 Task: Search one way flight ticket for 5 adults, 2 children, 1 infant in seat and 1 infant on lap in economy from New York: Laguardia Airport (and Marine Air Terminal) to Rockford: Chicago Rockford International Airport(was Northwest Chicagoland Regional Airport At Rockford) on 5-1-2023. Number of bags: 10 checked bags. Price is upto 93000. Outbound departure time preference is 22:30.
Action: Mouse moved to (227, 443)
Screenshot: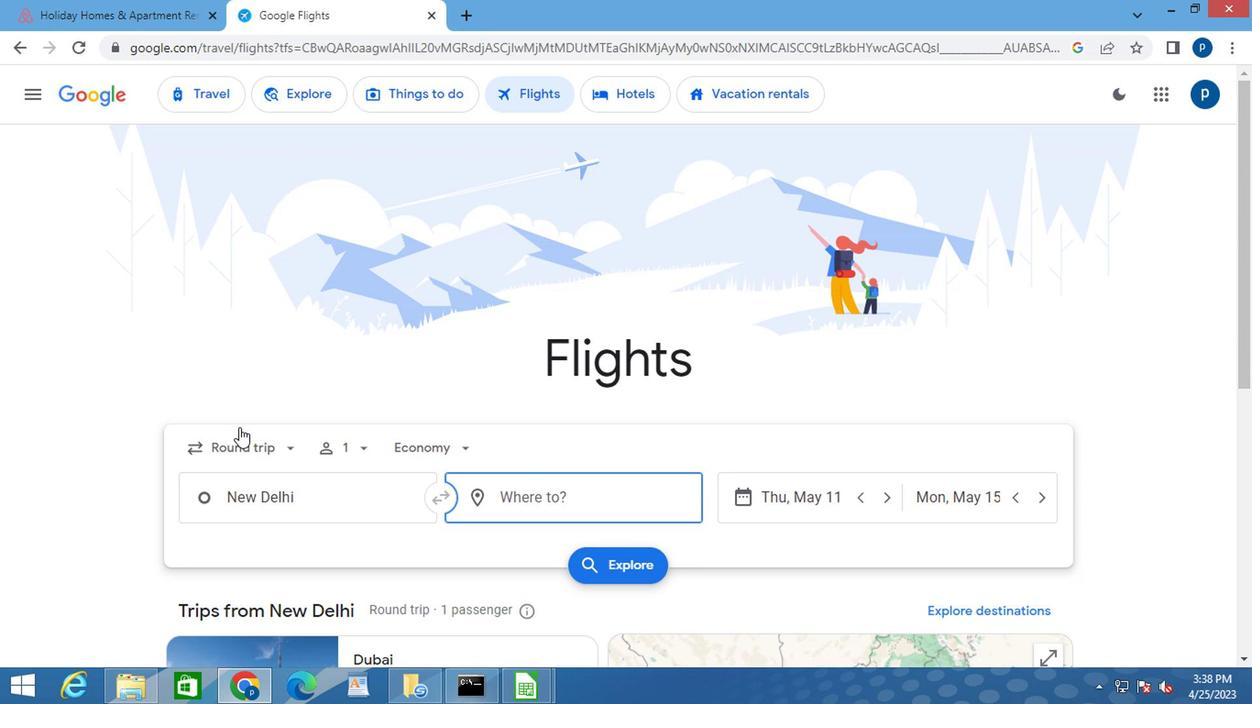 
Action: Mouse pressed left at (227, 443)
Screenshot: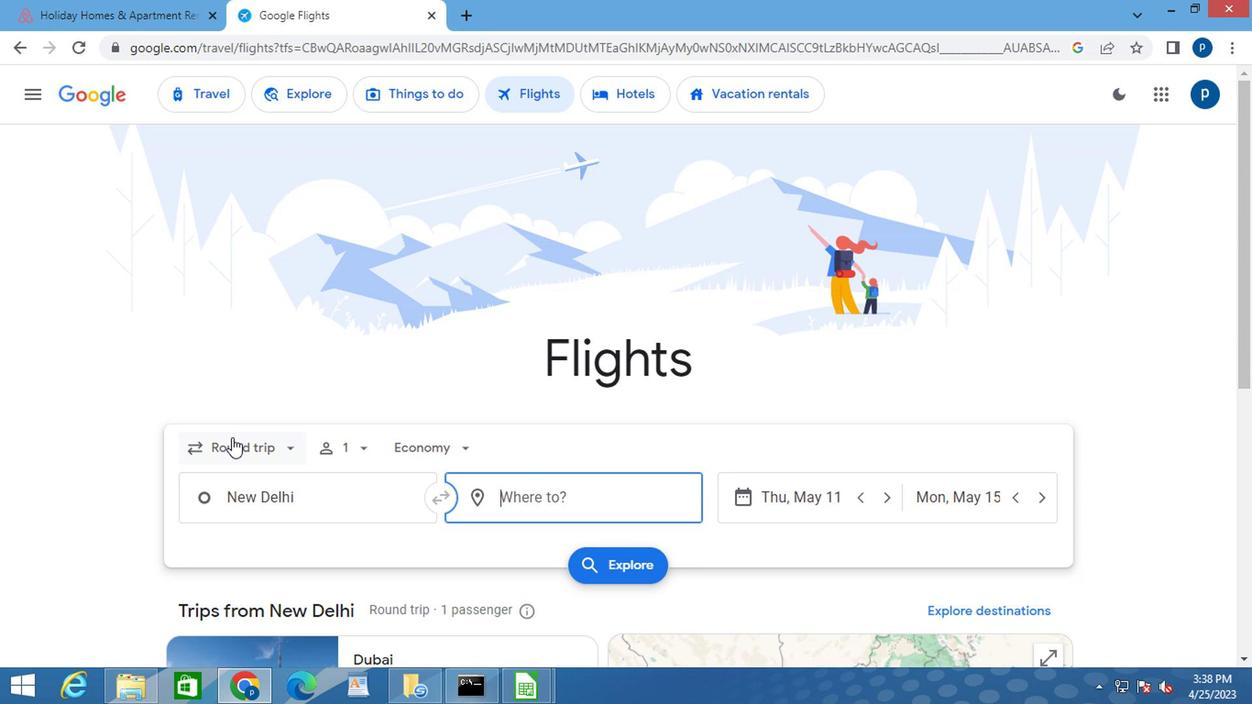 
Action: Mouse moved to (246, 529)
Screenshot: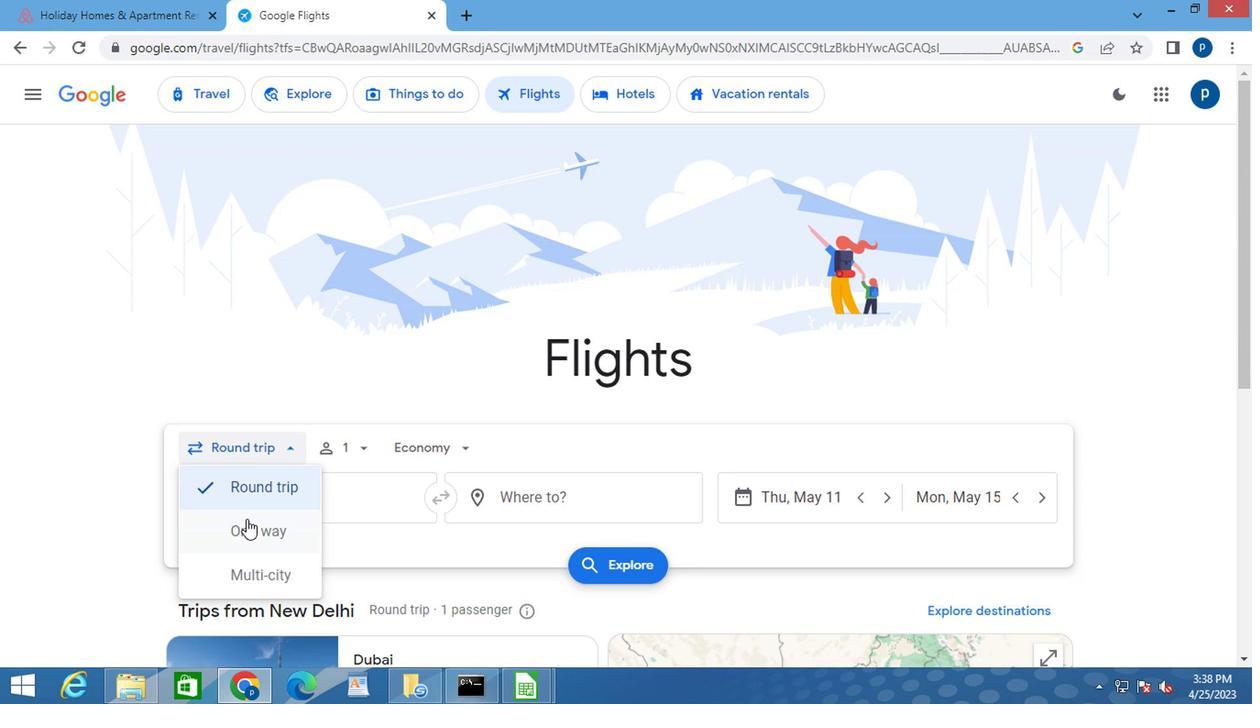 
Action: Mouse pressed left at (246, 529)
Screenshot: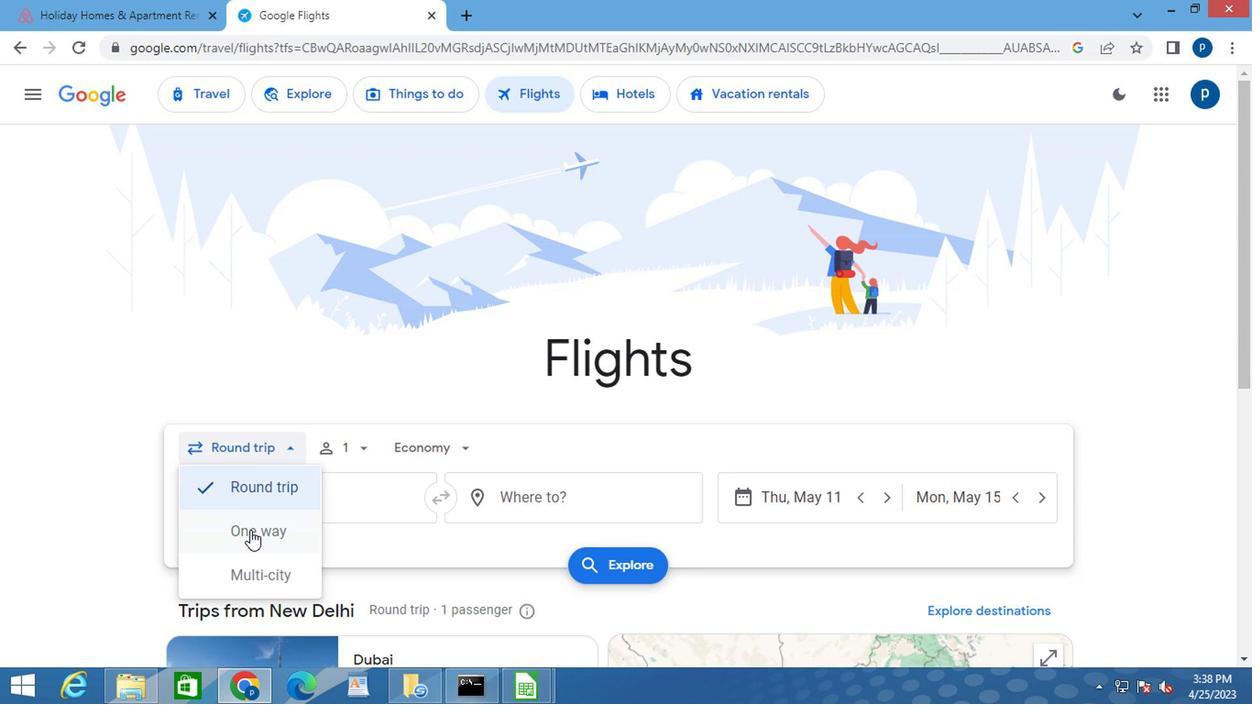 
Action: Mouse moved to (343, 437)
Screenshot: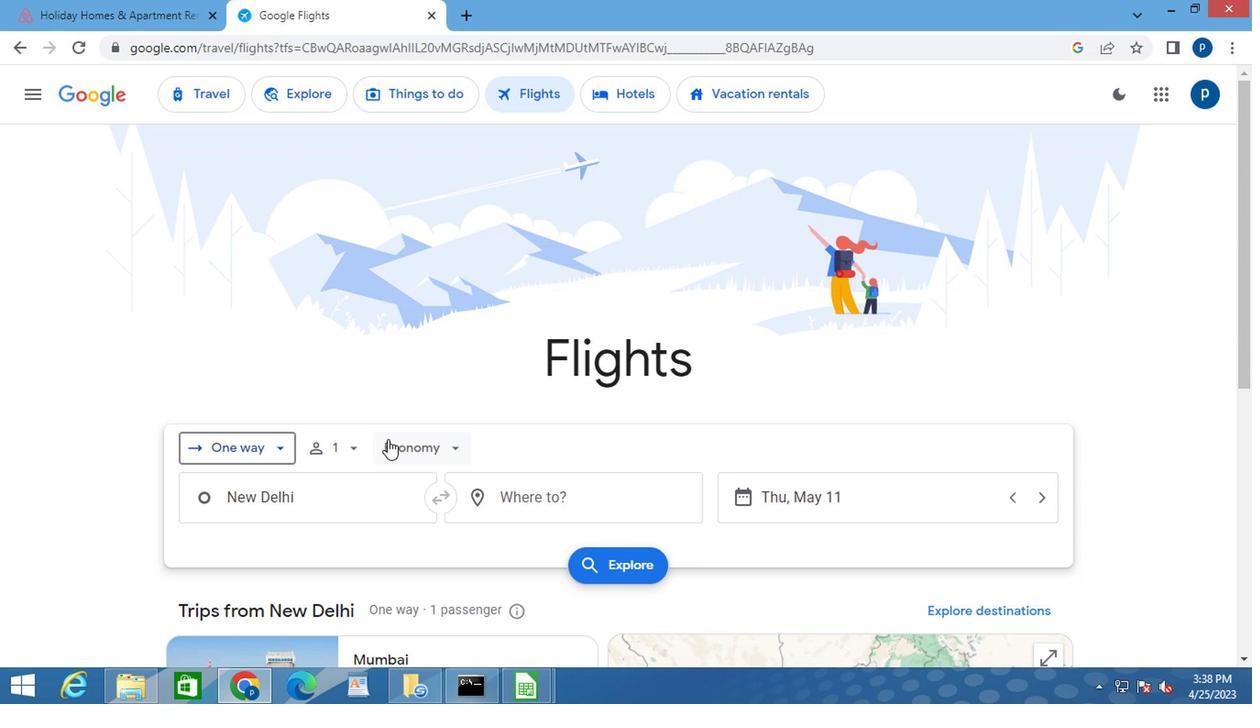 
Action: Mouse pressed left at (343, 437)
Screenshot: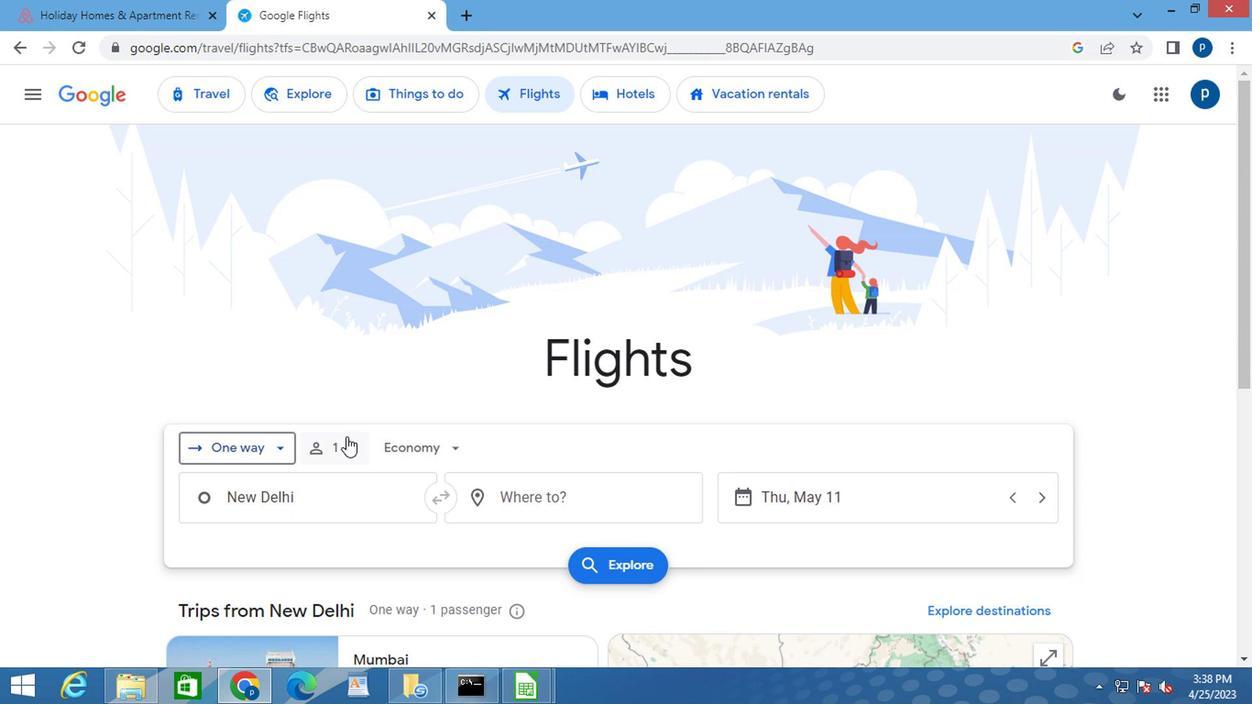 
Action: Mouse moved to (380, 422)
Screenshot: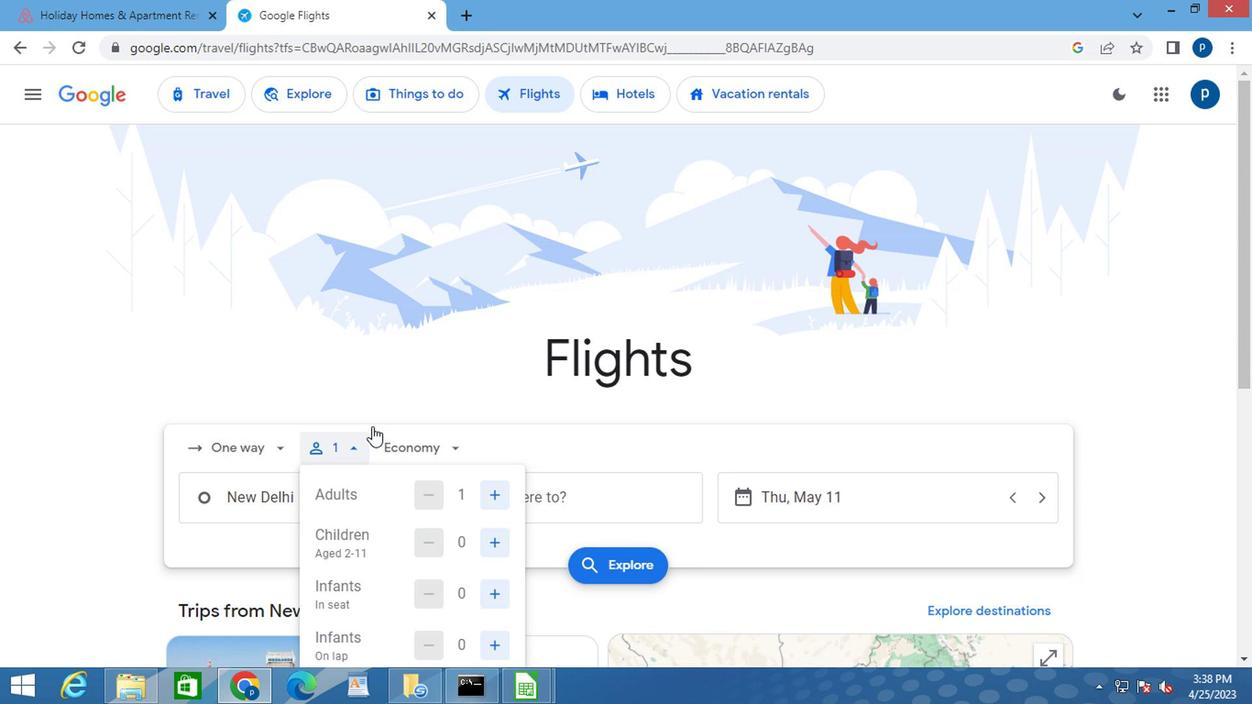 
Action: Mouse scrolled (380, 422) with delta (0, 0)
Screenshot: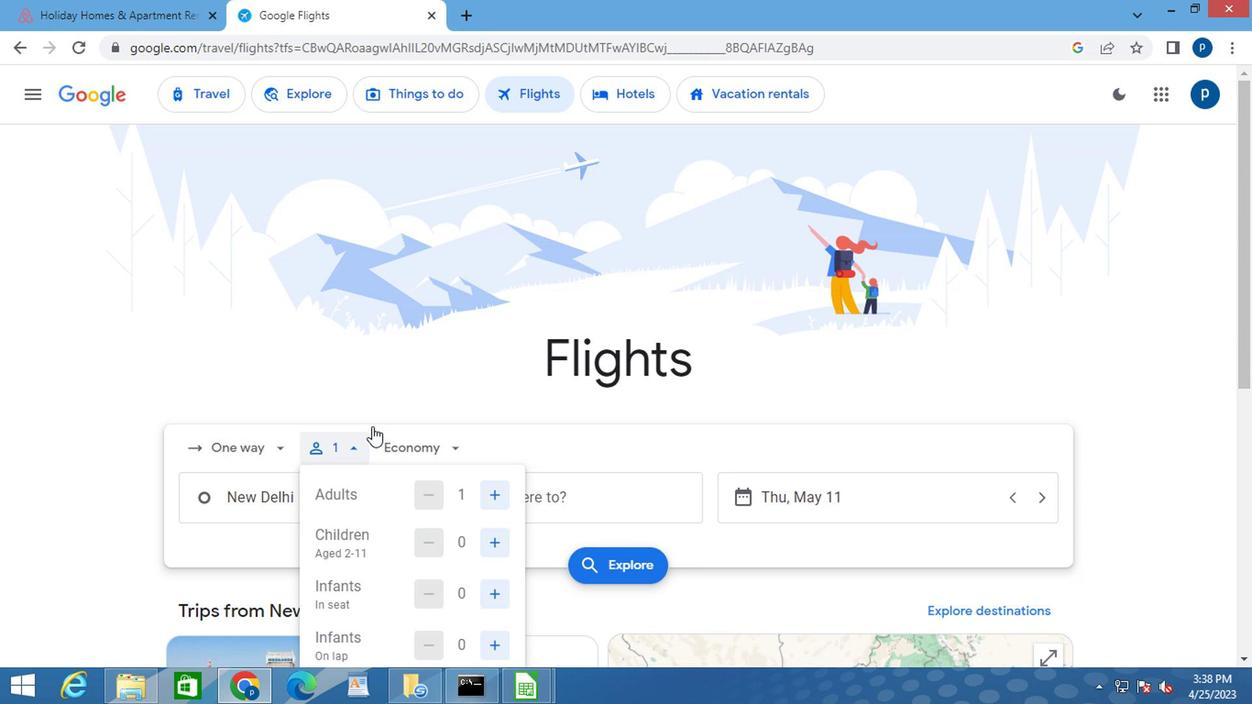 
Action: Mouse scrolled (380, 422) with delta (0, 0)
Screenshot: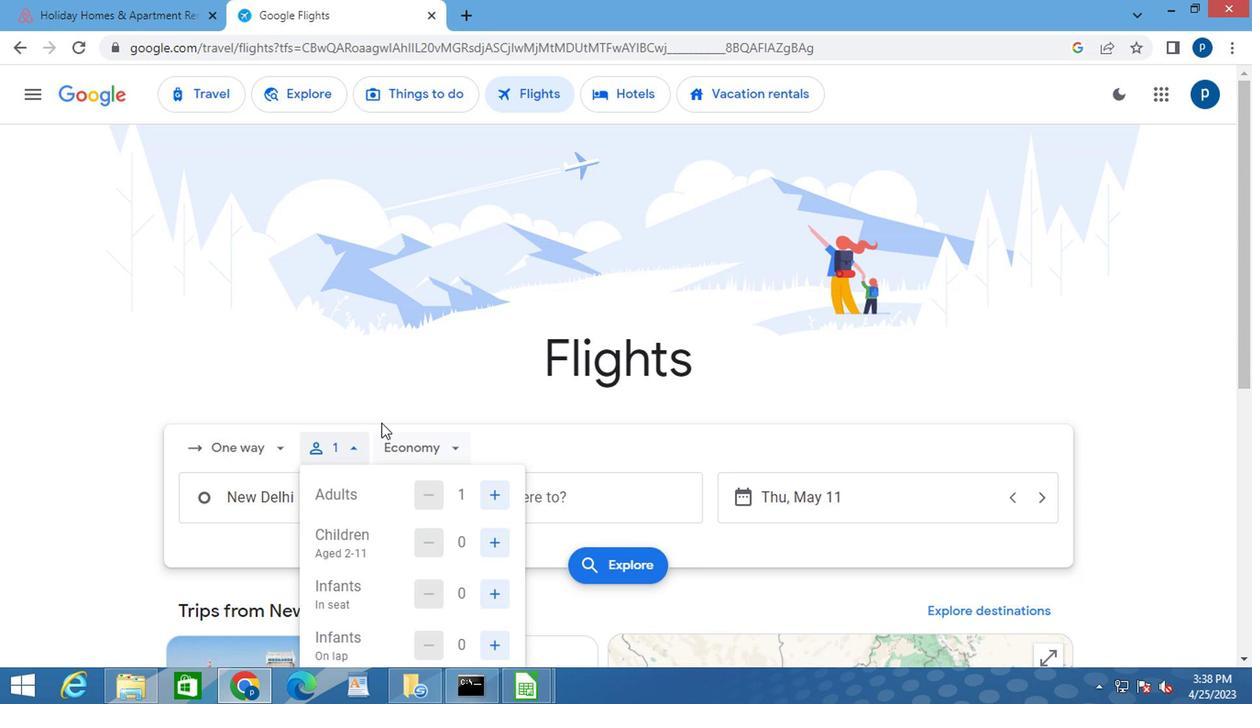 
Action: Mouse moved to (483, 308)
Screenshot: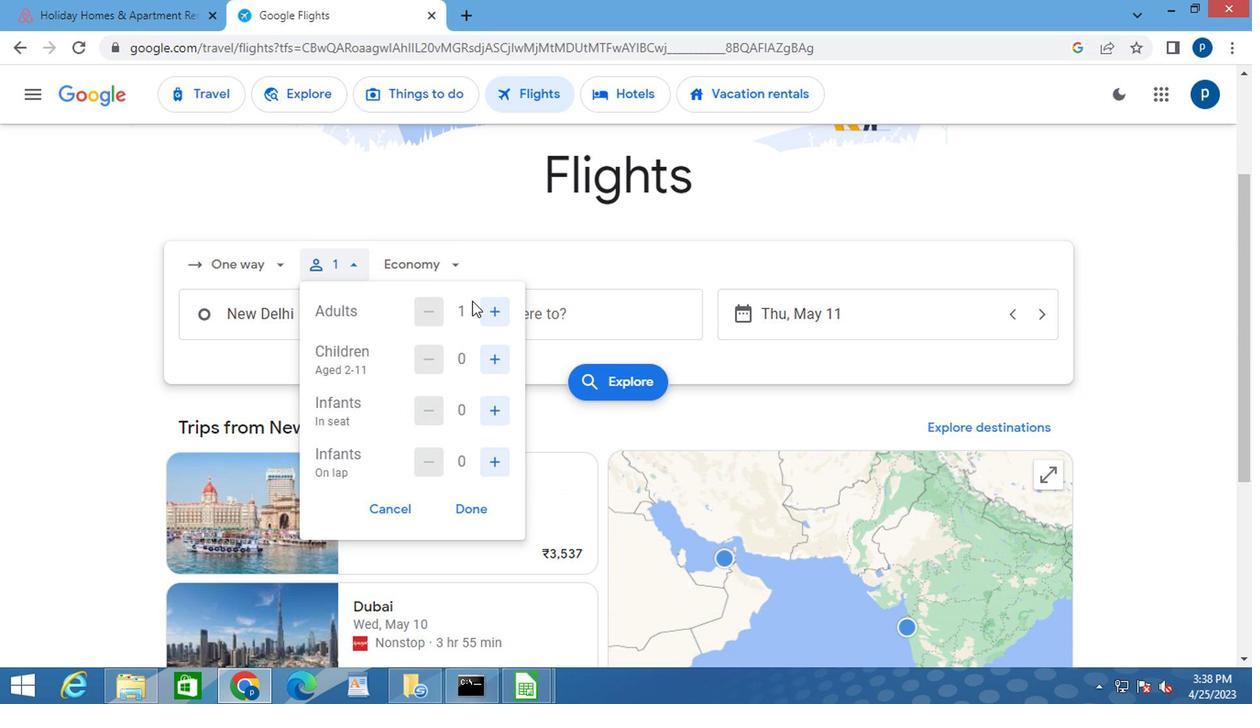 
Action: Mouse pressed left at (483, 308)
Screenshot: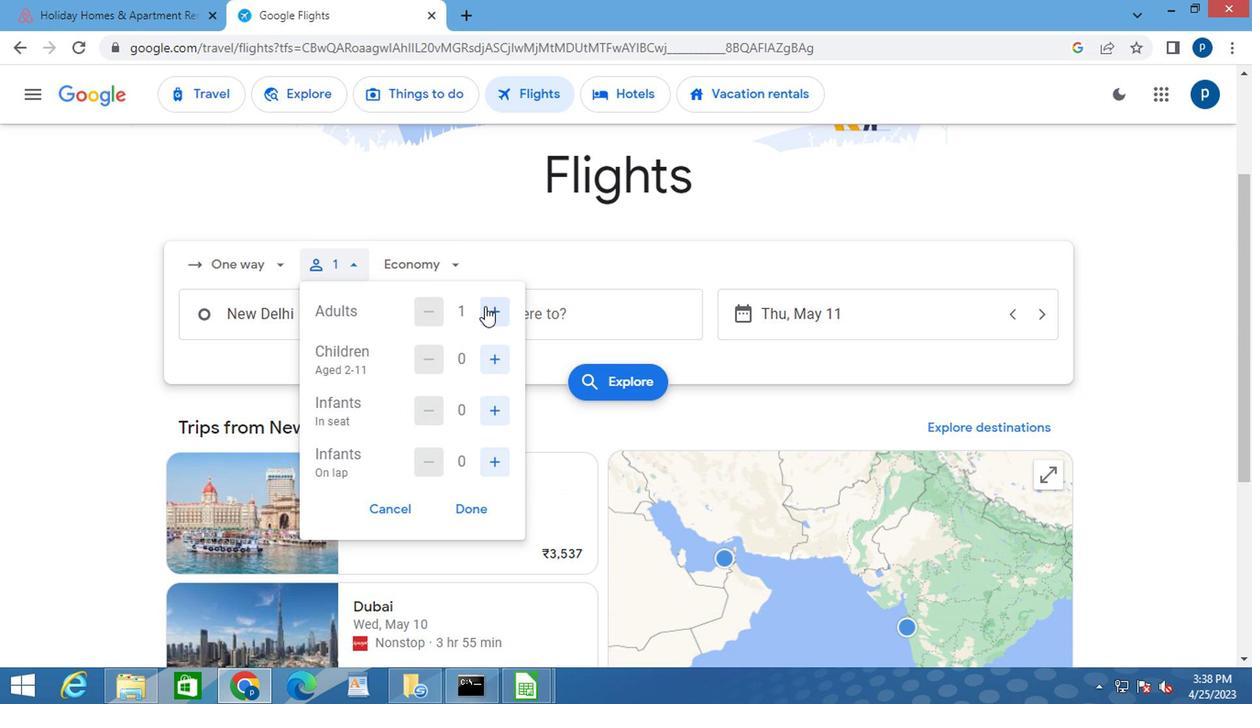 
Action: Mouse pressed left at (483, 308)
Screenshot: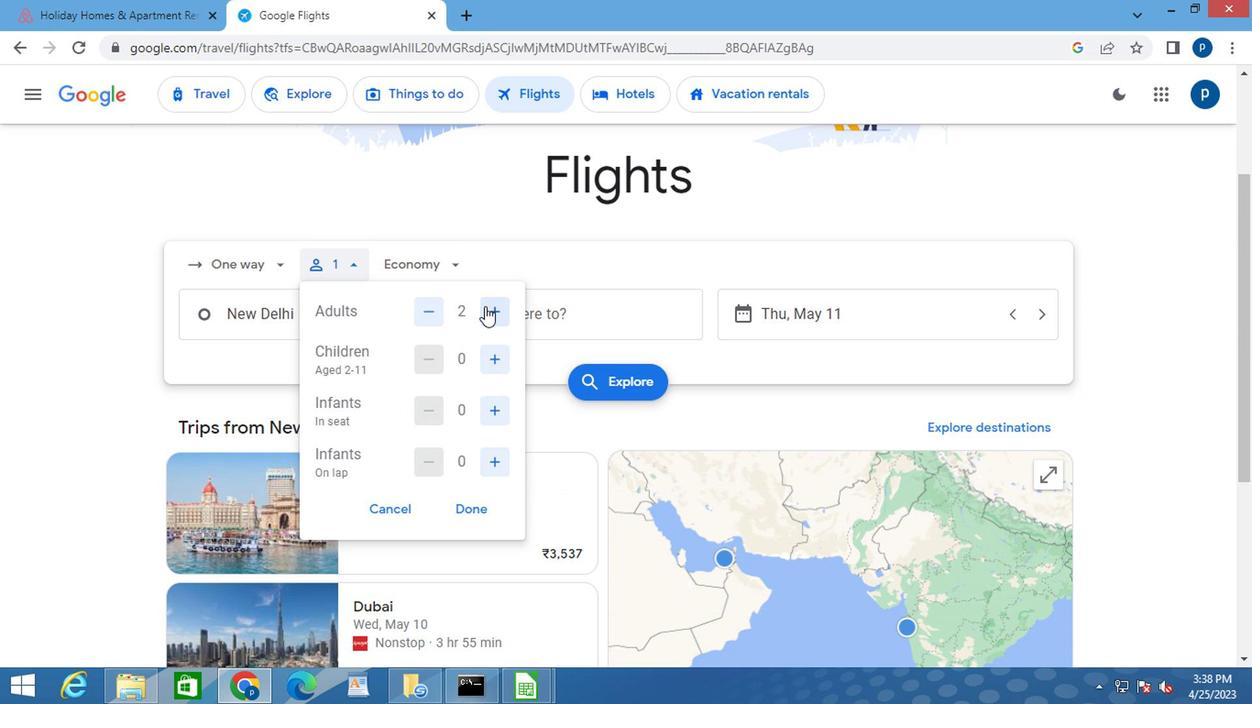 
Action: Mouse pressed left at (483, 308)
Screenshot: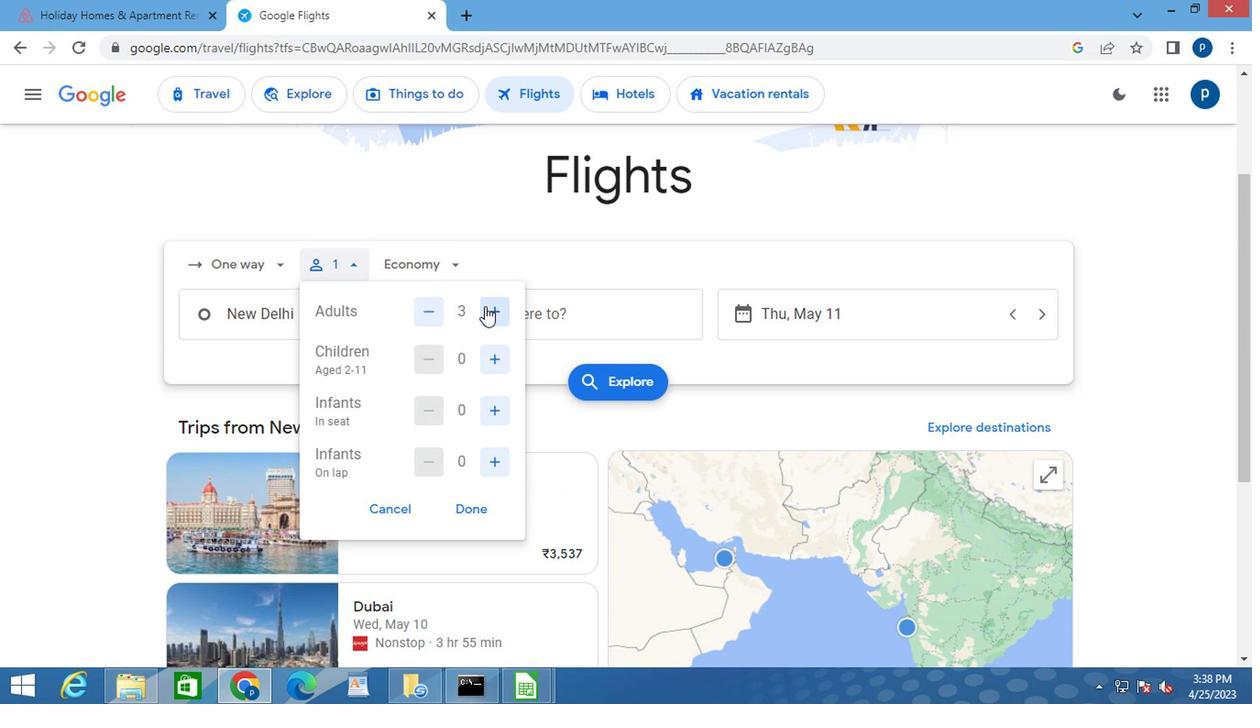 
Action: Mouse pressed left at (483, 308)
Screenshot: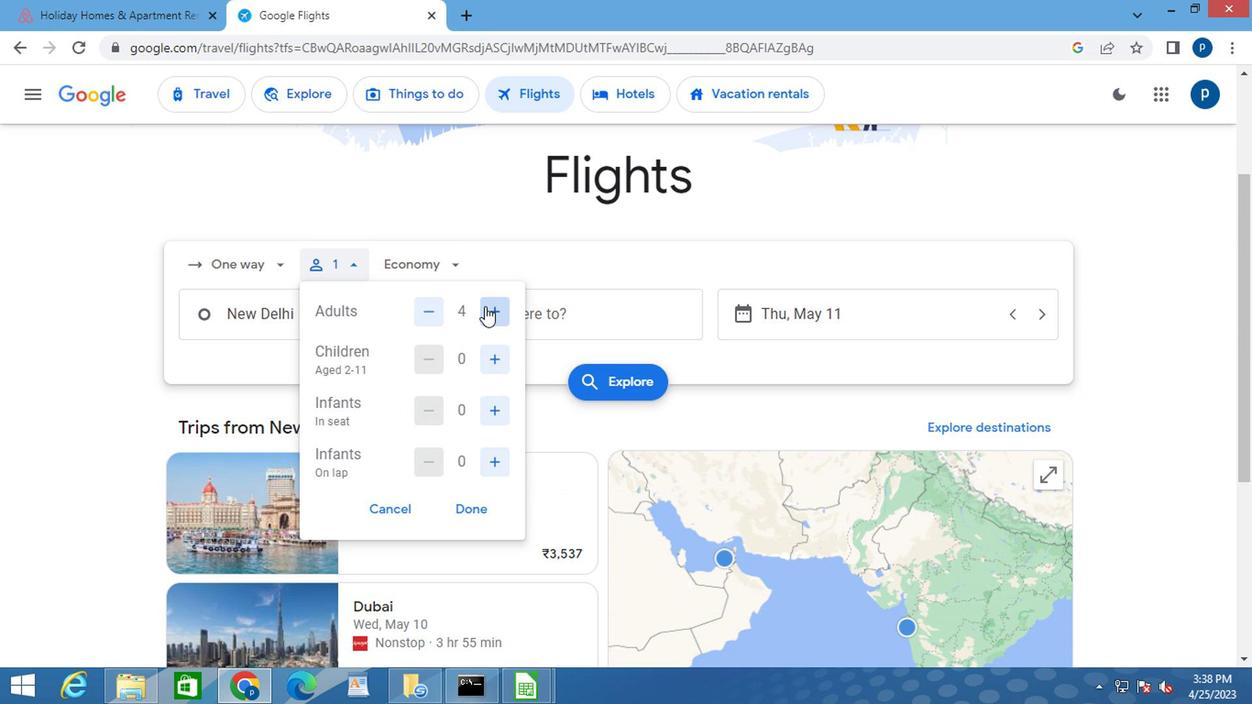 
Action: Mouse moved to (492, 359)
Screenshot: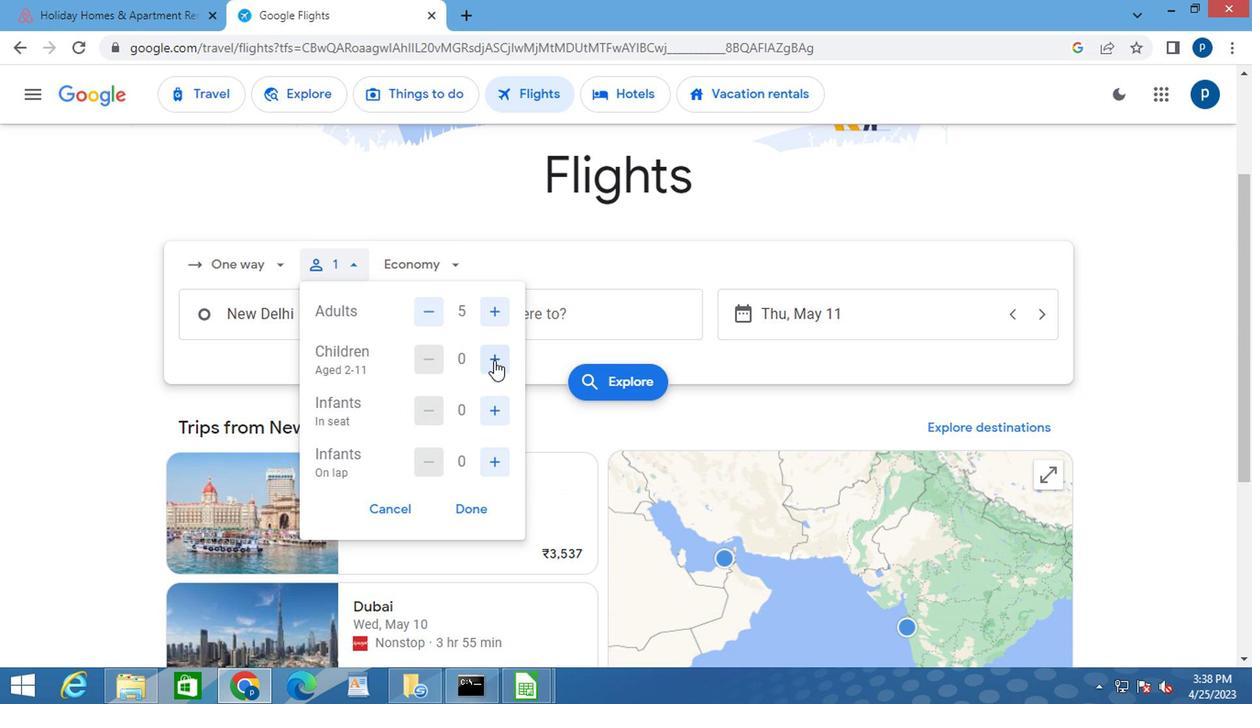
Action: Mouse pressed left at (492, 359)
Screenshot: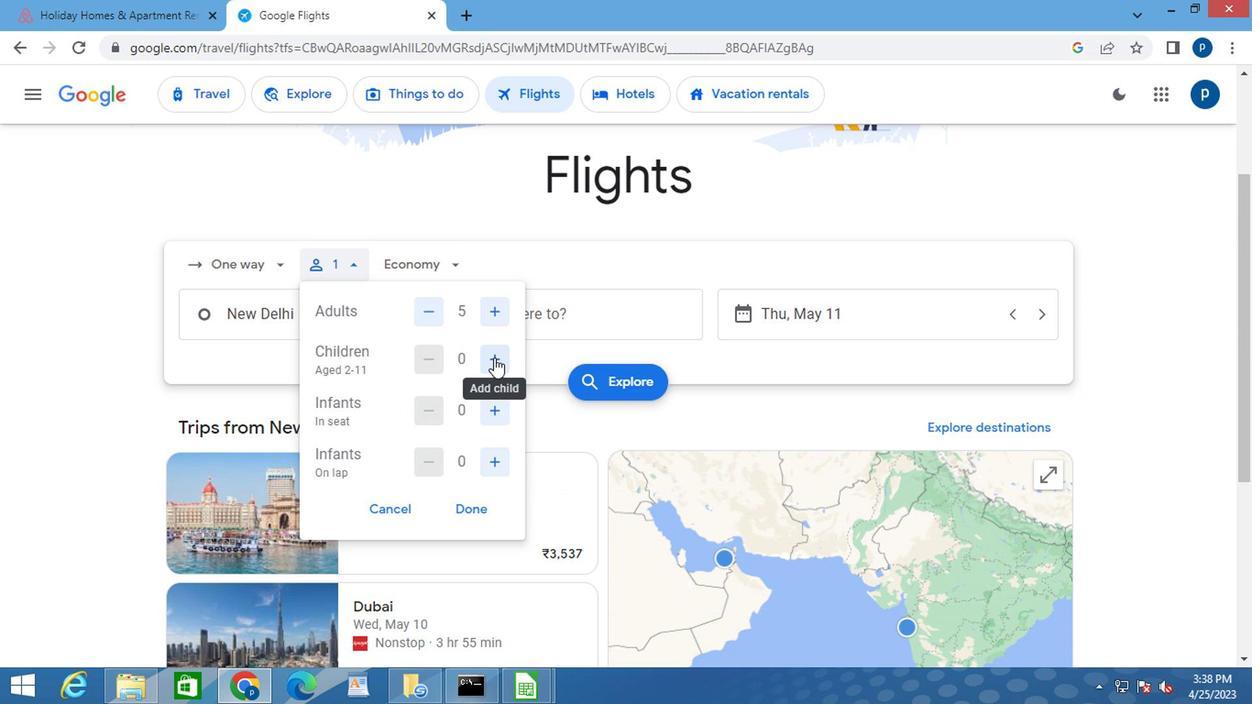 
Action: Mouse pressed left at (492, 359)
Screenshot: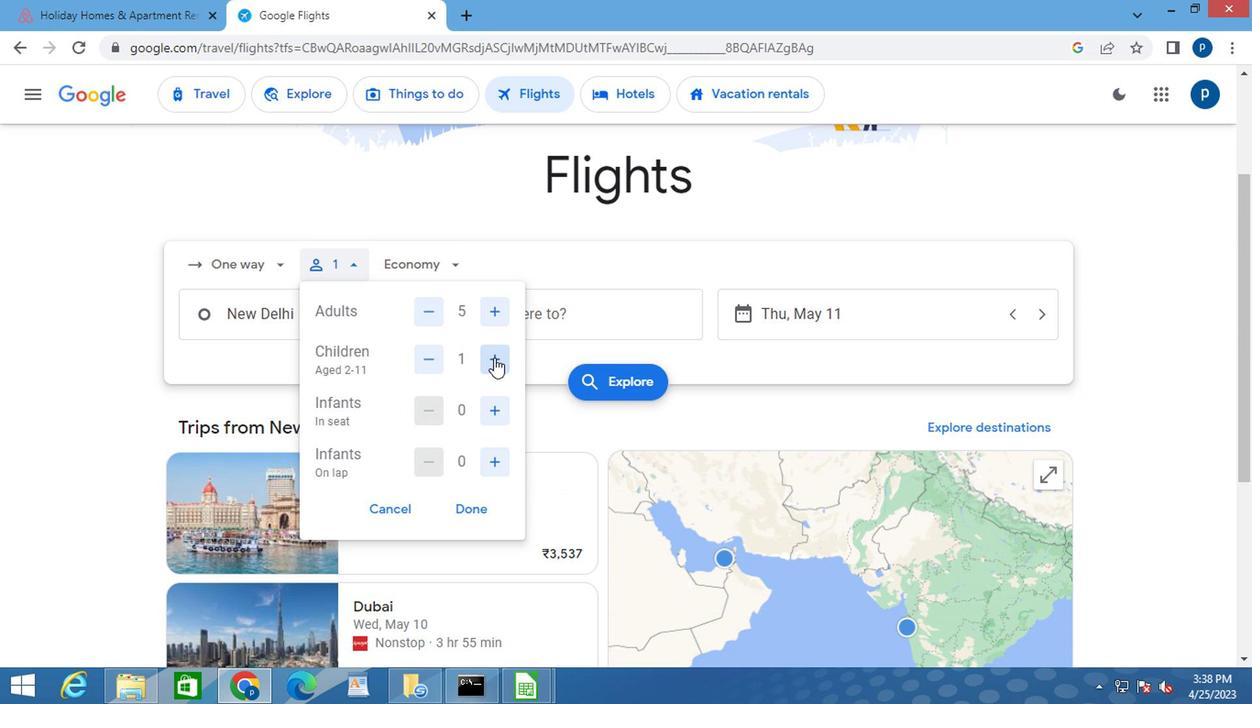 
Action: Mouse moved to (493, 406)
Screenshot: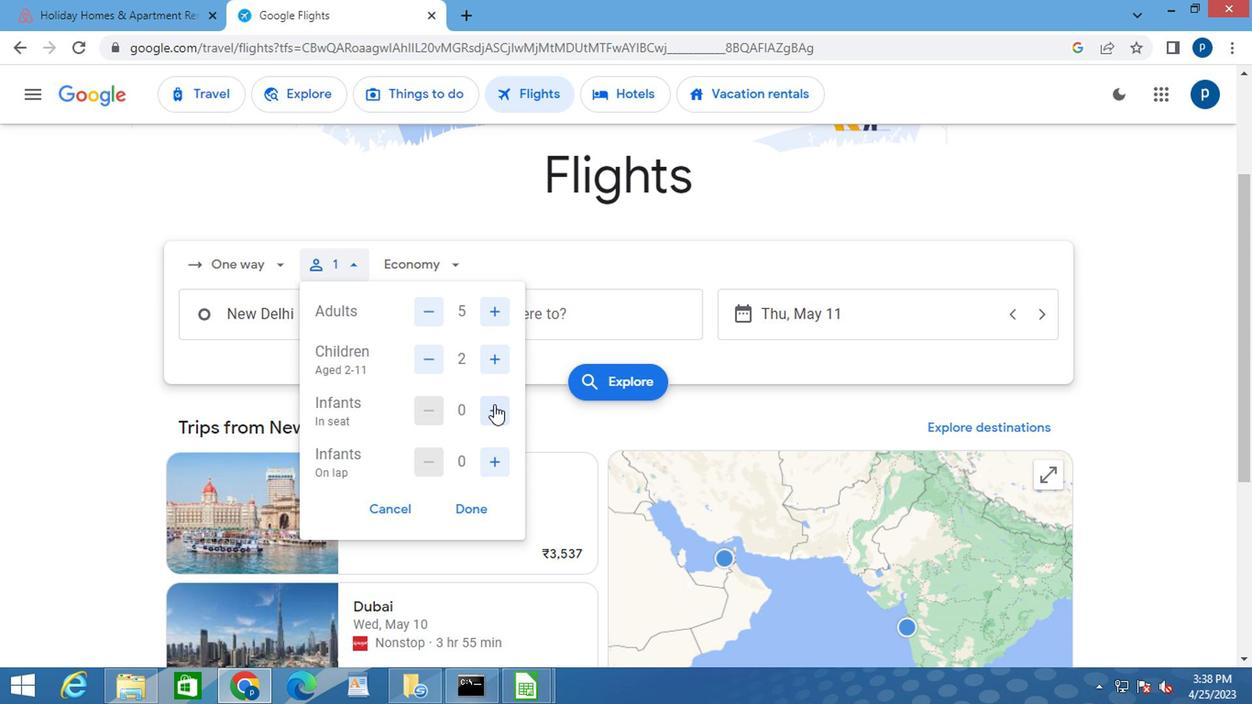 
Action: Mouse pressed left at (493, 406)
Screenshot: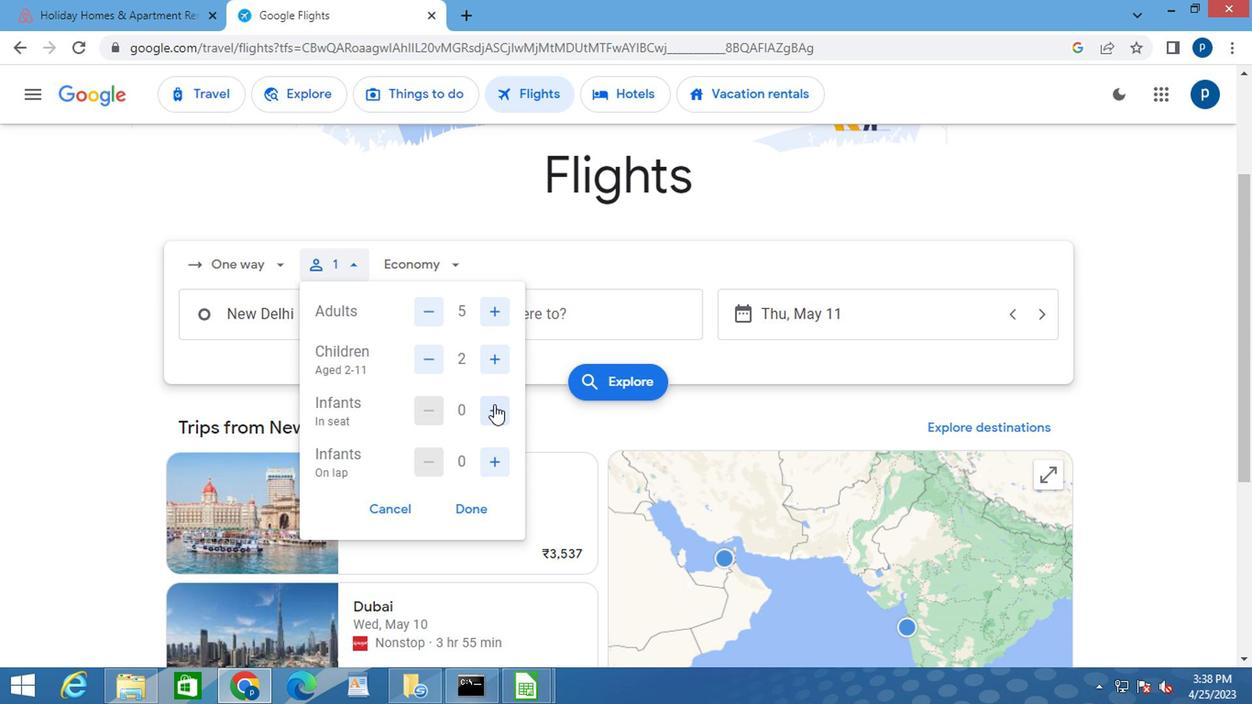 
Action: Mouse moved to (490, 462)
Screenshot: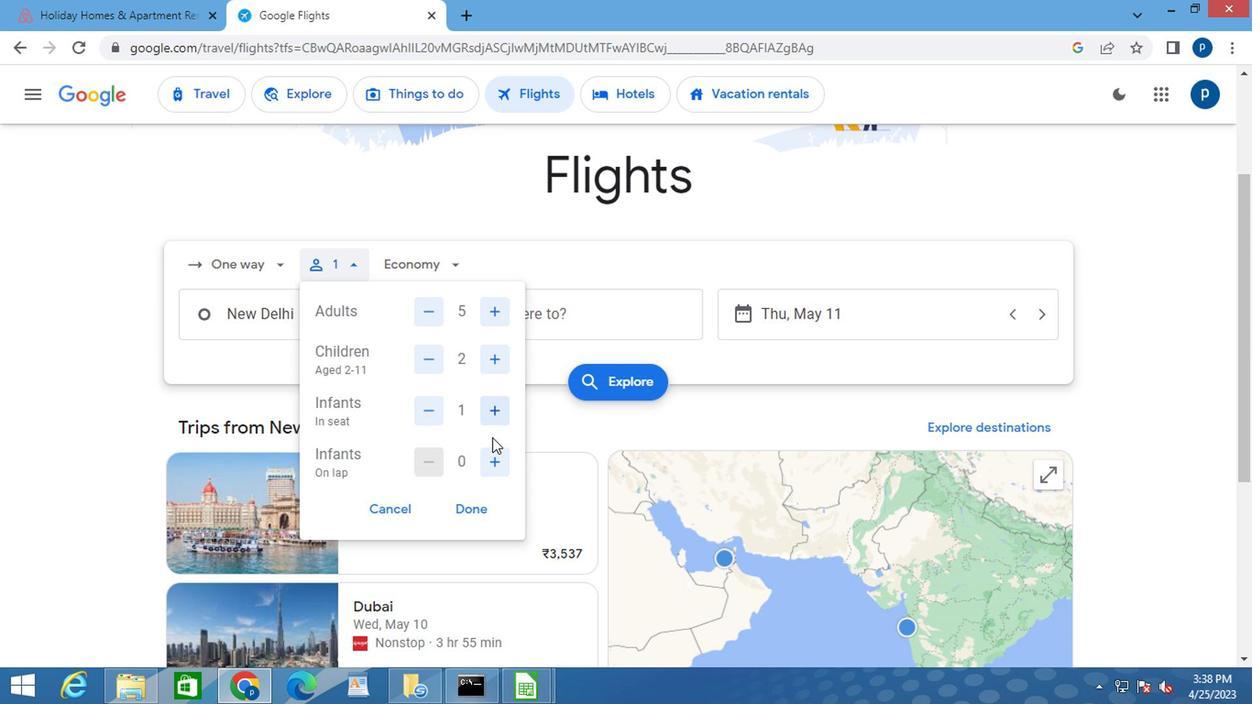 
Action: Mouse pressed left at (490, 462)
Screenshot: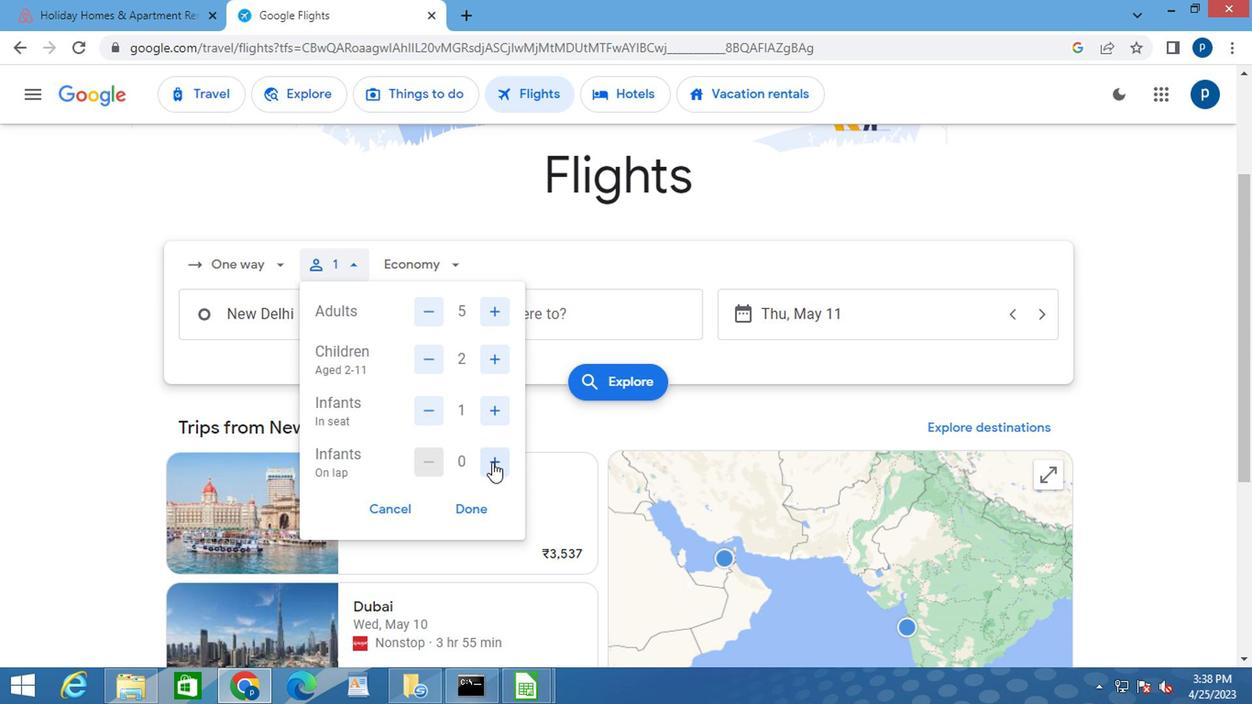 
Action: Mouse moved to (469, 502)
Screenshot: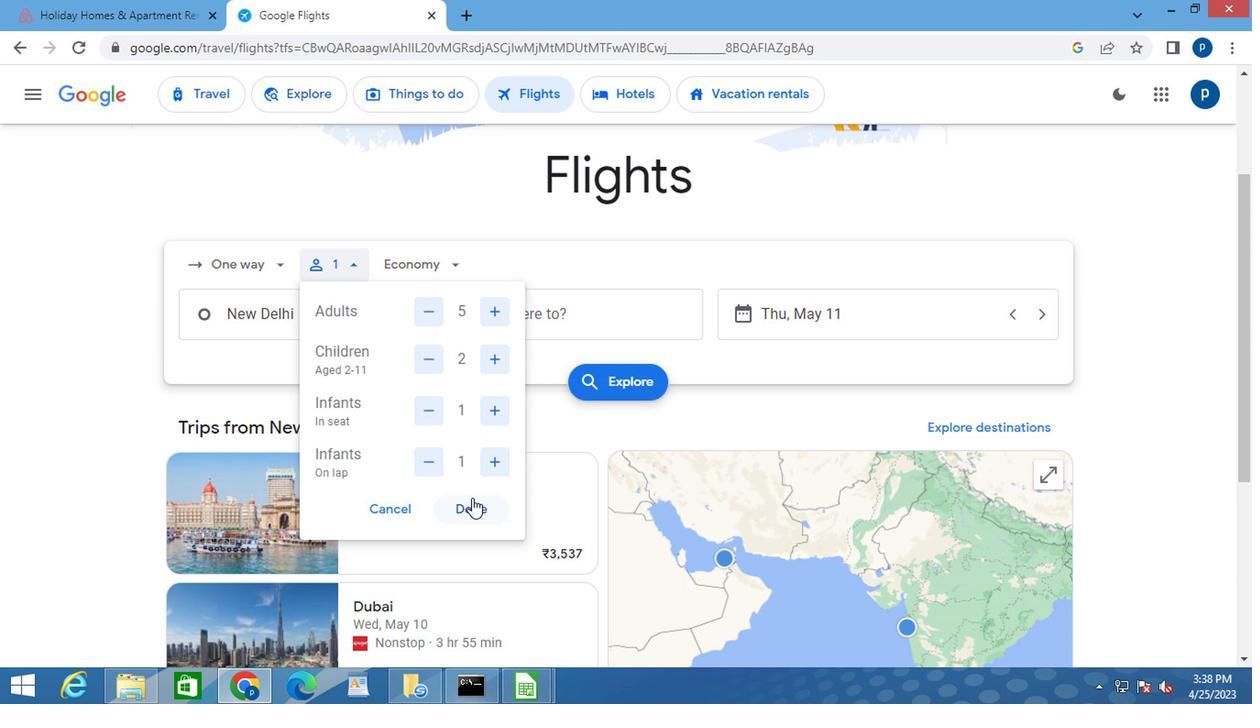 
Action: Mouse pressed left at (469, 502)
Screenshot: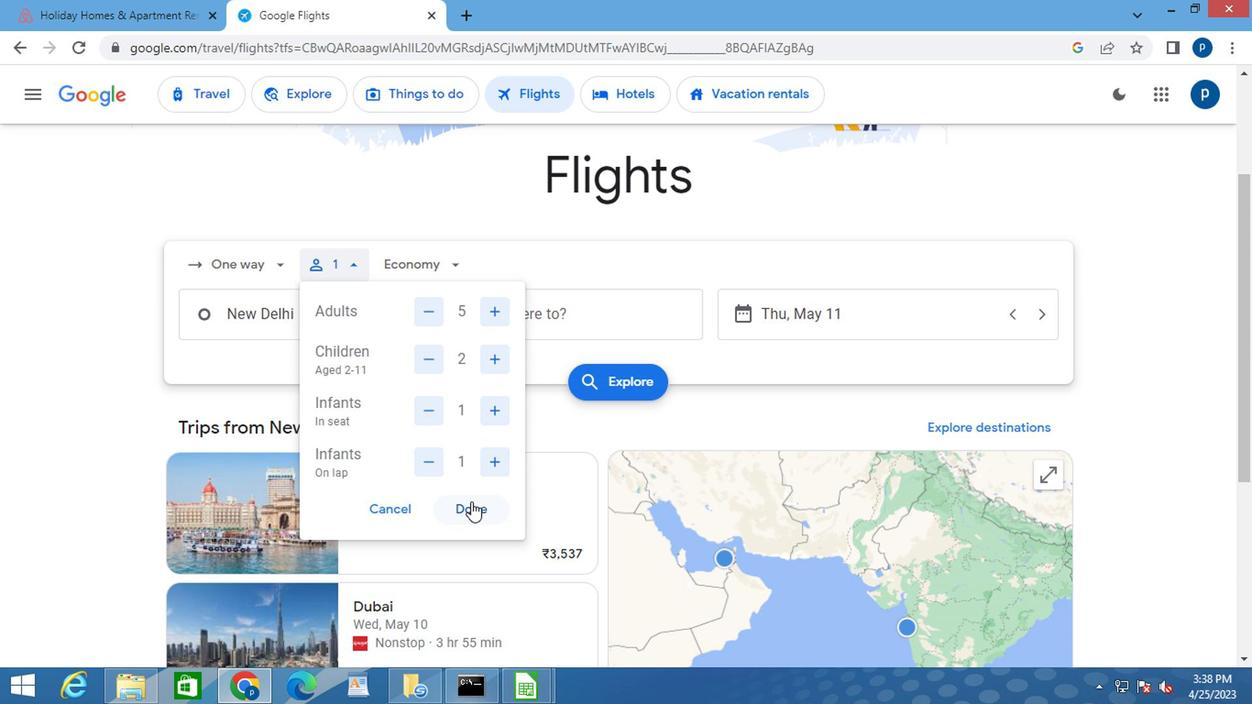 
Action: Mouse moved to (446, 266)
Screenshot: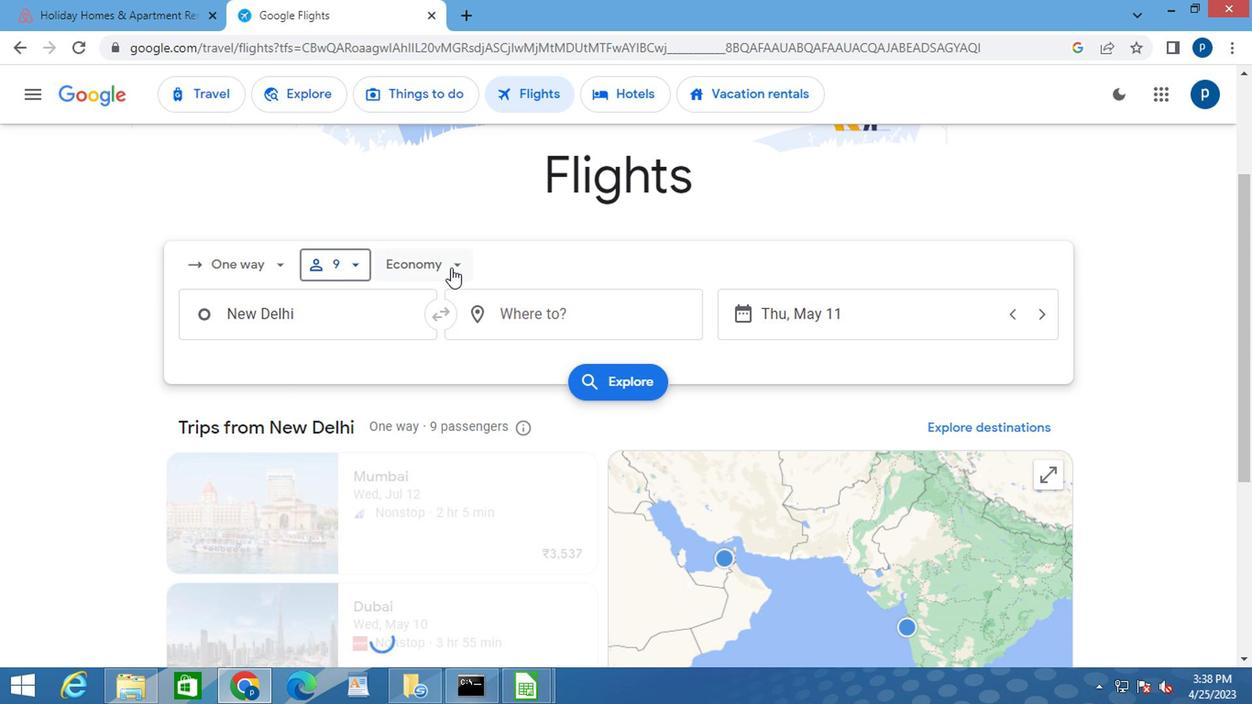 
Action: Mouse pressed left at (446, 266)
Screenshot: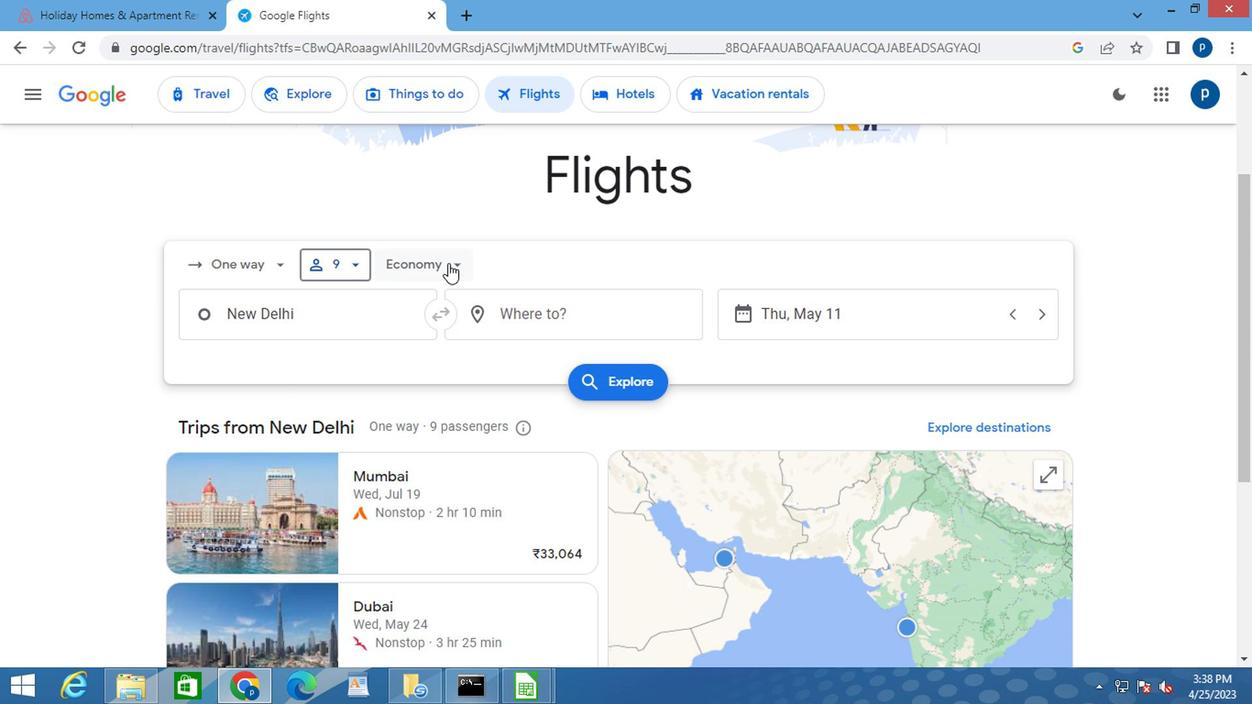 
Action: Mouse moved to (448, 305)
Screenshot: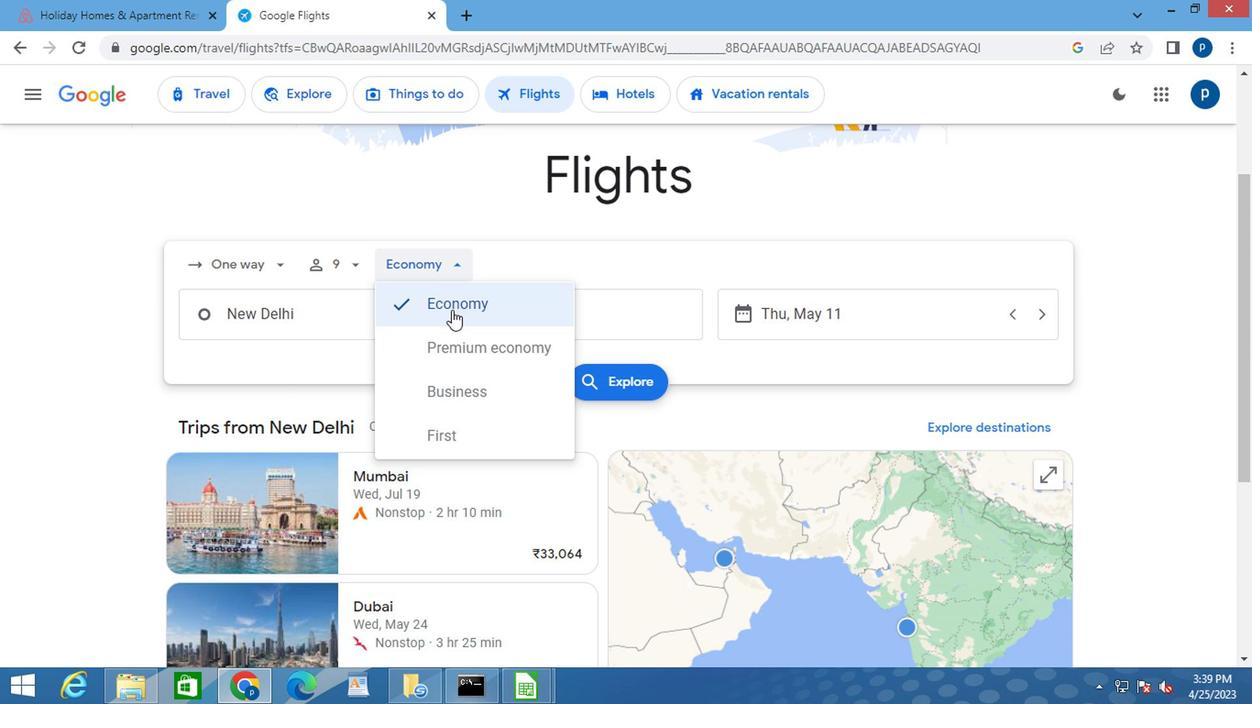 
Action: Mouse pressed left at (448, 305)
Screenshot: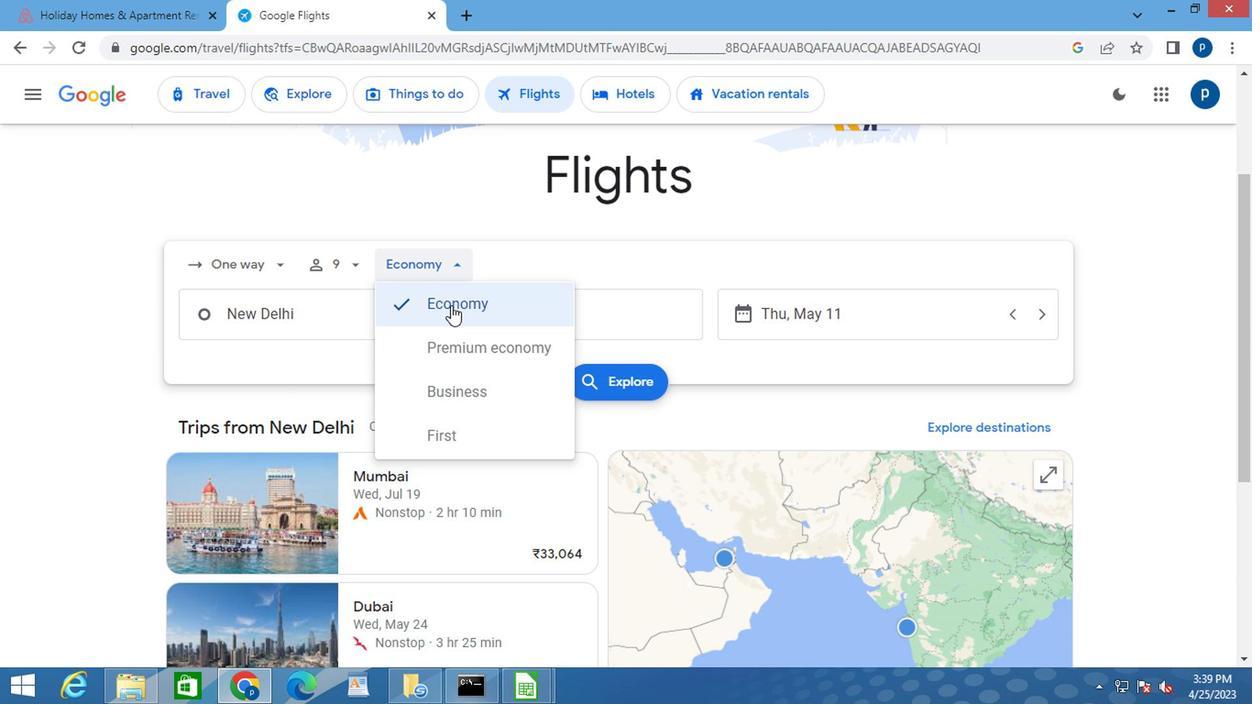 
Action: Mouse moved to (284, 326)
Screenshot: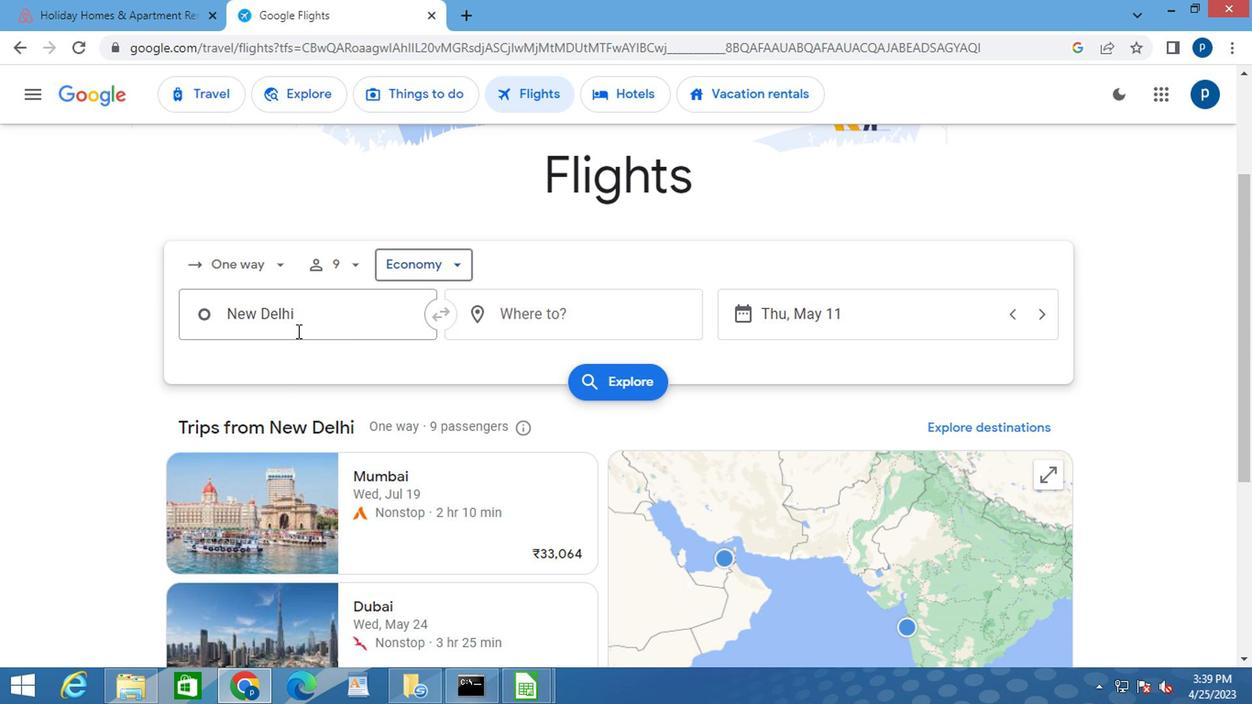 
Action: Mouse pressed left at (284, 326)
Screenshot: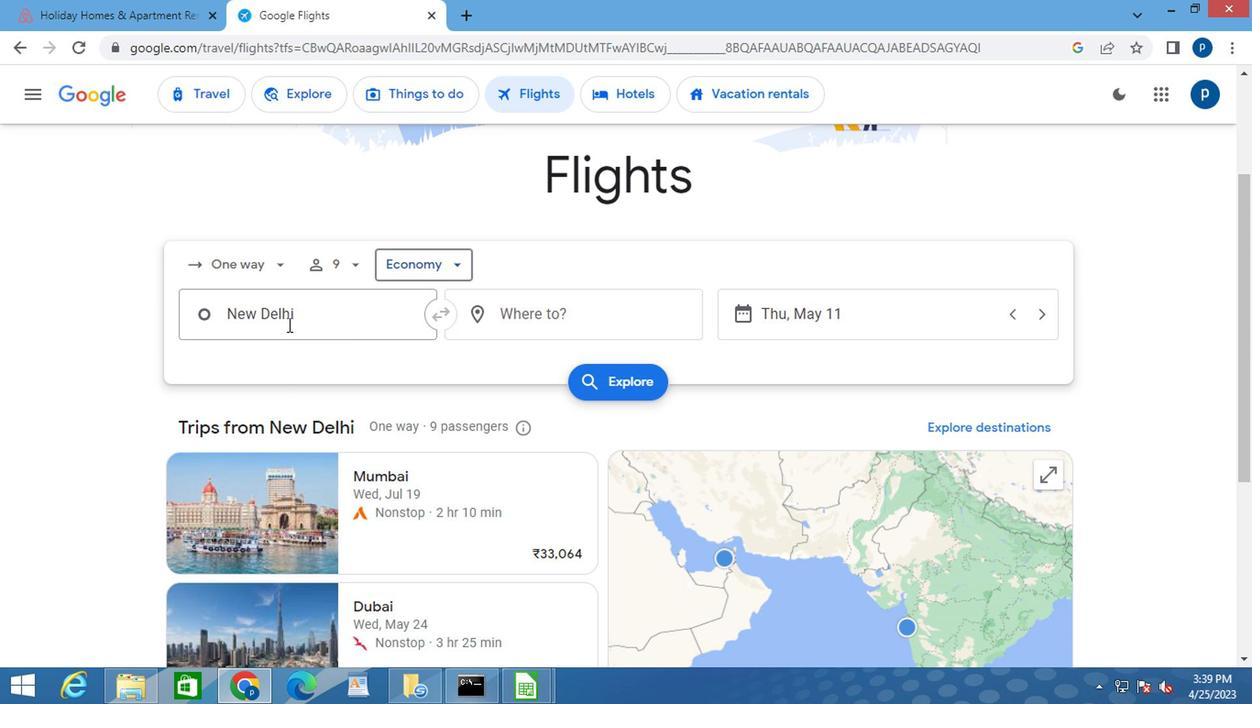 
Action: Mouse pressed left at (284, 326)
Screenshot: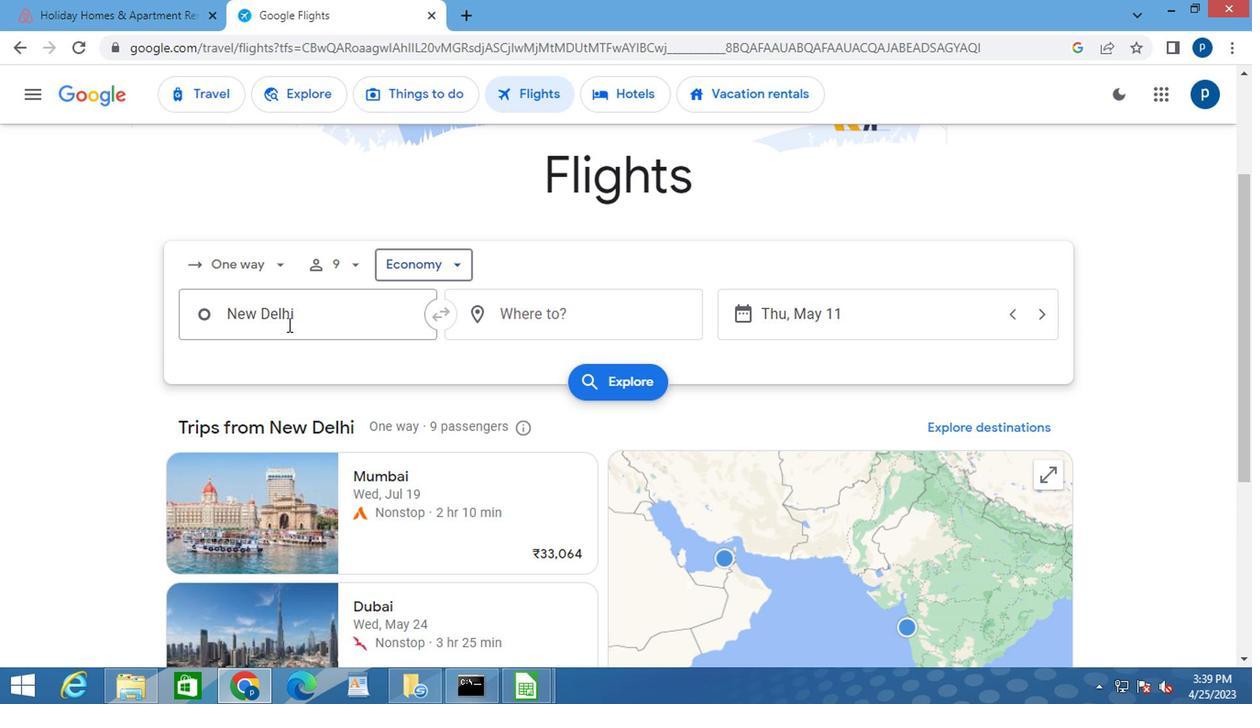 
Action: Key pressed l<Key.caps_lock>aguardi
Screenshot: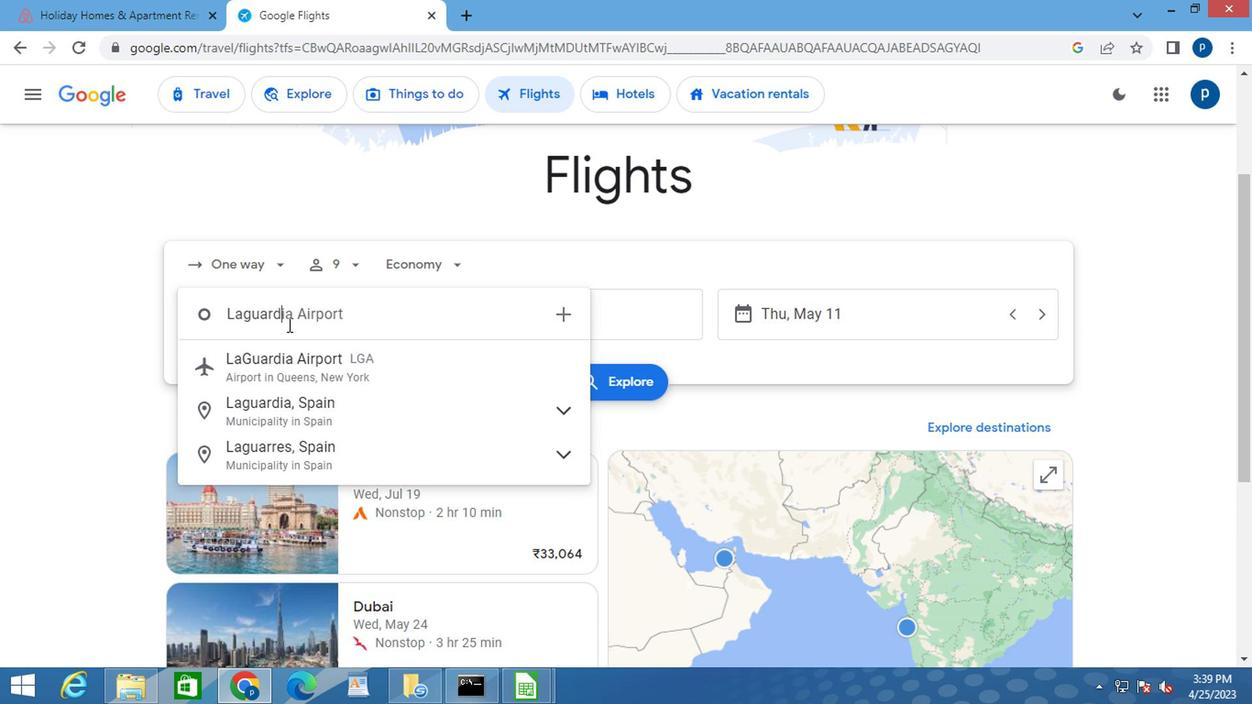 
Action: Mouse moved to (293, 367)
Screenshot: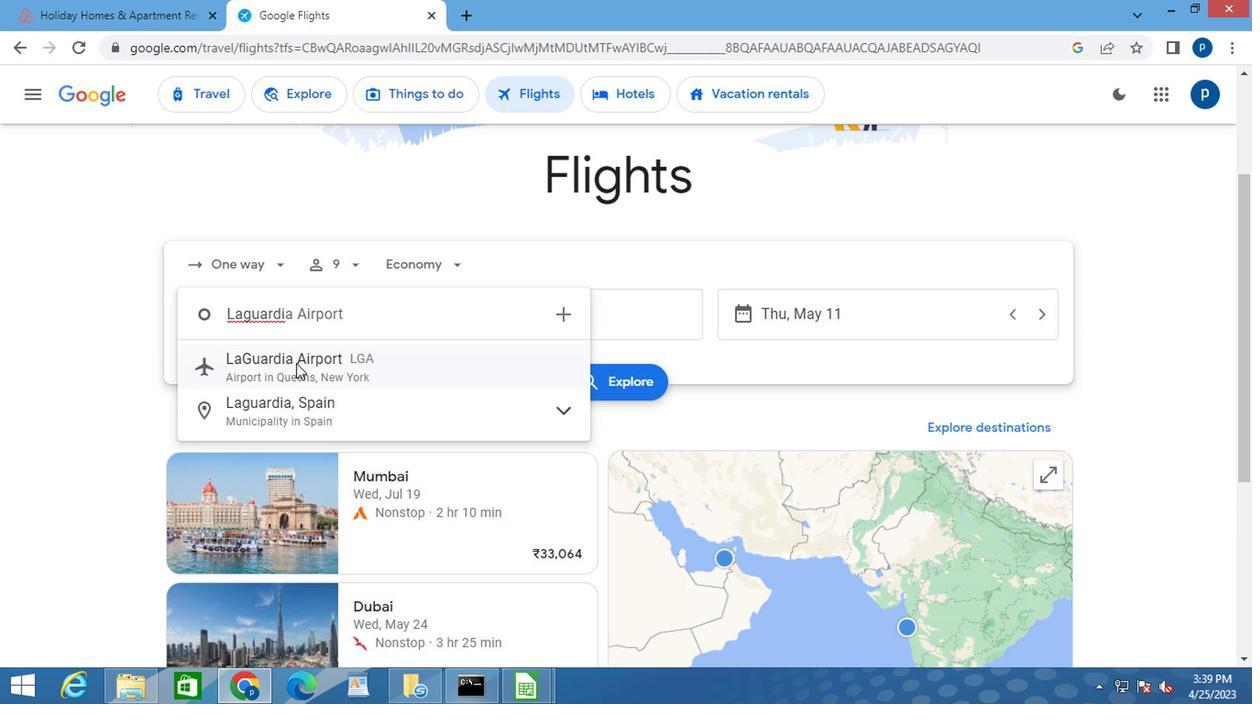 
Action: Mouse pressed left at (293, 367)
Screenshot: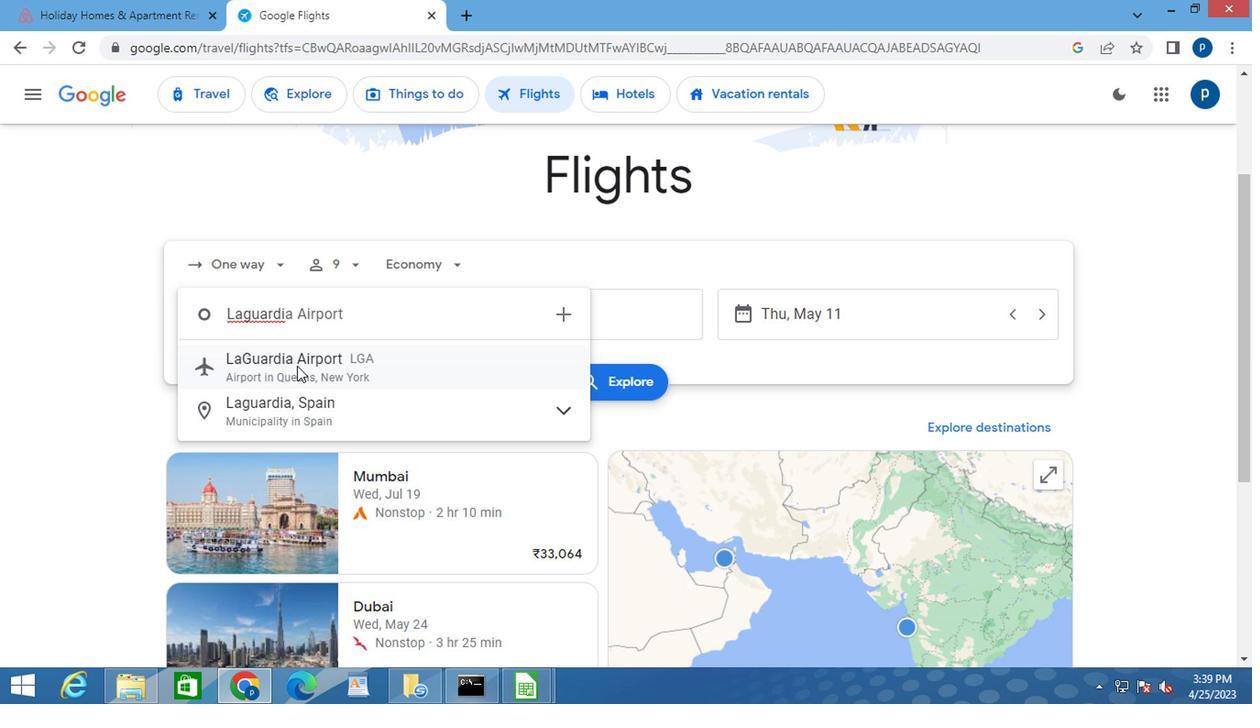 
Action: Mouse moved to (562, 319)
Screenshot: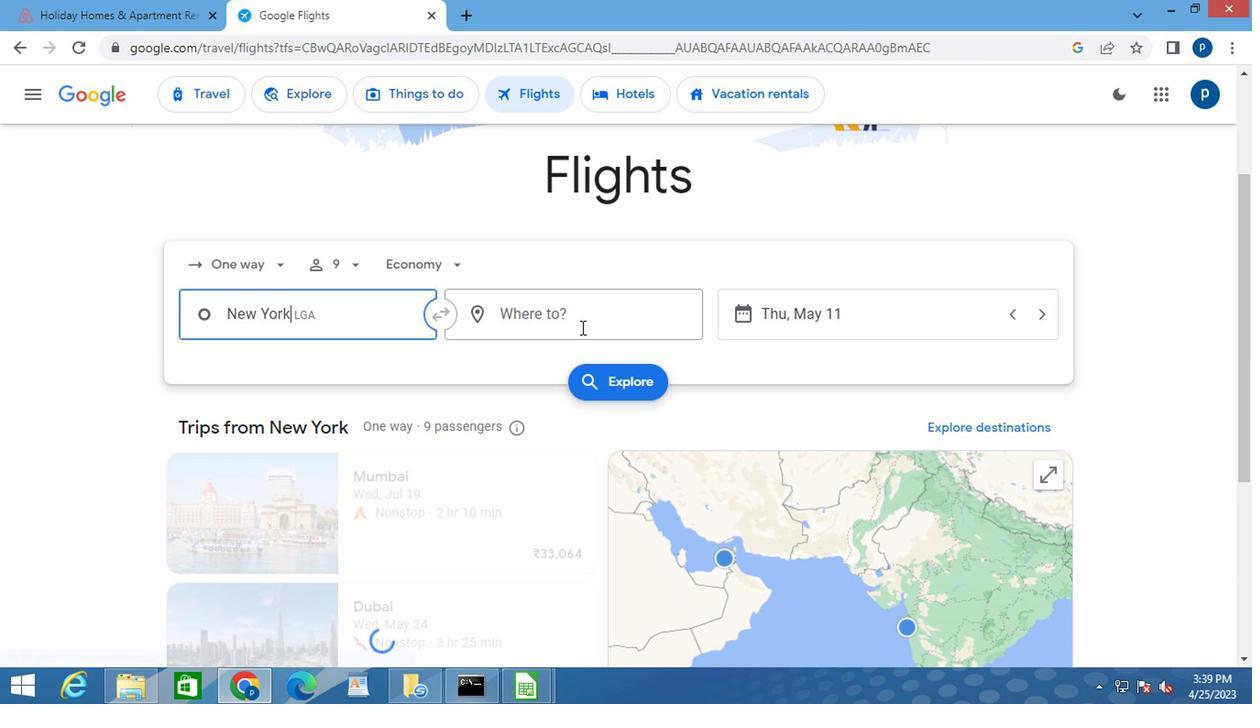 
Action: Mouse pressed left at (562, 319)
Screenshot: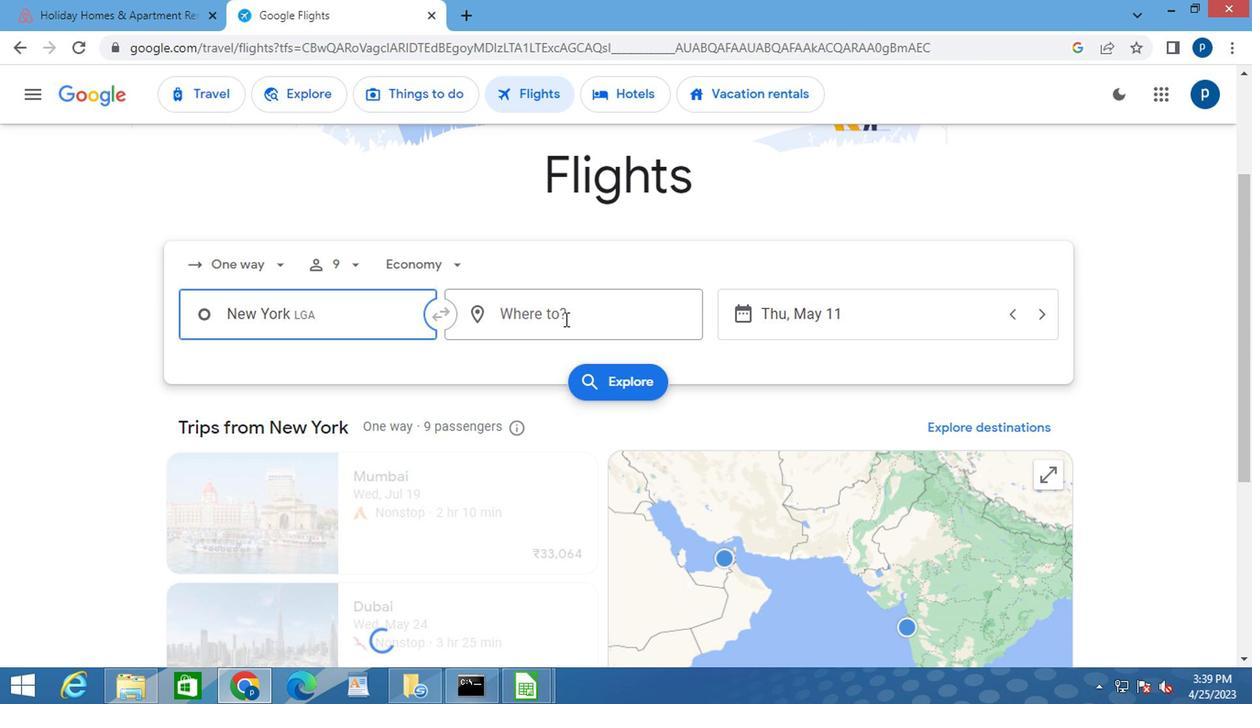 
Action: Mouse moved to (559, 319)
Screenshot: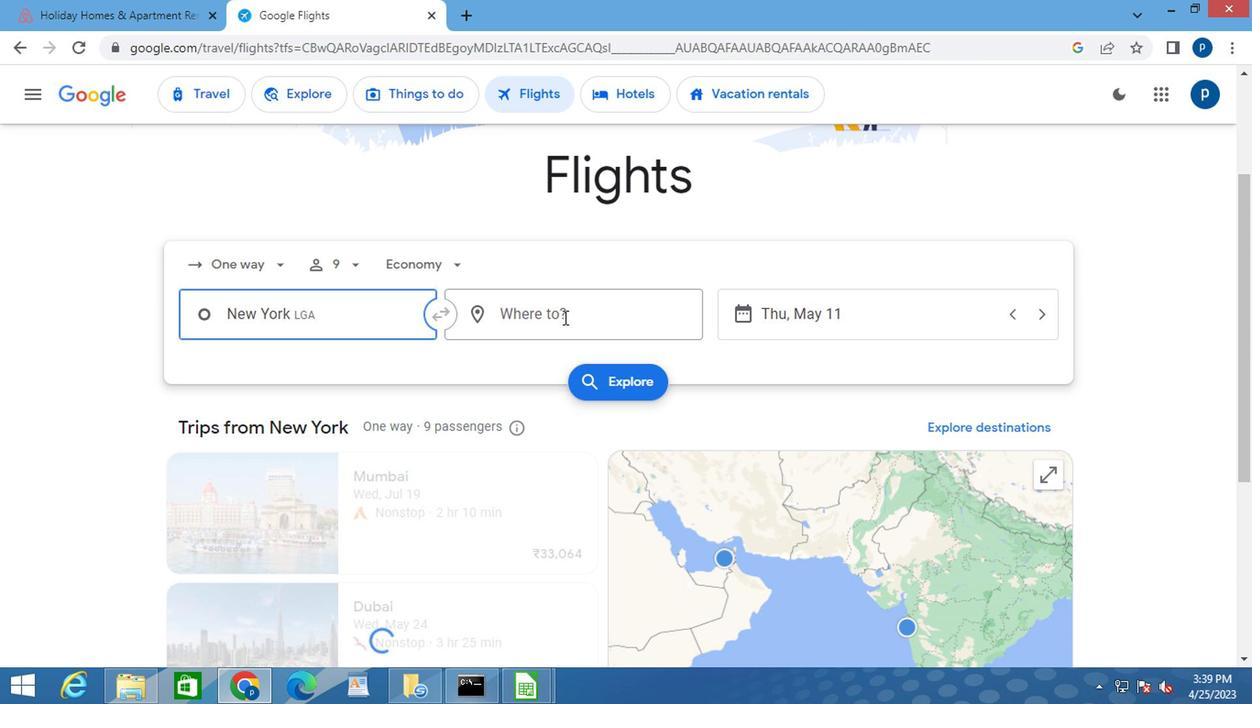 
Action: Key pressed <Key.caps_lock>c<Key.caps_lock>hicago
Screenshot: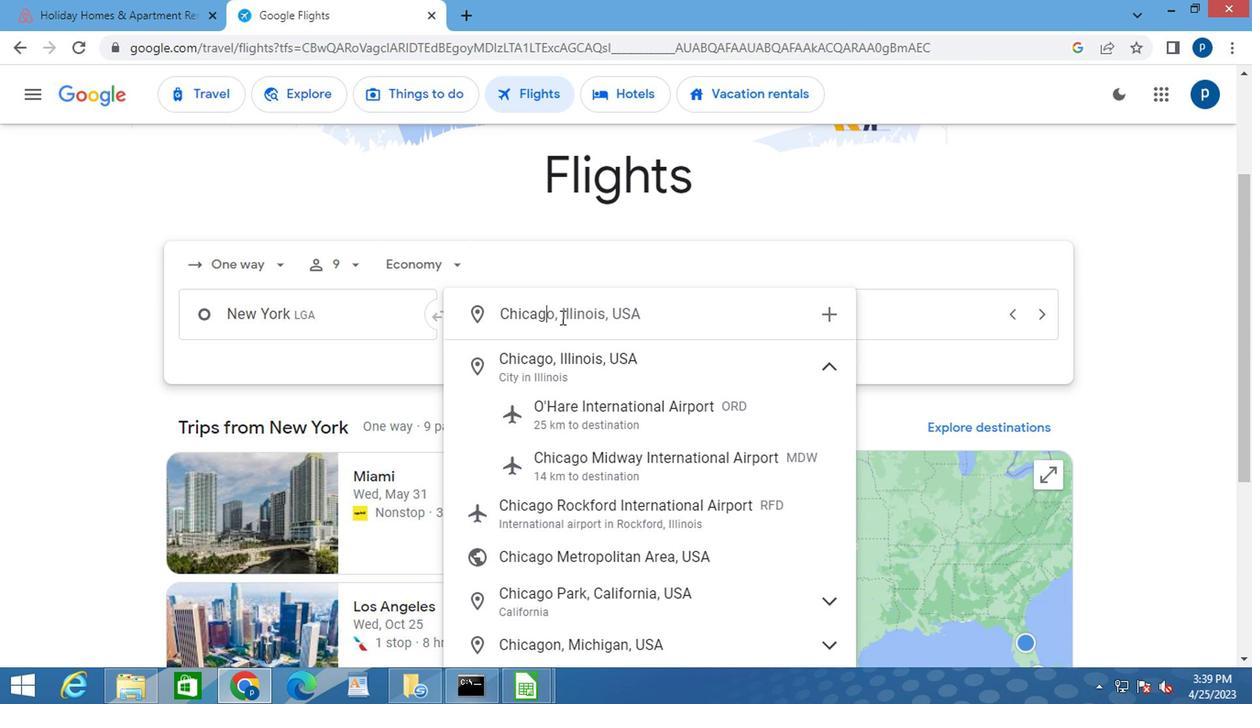 
Action: Mouse moved to (596, 515)
Screenshot: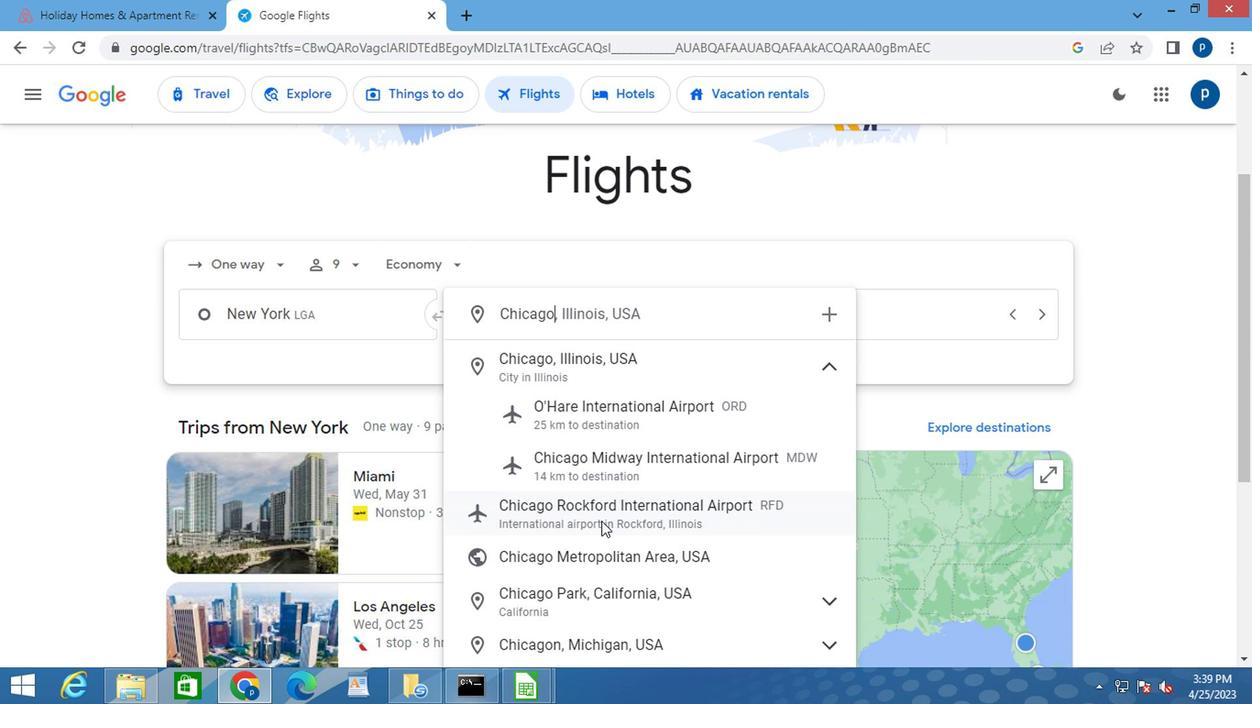 
Action: Mouse pressed left at (596, 515)
Screenshot: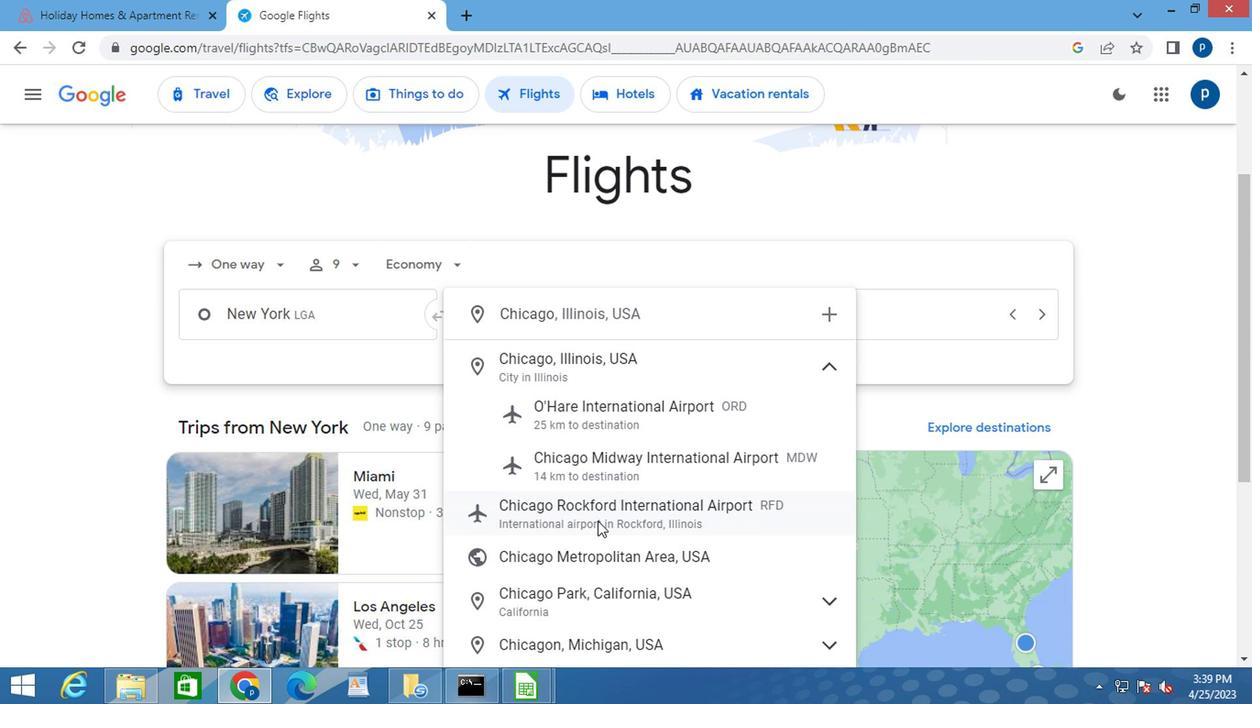 
Action: Mouse moved to (744, 319)
Screenshot: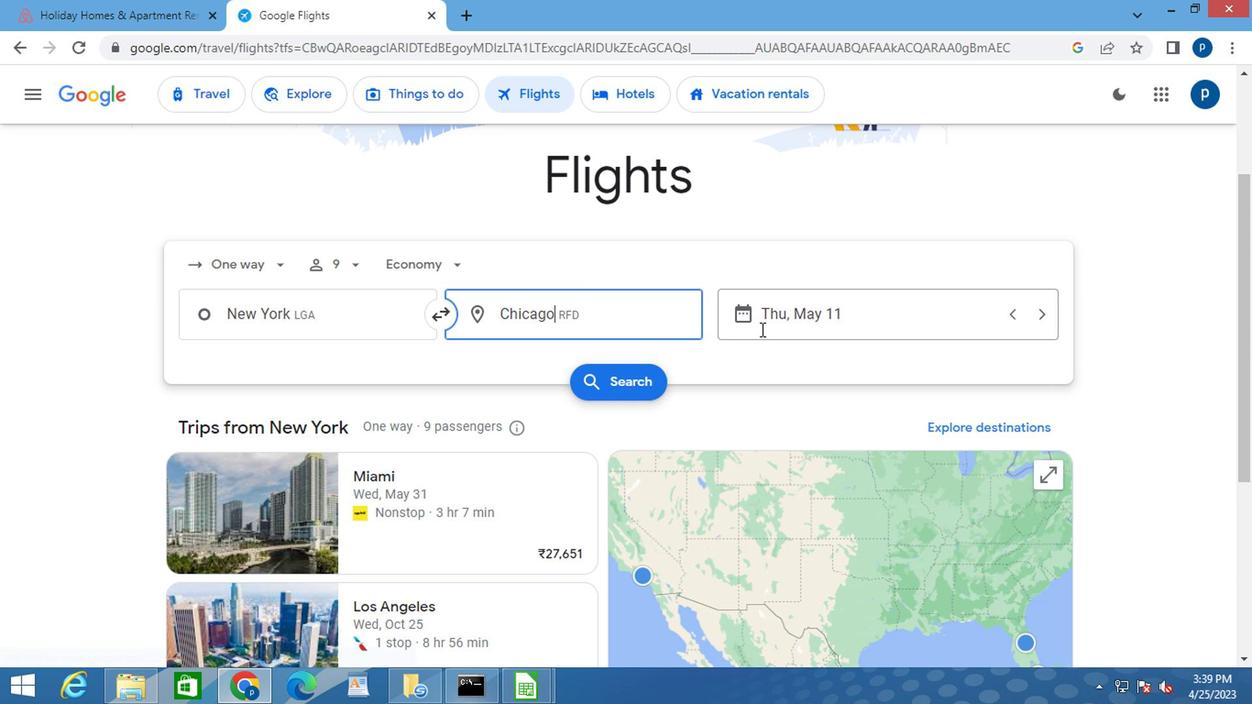 
Action: Mouse pressed left at (744, 319)
Screenshot: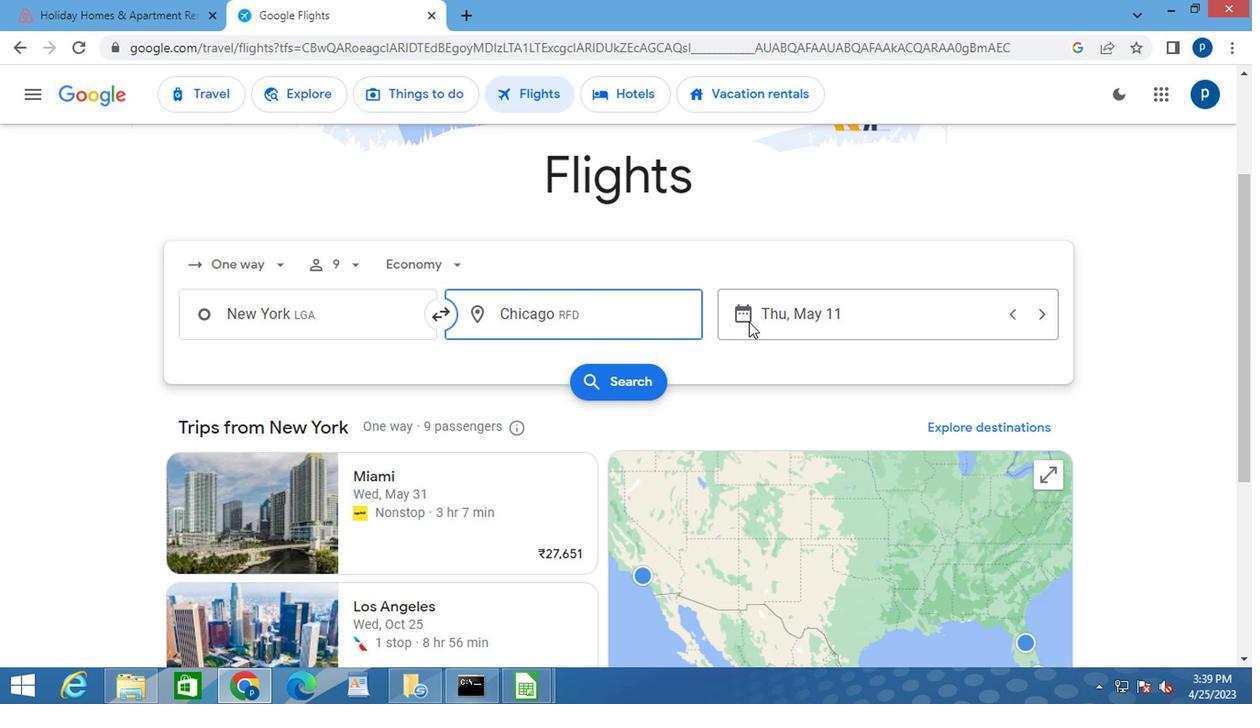 
Action: Mouse moved to (795, 328)
Screenshot: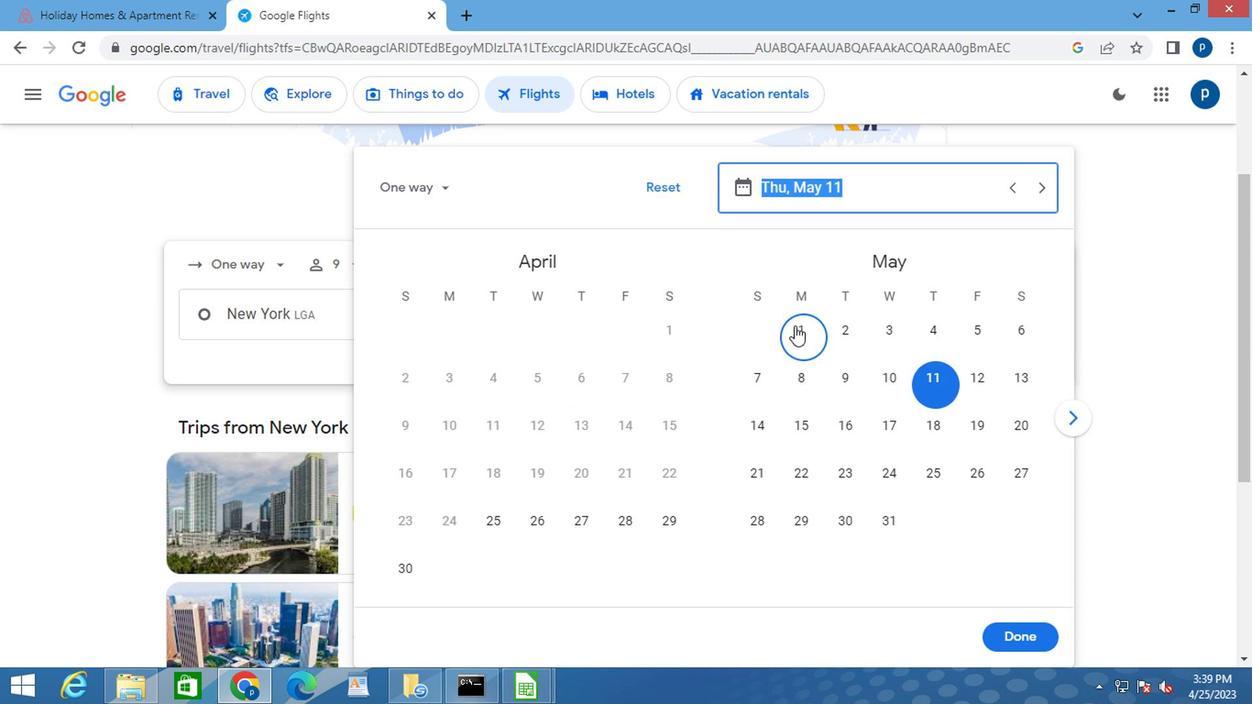 
Action: Mouse pressed left at (795, 328)
Screenshot: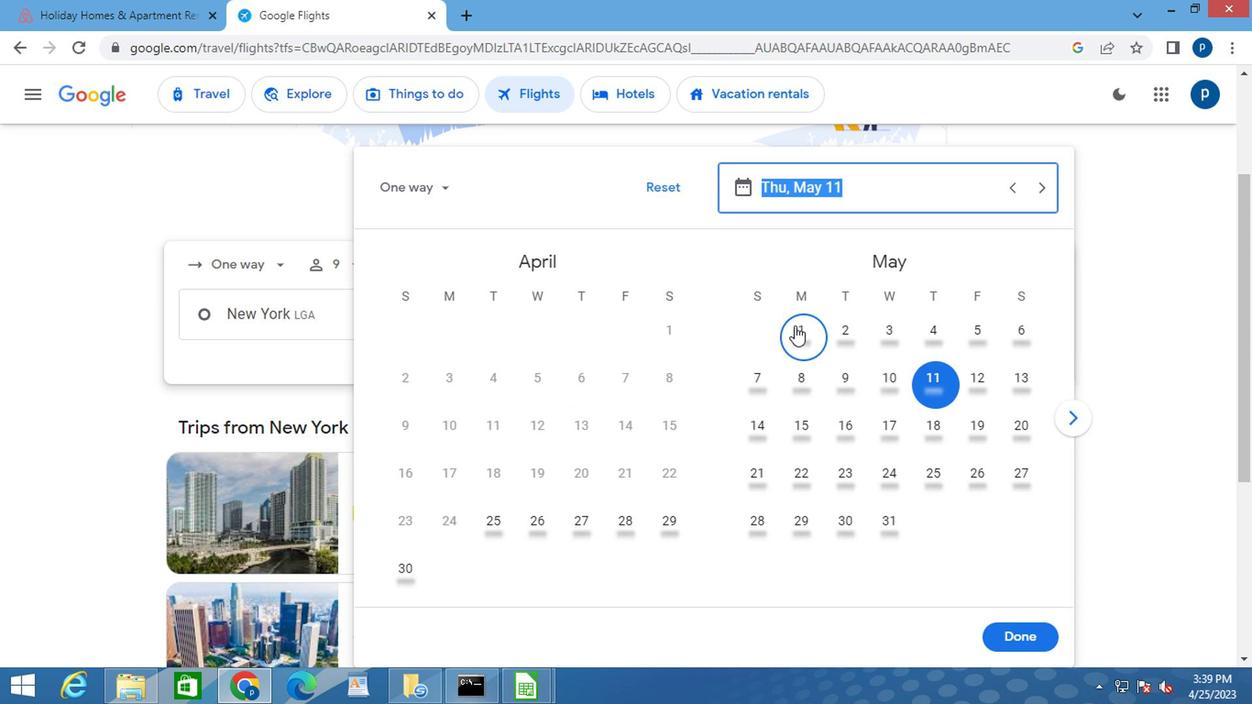
Action: Mouse moved to (1020, 638)
Screenshot: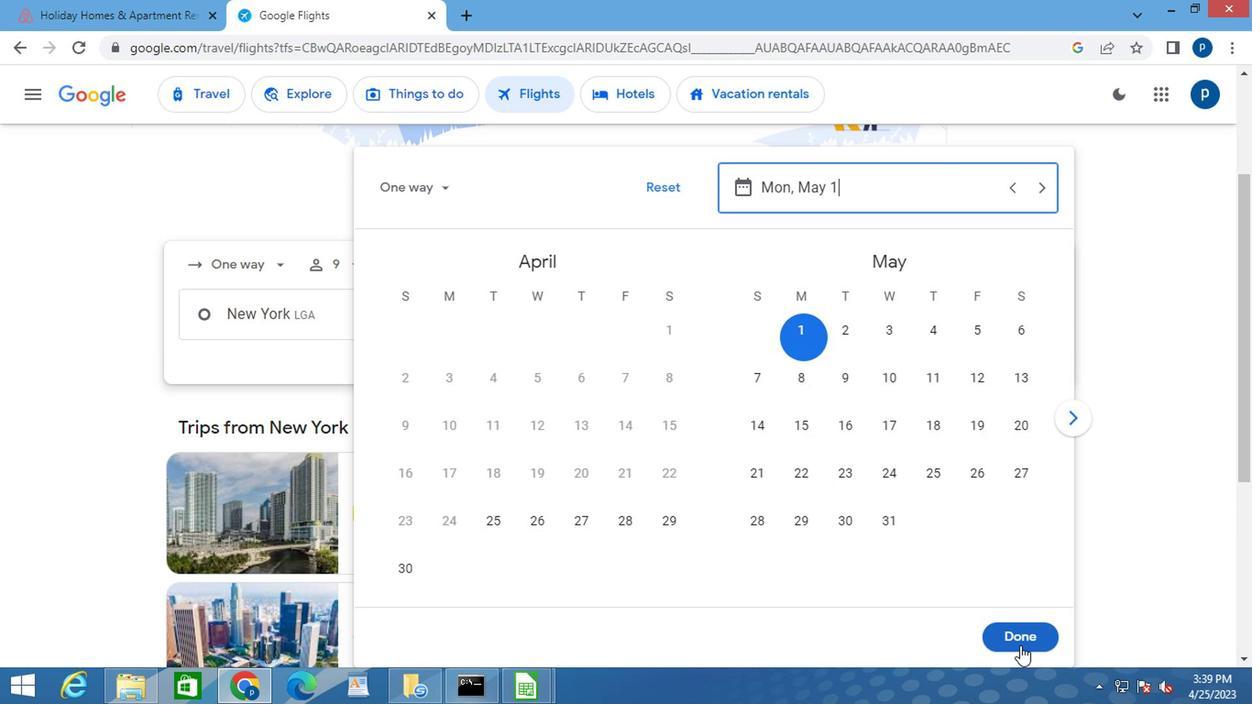 
Action: Mouse pressed left at (1020, 638)
Screenshot: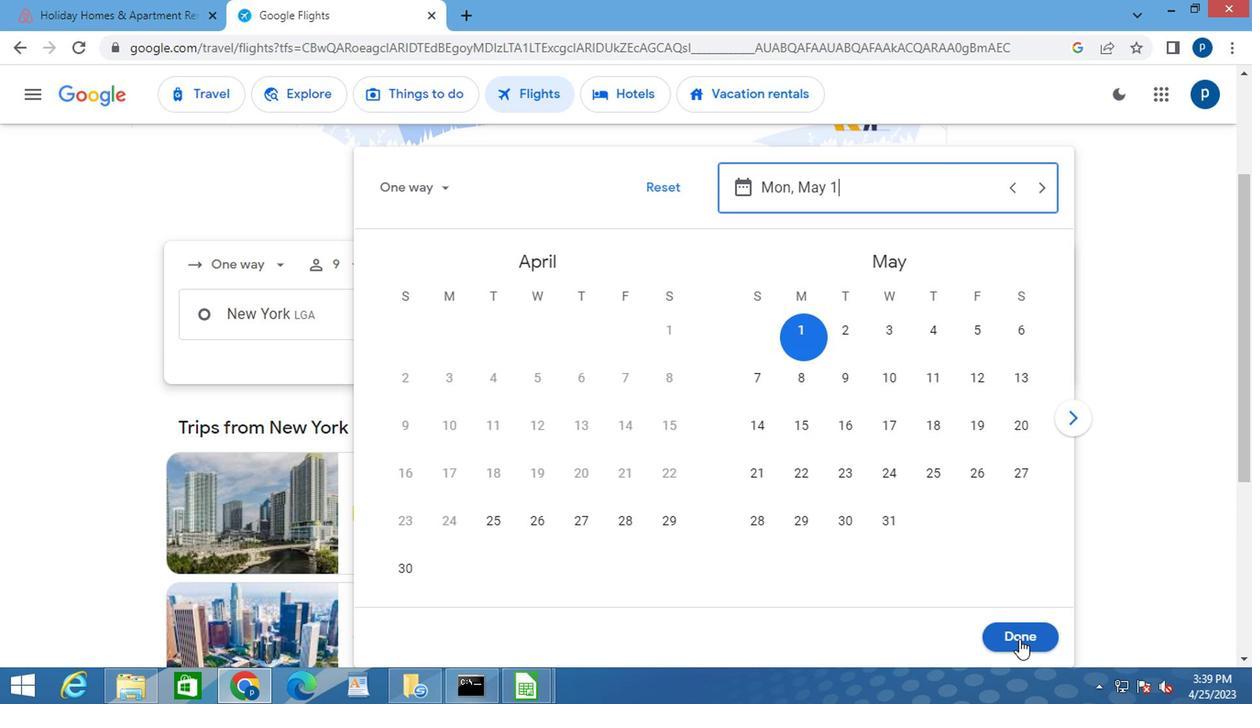 
Action: Mouse moved to (617, 378)
Screenshot: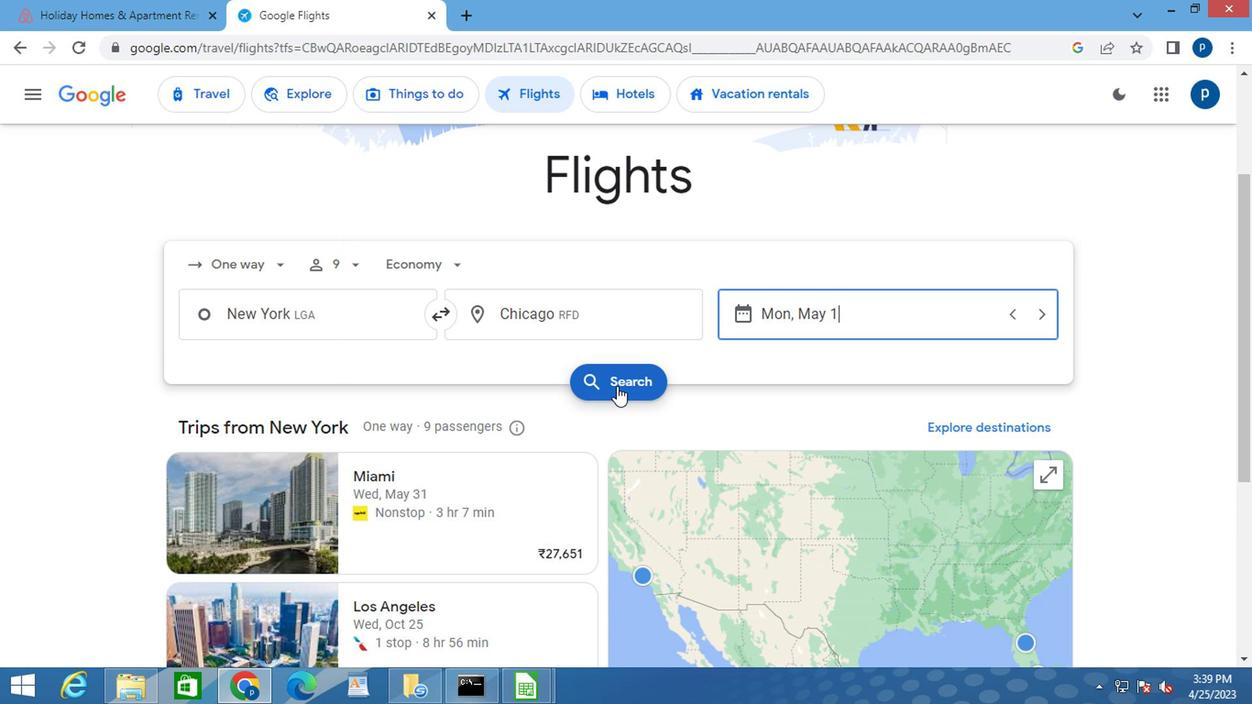 
Action: Mouse pressed left at (617, 378)
Screenshot: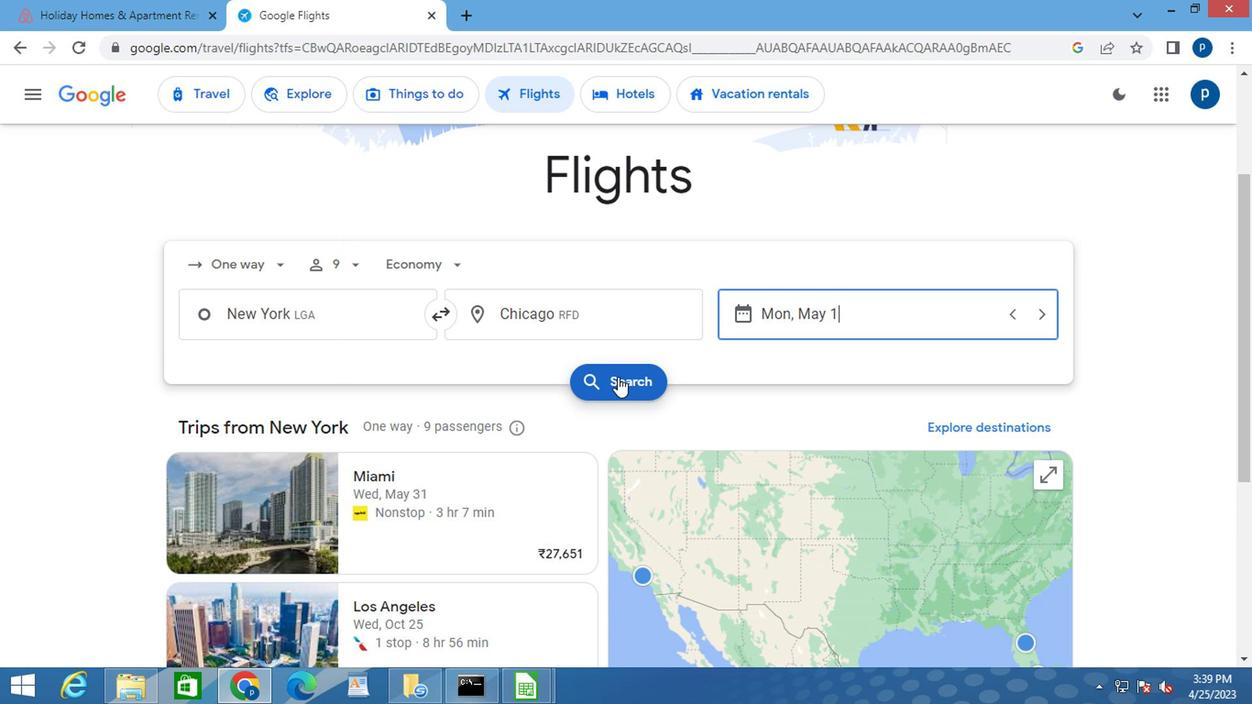 
Action: Mouse moved to (183, 258)
Screenshot: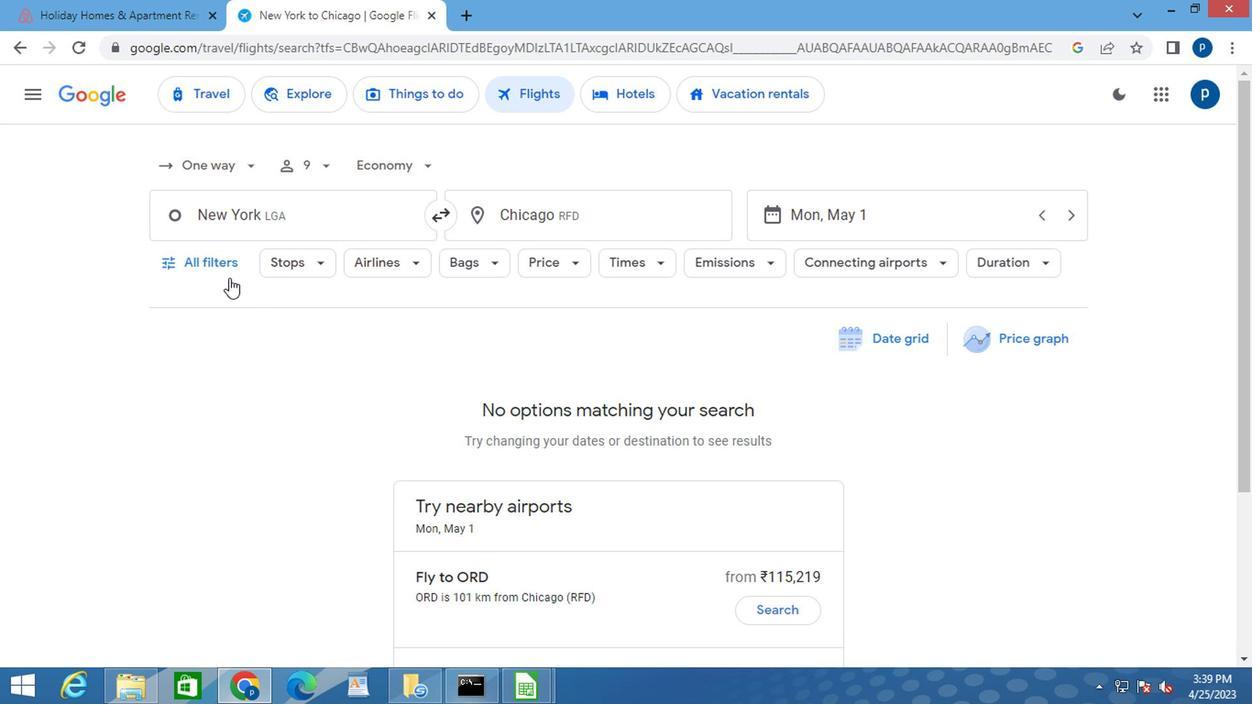 
Action: Mouse pressed left at (183, 258)
Screenshot: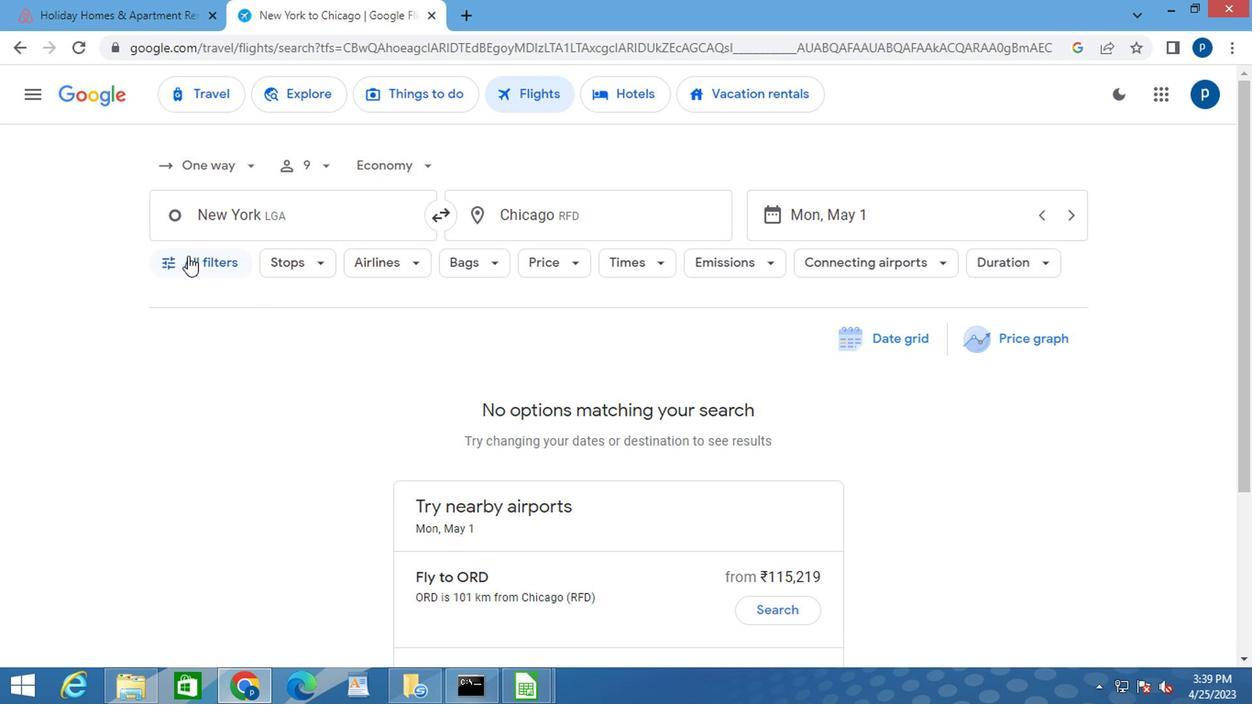 
Action: Mouse moved to (246, 403)
Screenshot: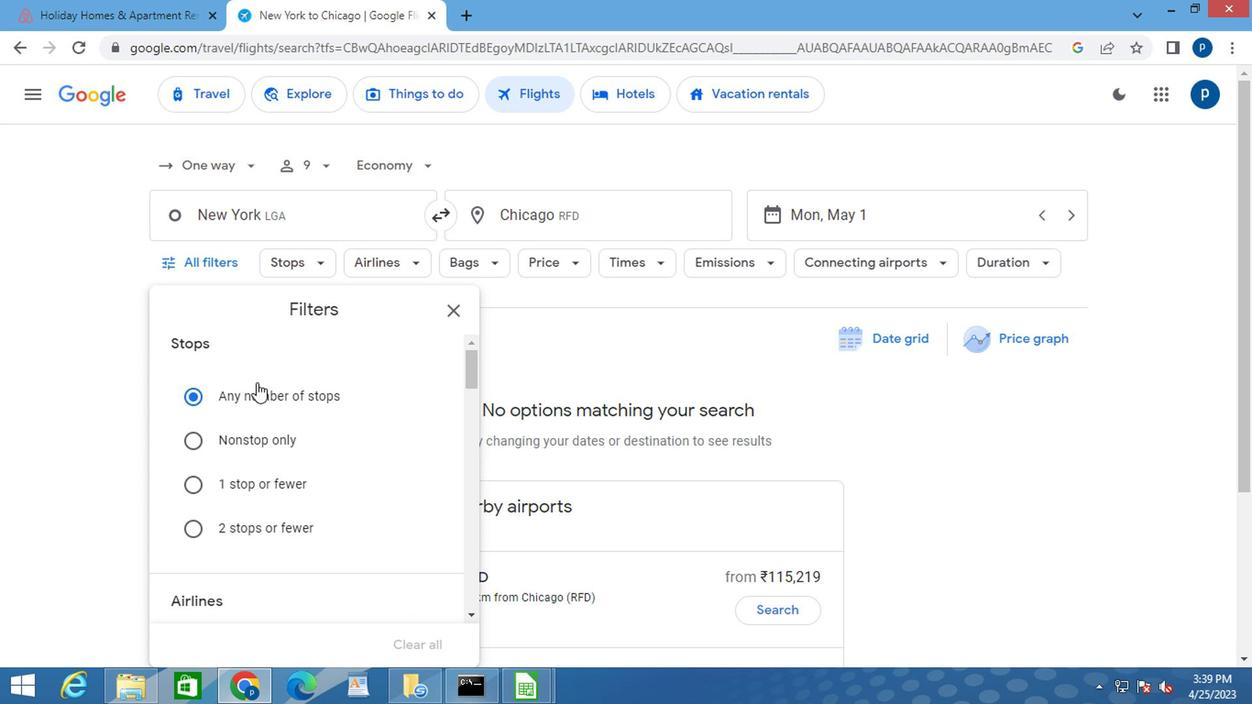 
Action: Mouse scrolled (246, 402) with delta (0, -1)
Screenshot: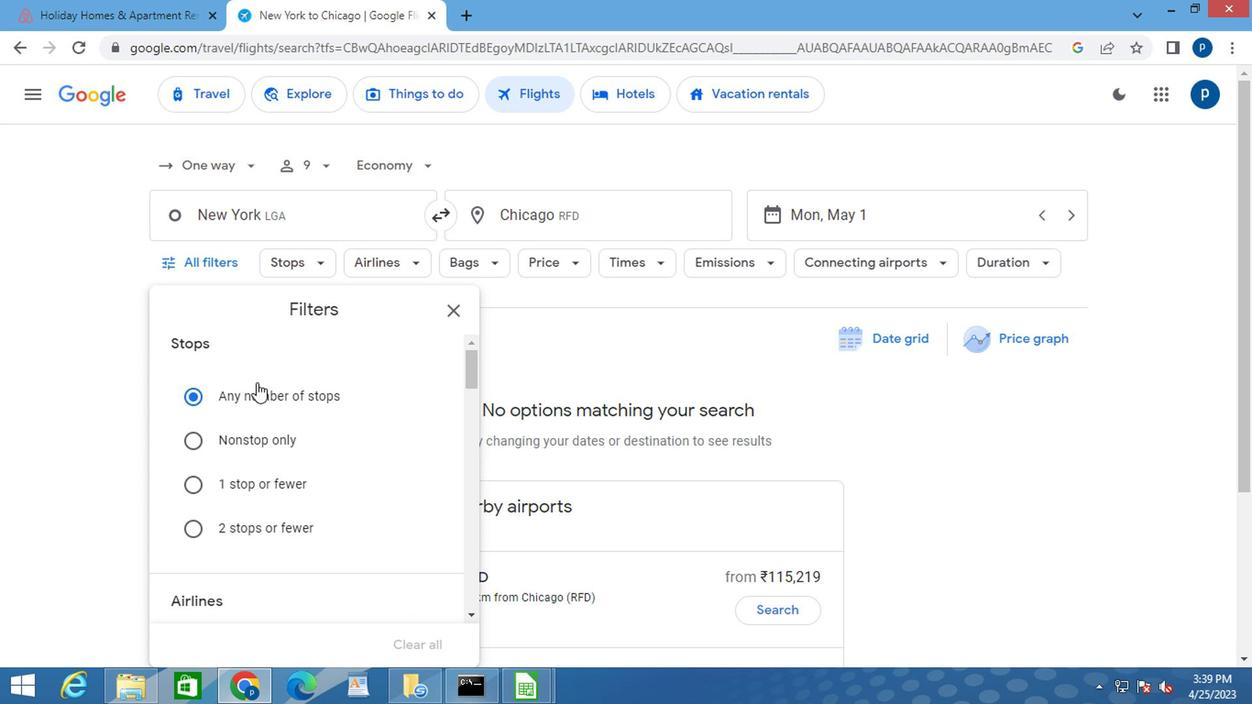 
Action: Mouse moved to (244, 406)
Screenshot: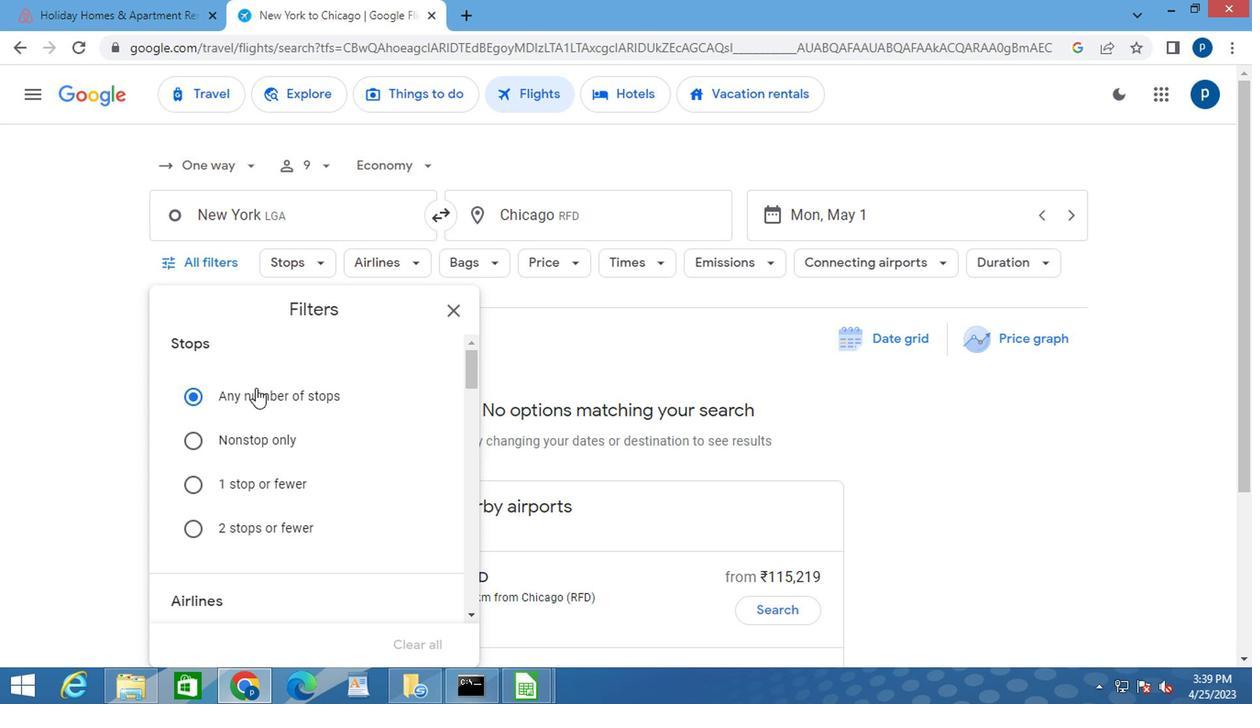 
Action: Mouse scrolled (244, 405) with delta (0, 0)
Screenshot: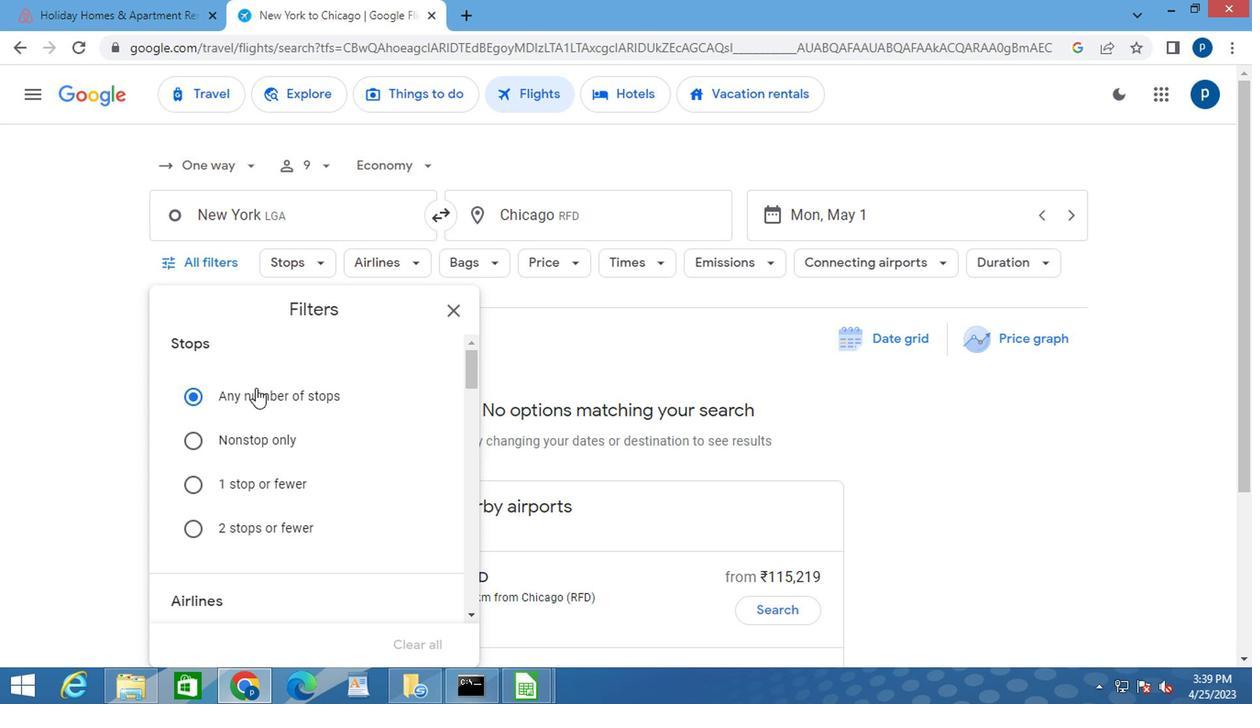 
Action: Mouse moved to (243, 407)
Screenshot: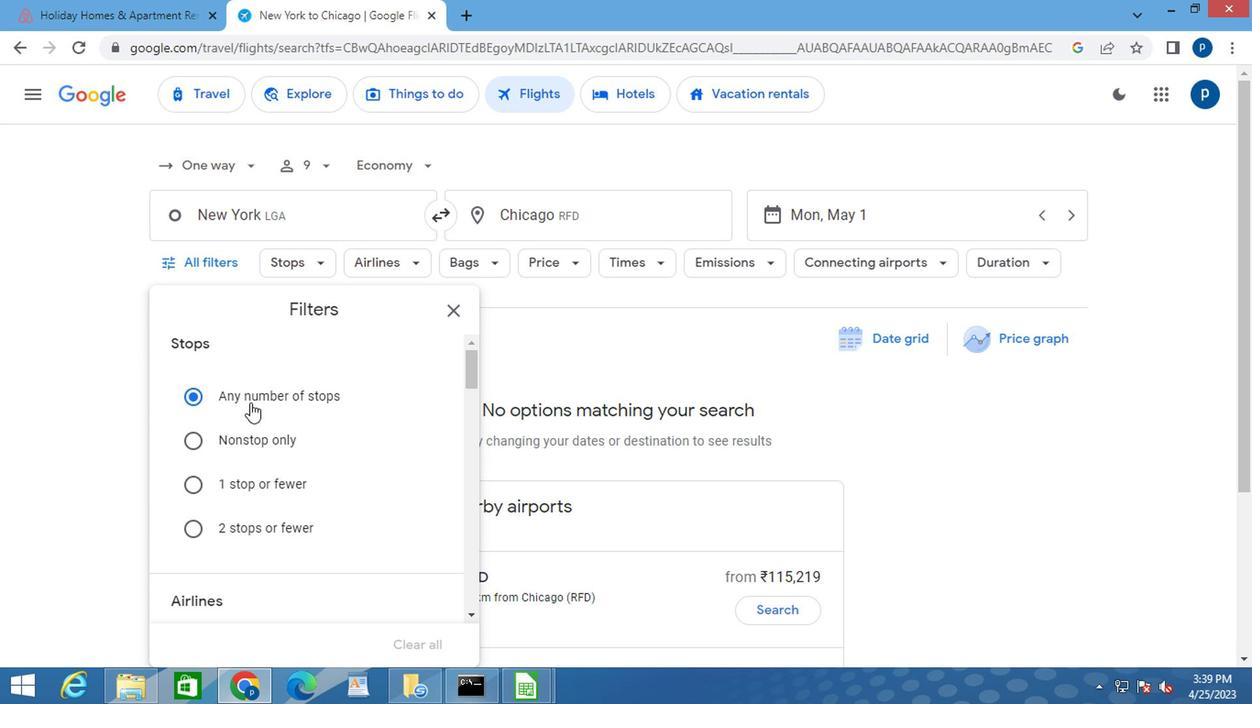 
Action: Mouse scrolled (243, 406) with delta (0, 0)
Screenshot: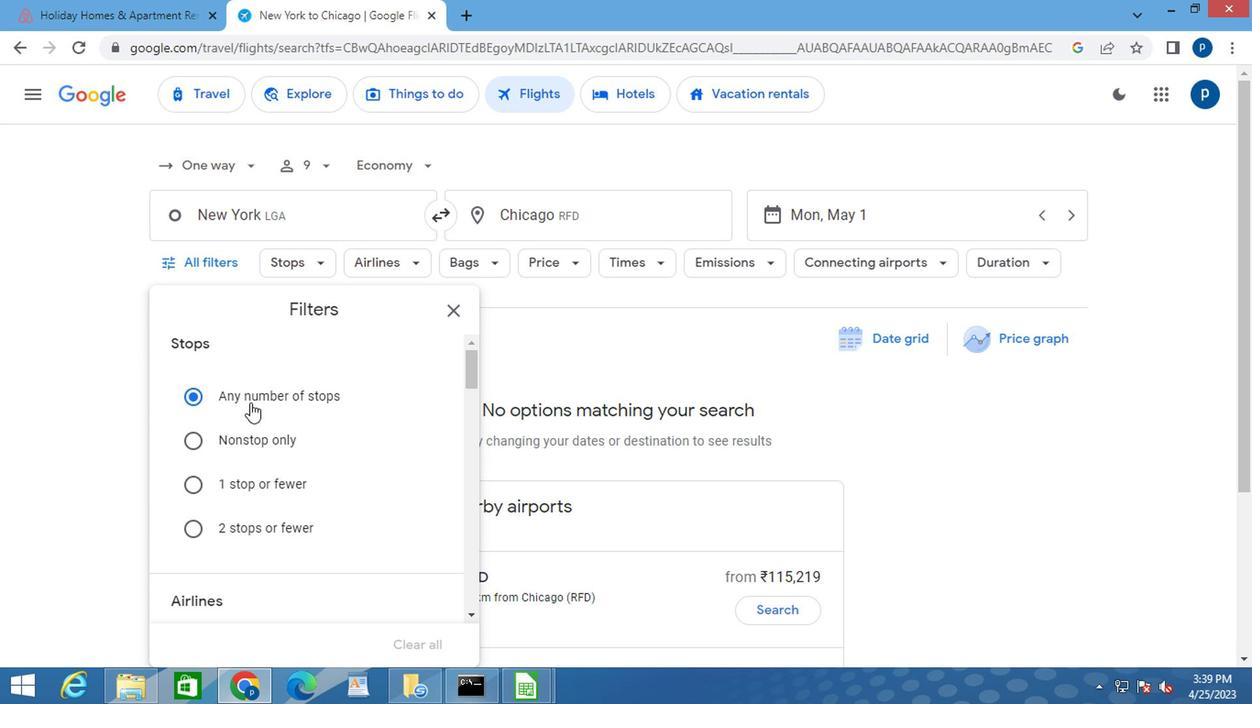 
Action: Mouse moved to (279, 444)
Screenshot: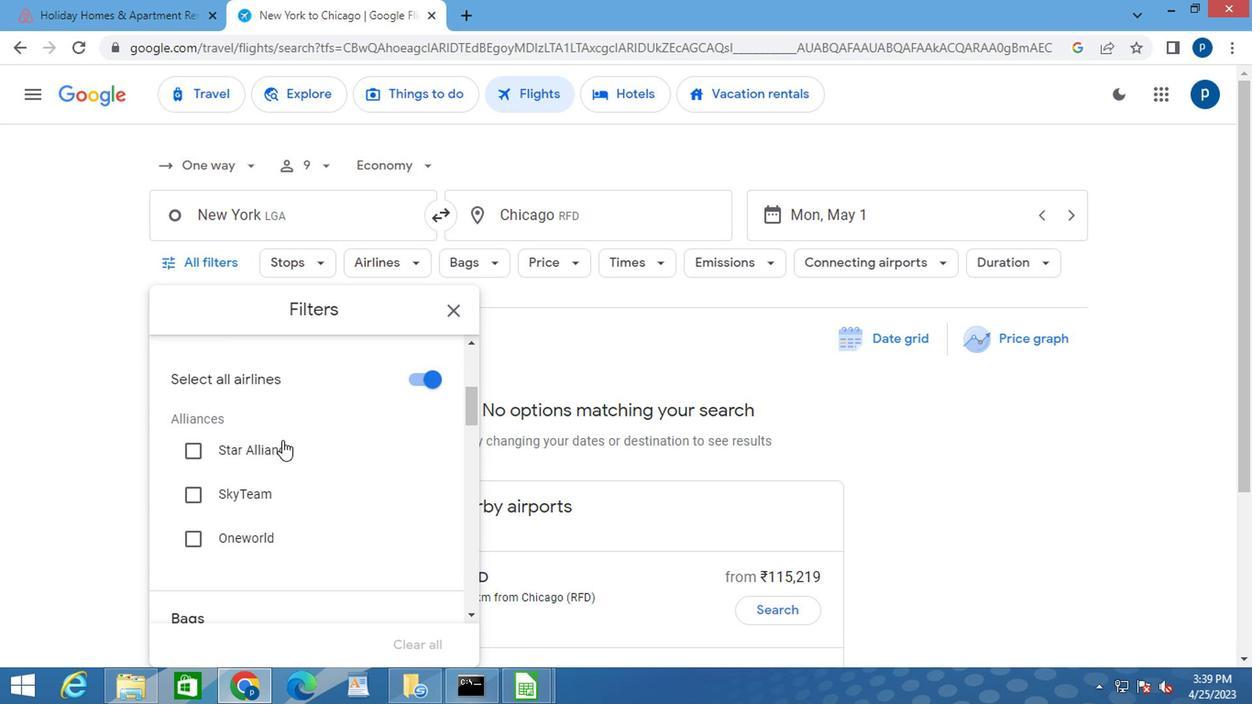 
Action: Mouse scrolled (279, 443) with delta (0, 0)
Screenshot: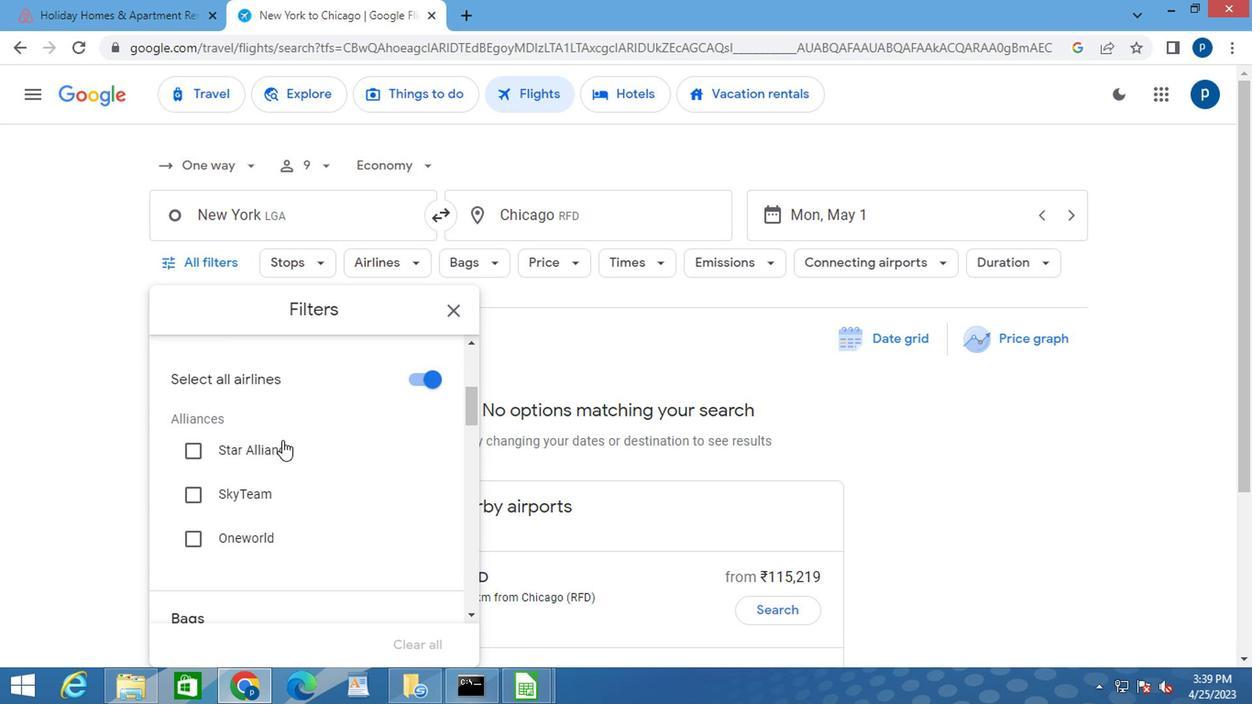 
Action: Mouse moved to (279, 445)
Screenshot: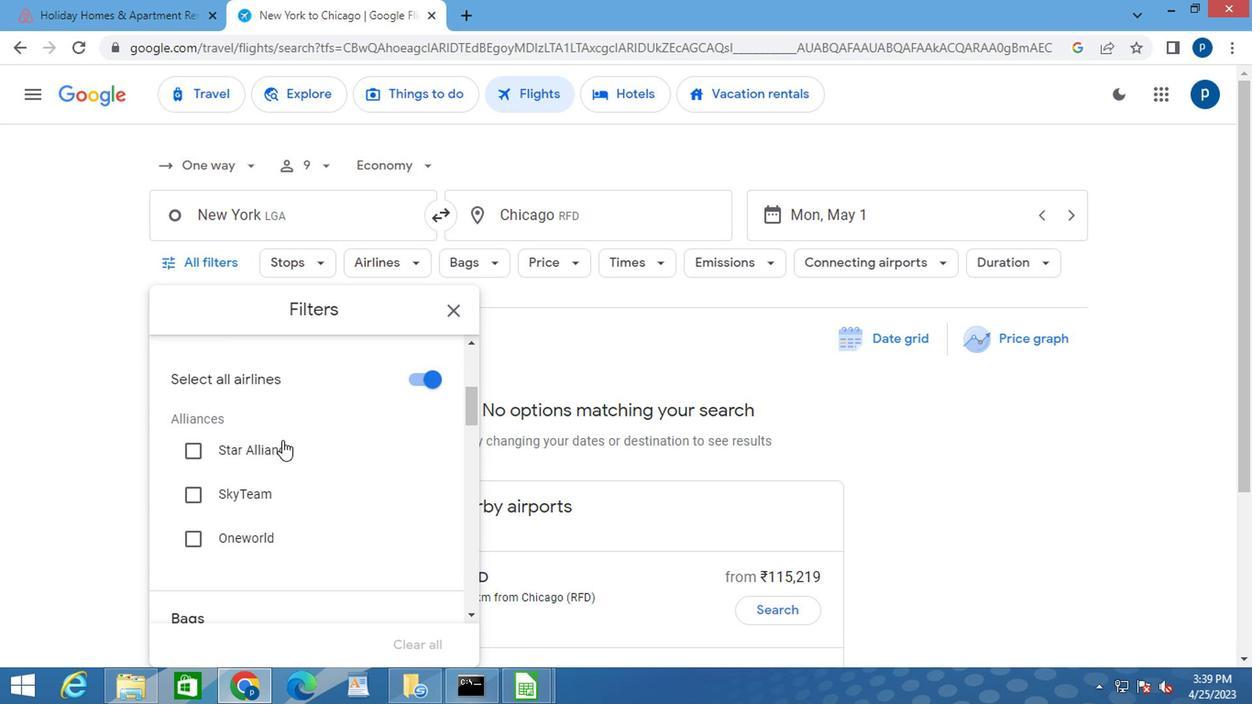 
Action: Mouse scrolled (279, 444) with delta (0, -1)
Screenshot: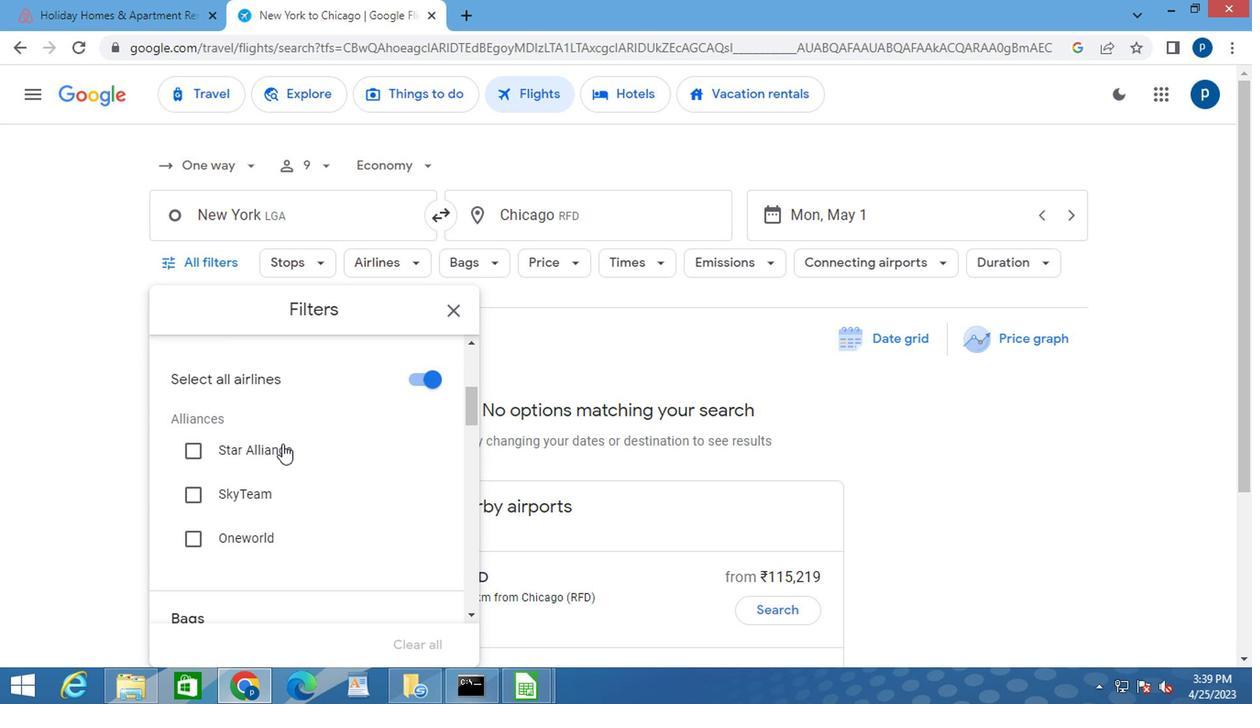 
Action: Mouse moved to (279, 445)
Screenshot: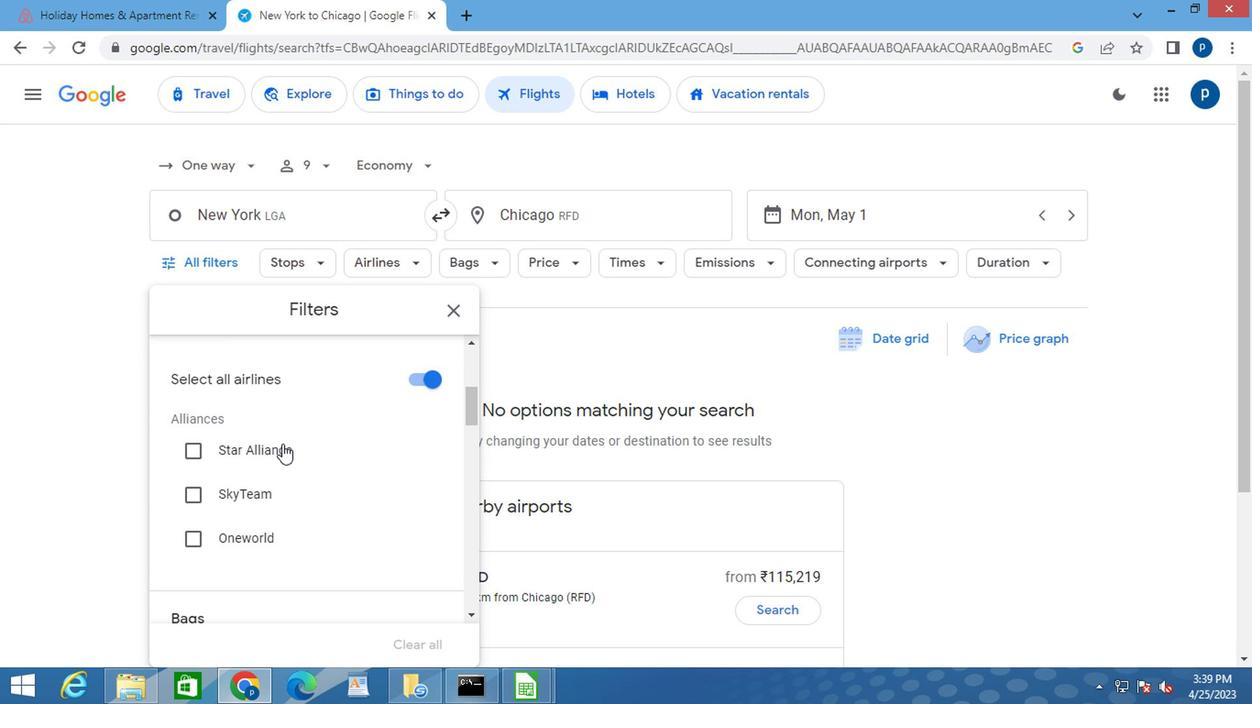 
Action: Mouse scrolled (279, 444) with delta (0, -1)
Screenshot: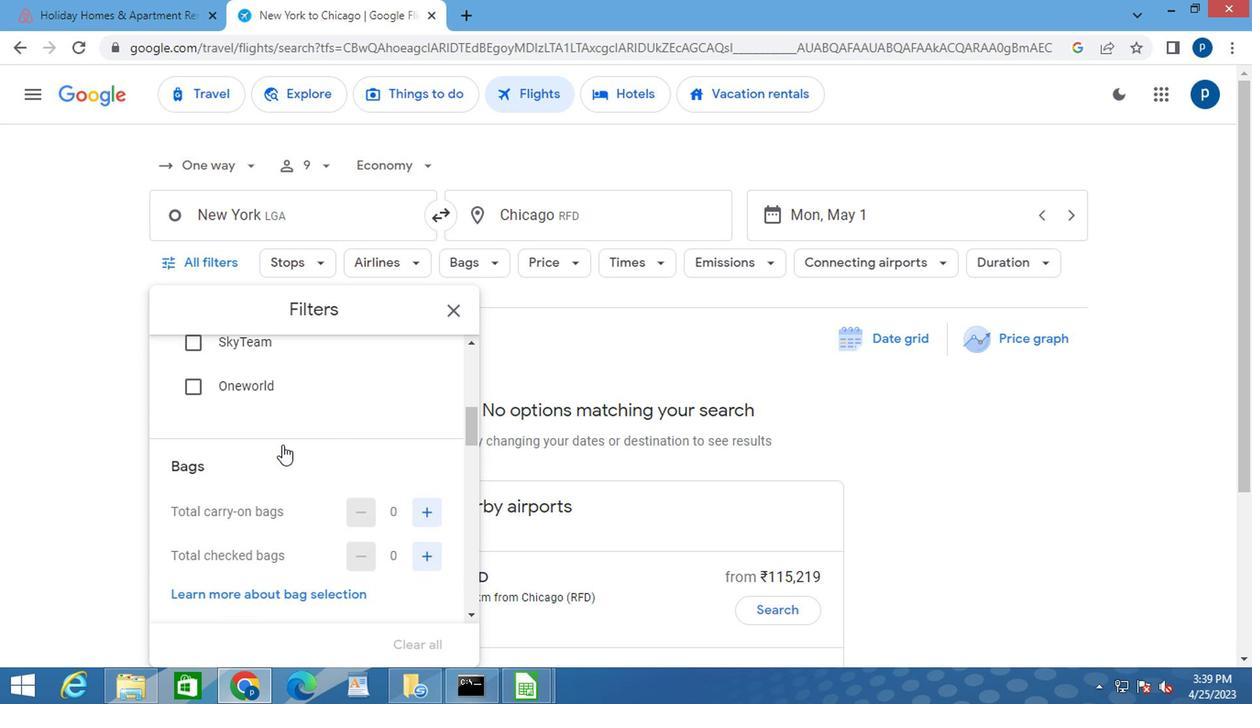 
Action: Mouse moved to (415, 439)
Screenshot: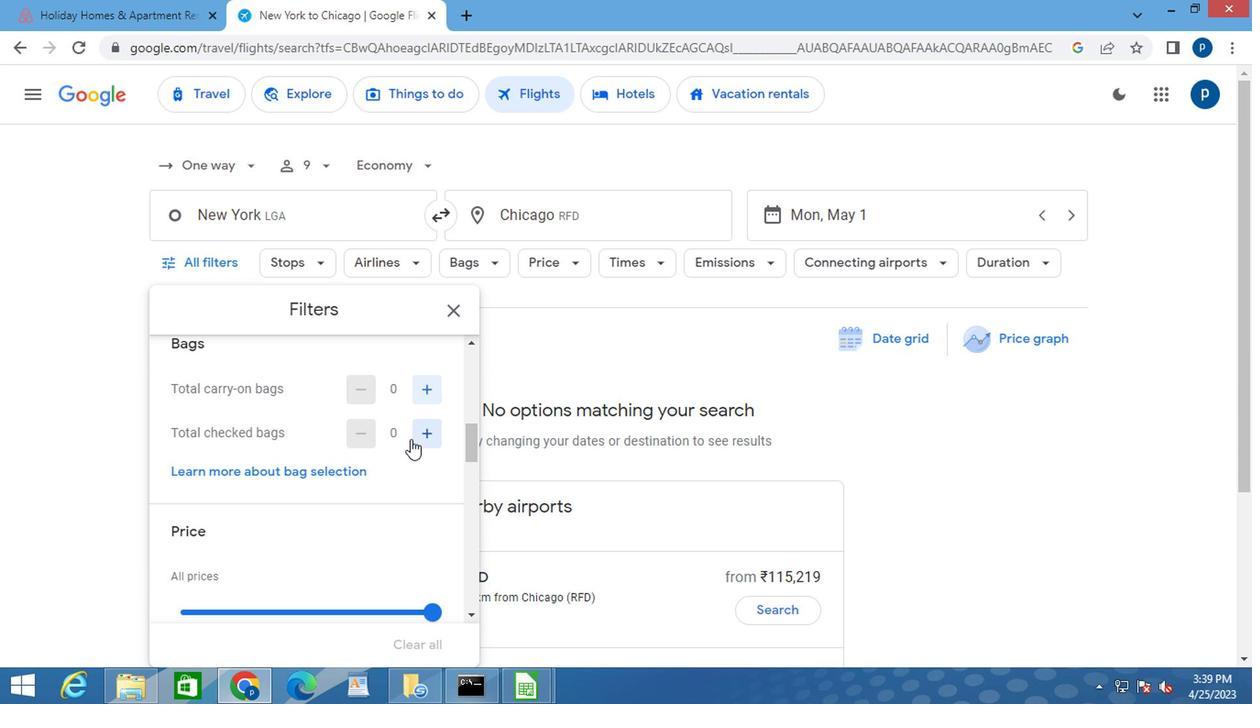 
Action: Mouse pressed left at (415, 439)
Screenshot: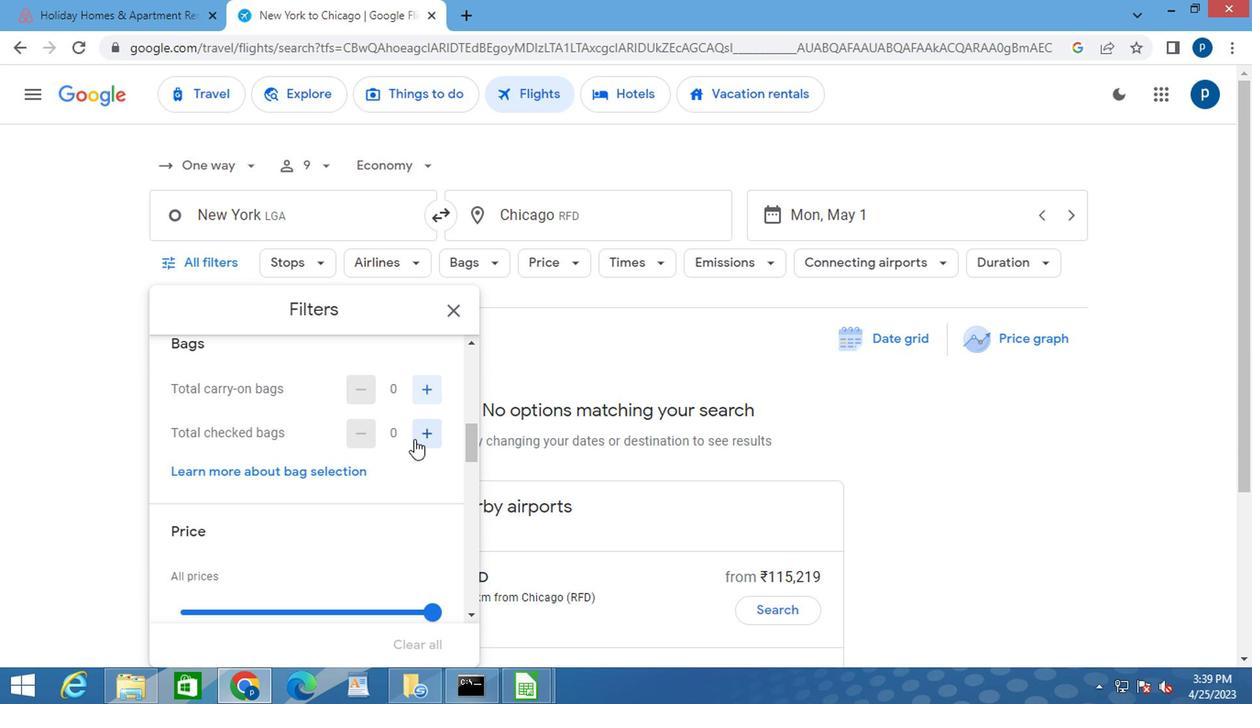 
Action: Mouse pressed left at (415, 439)
Screenshot: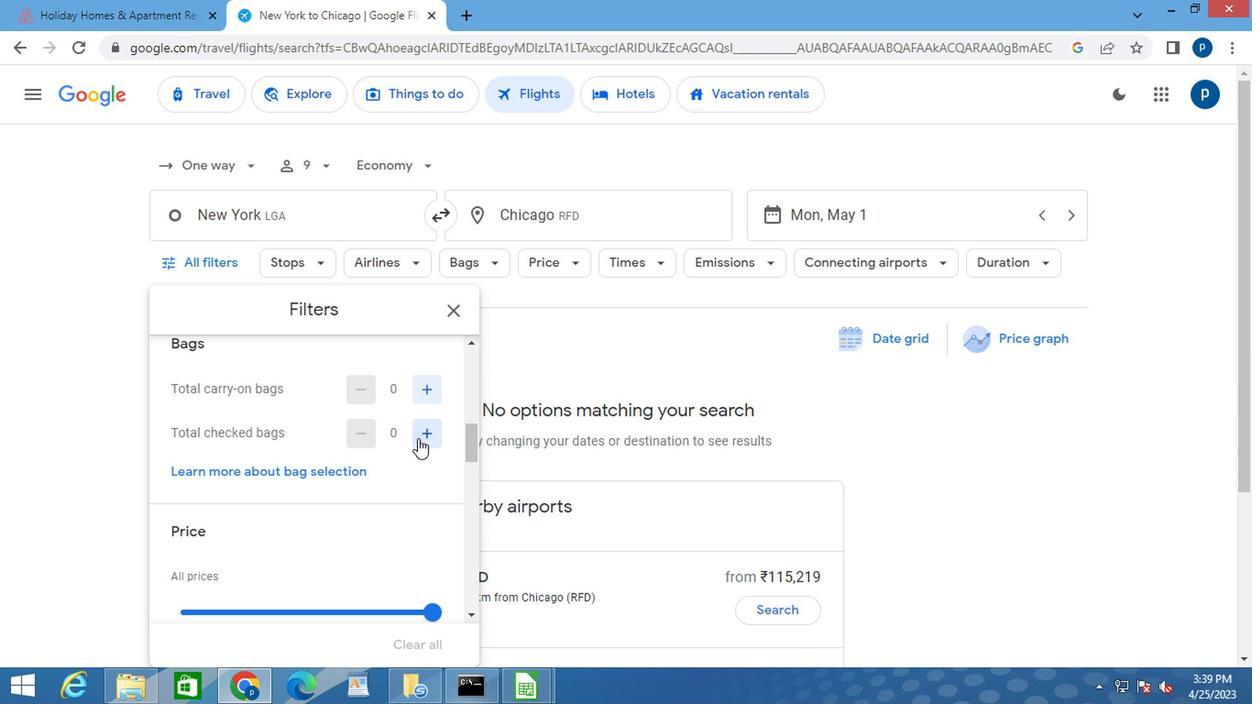 
Action: Mouse pressed left at (415, 439)
Screenshot: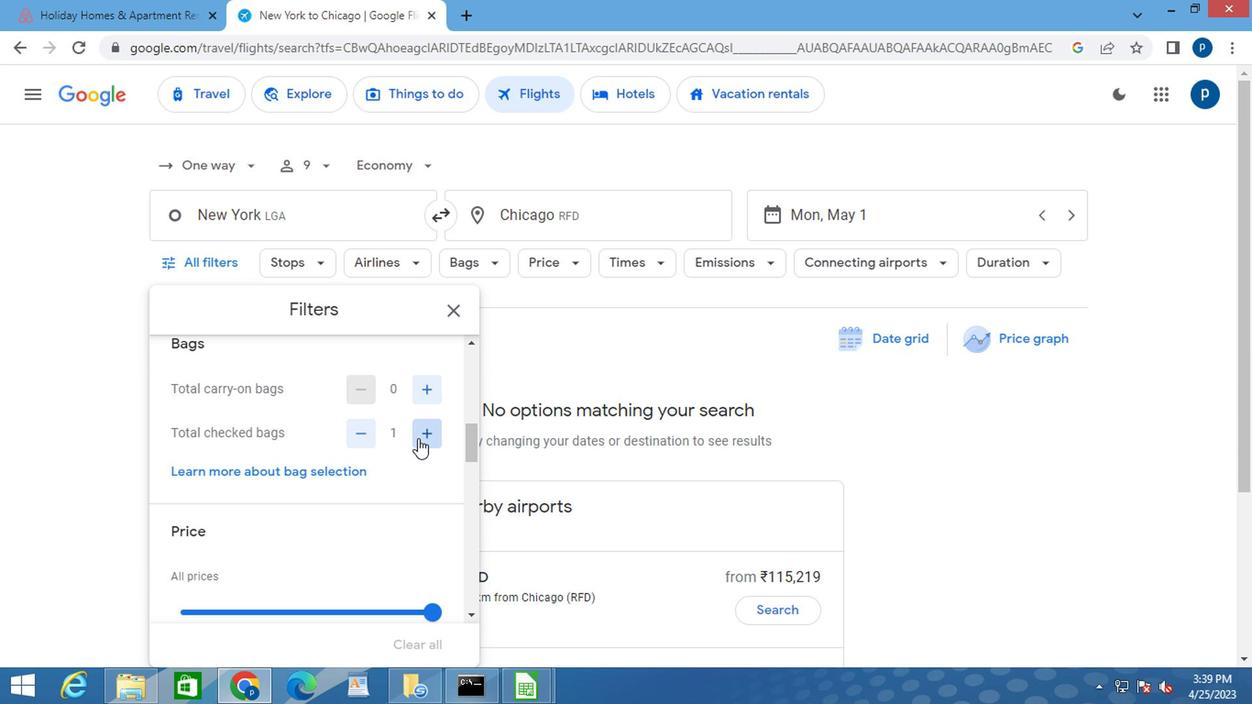 
Action: Mouse pressed left at (415, 439)
Screenshot: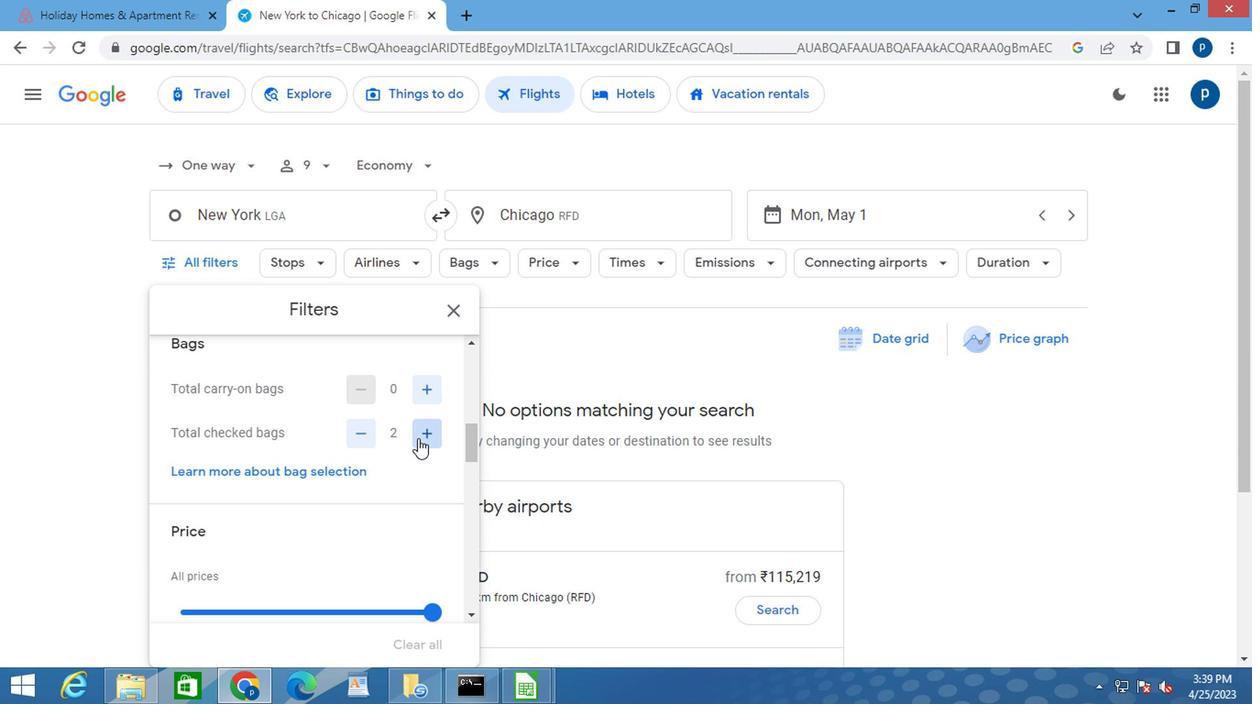 
Action: Mouse pressed left at (415, 439)
Screenshot: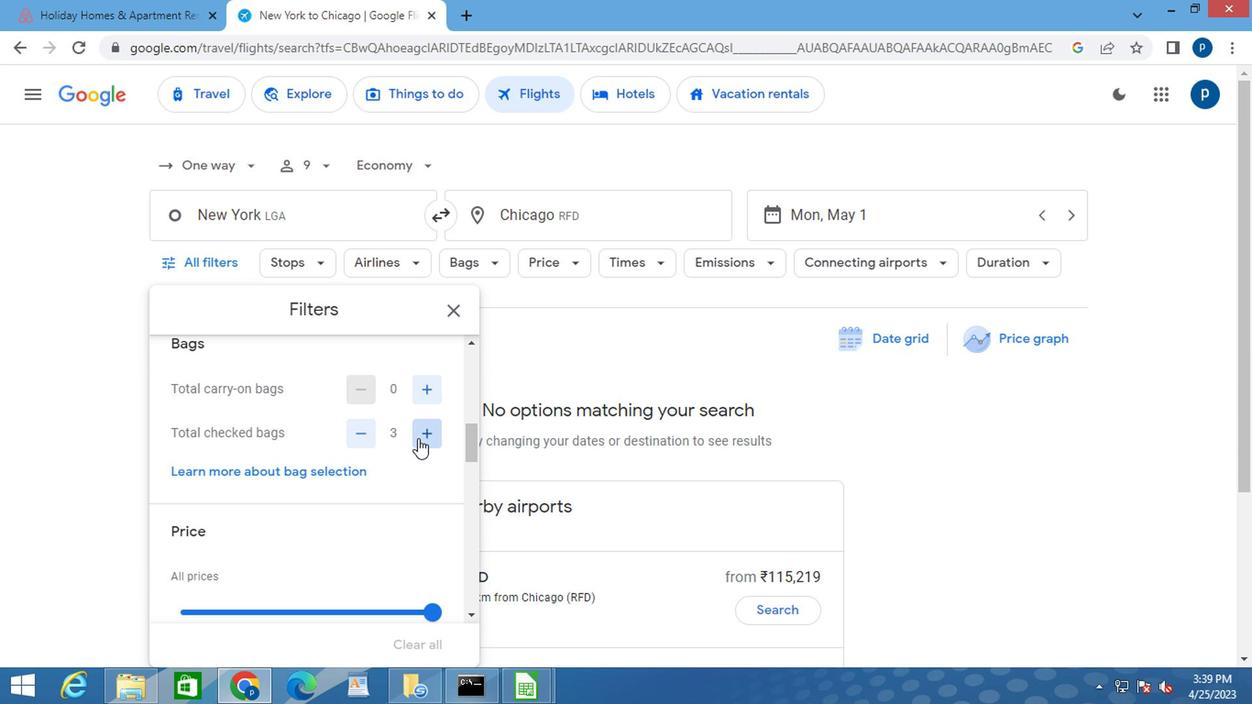 
Action: Mouse pressed left at (415, 439)
Screenshot: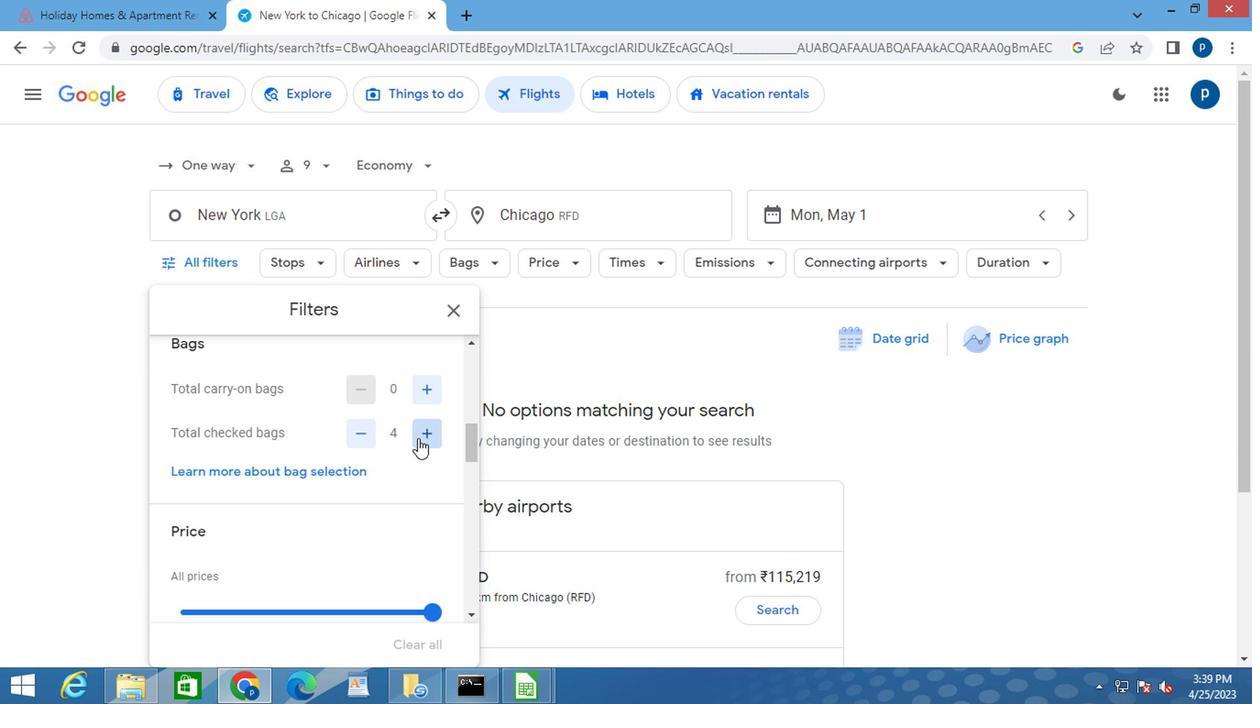 
Action: Mouse pressed left at (415, 439)
Screenshot: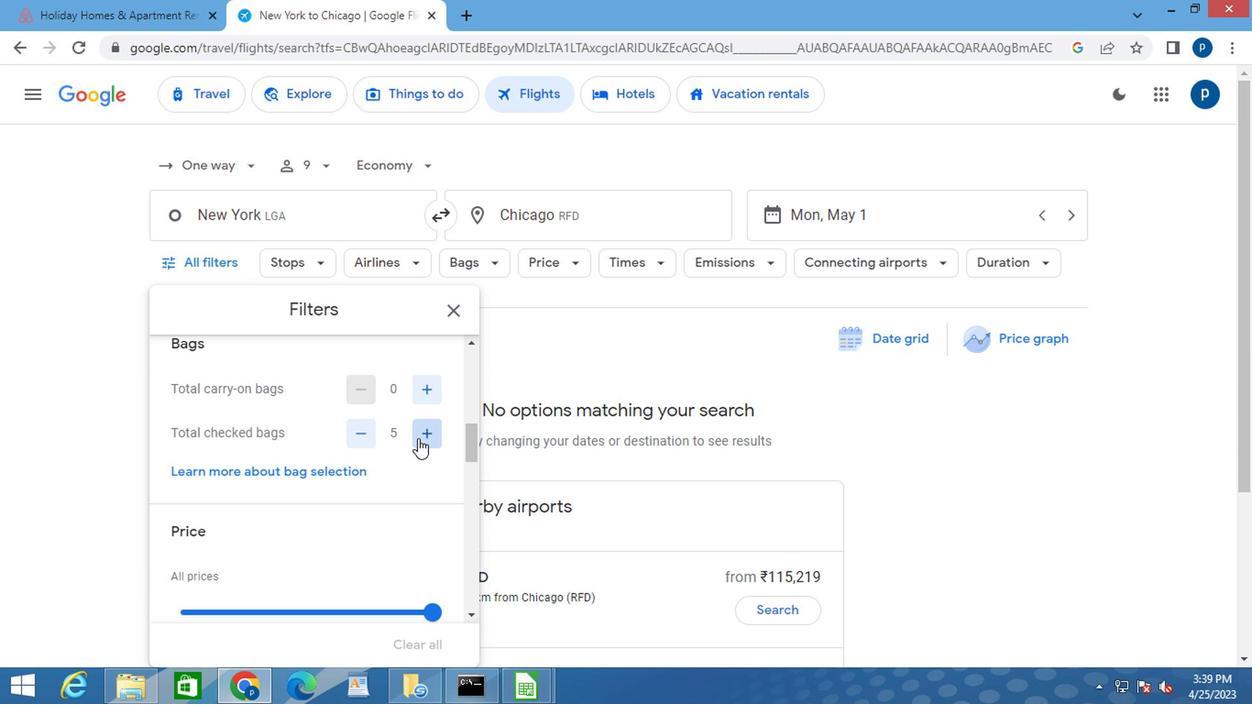 
Action: Mouse moved to (416, 439)
Screenshot: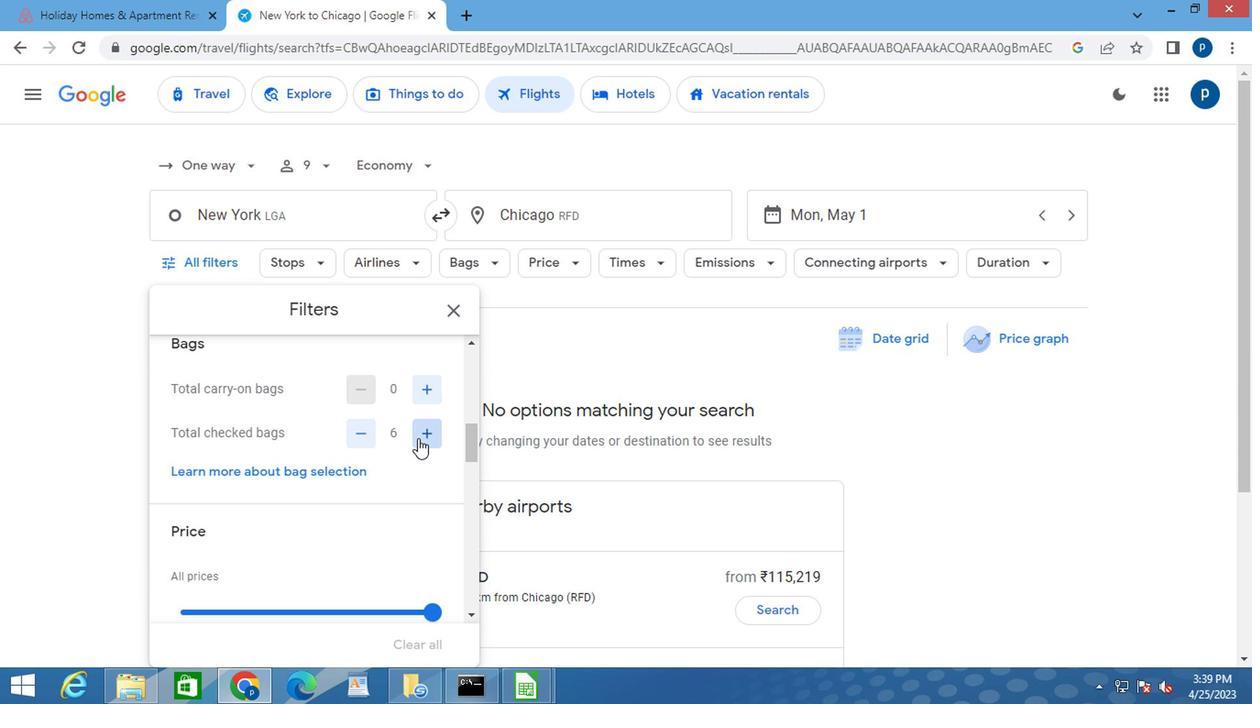 
Action: Mouse pressed left at (416, 439)
Screenshot: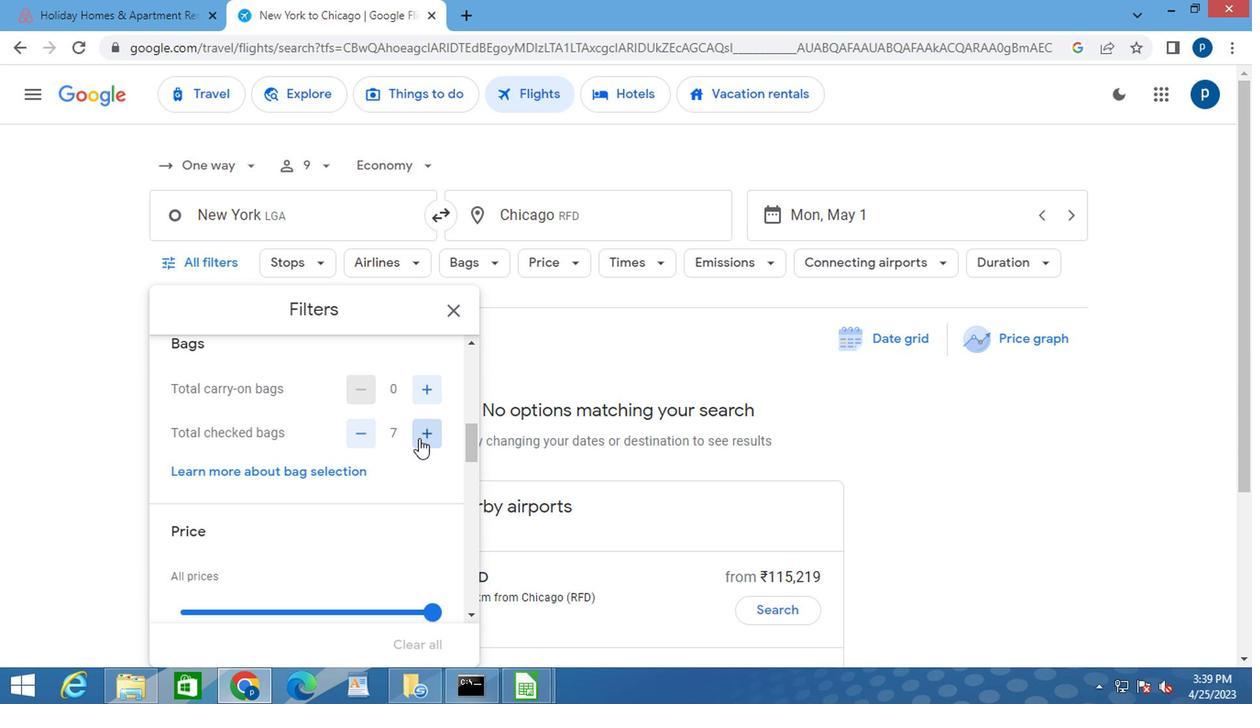 
Action: Mouse pressed left at (416, 439)
Screenshot: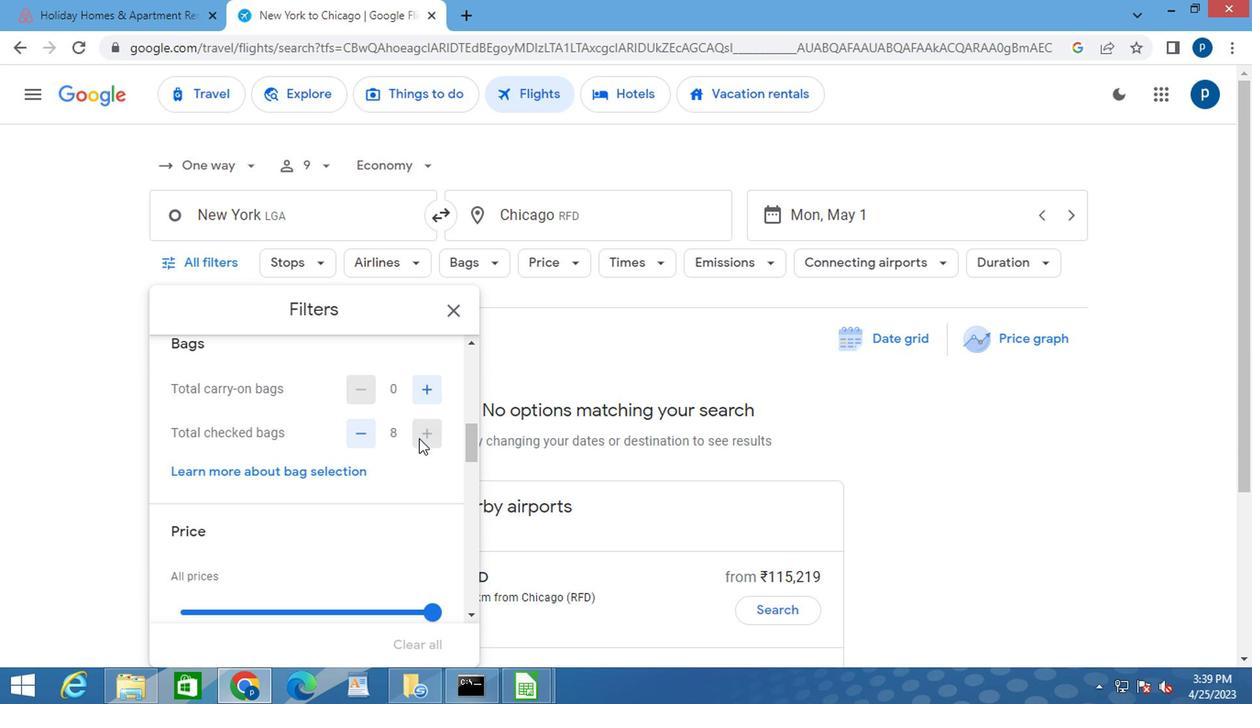 
Action: Mouse moved to (312, 471)
Screenshot: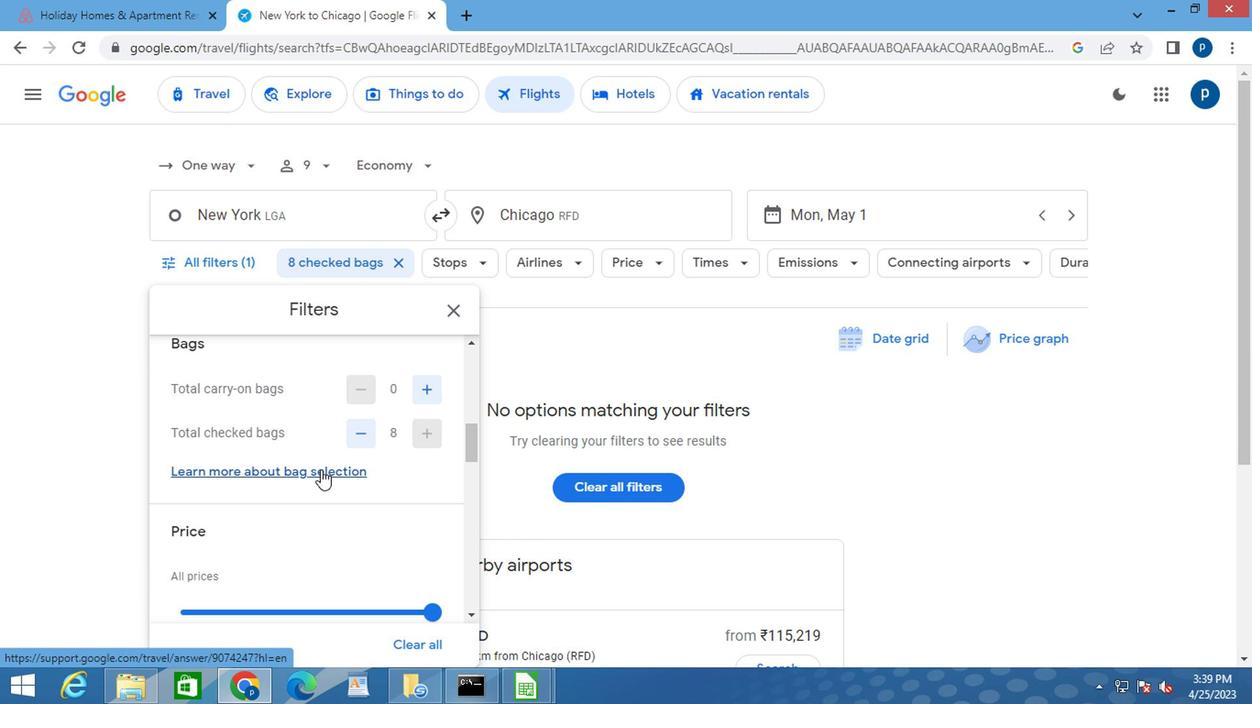 
Action: Mouse scrolled (312, 469) with delta (0, -1)
Screenshot: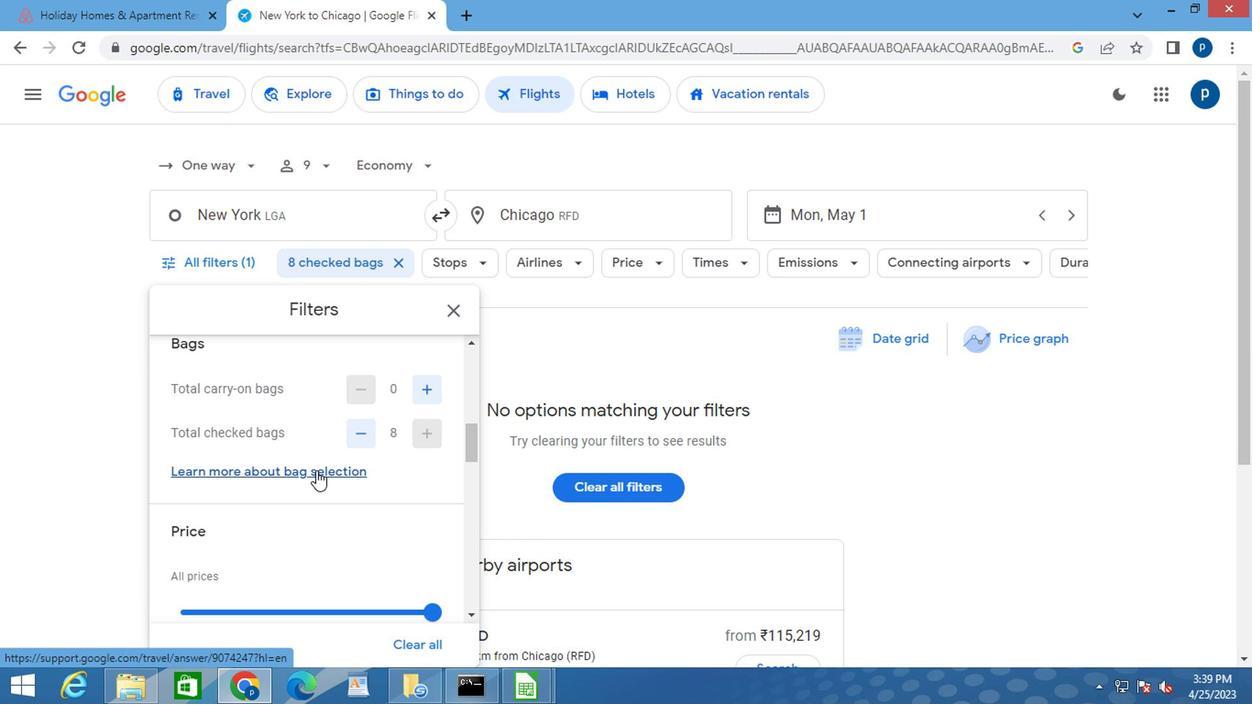 
Action: Mouse moved to (424, 515)
Screenshot: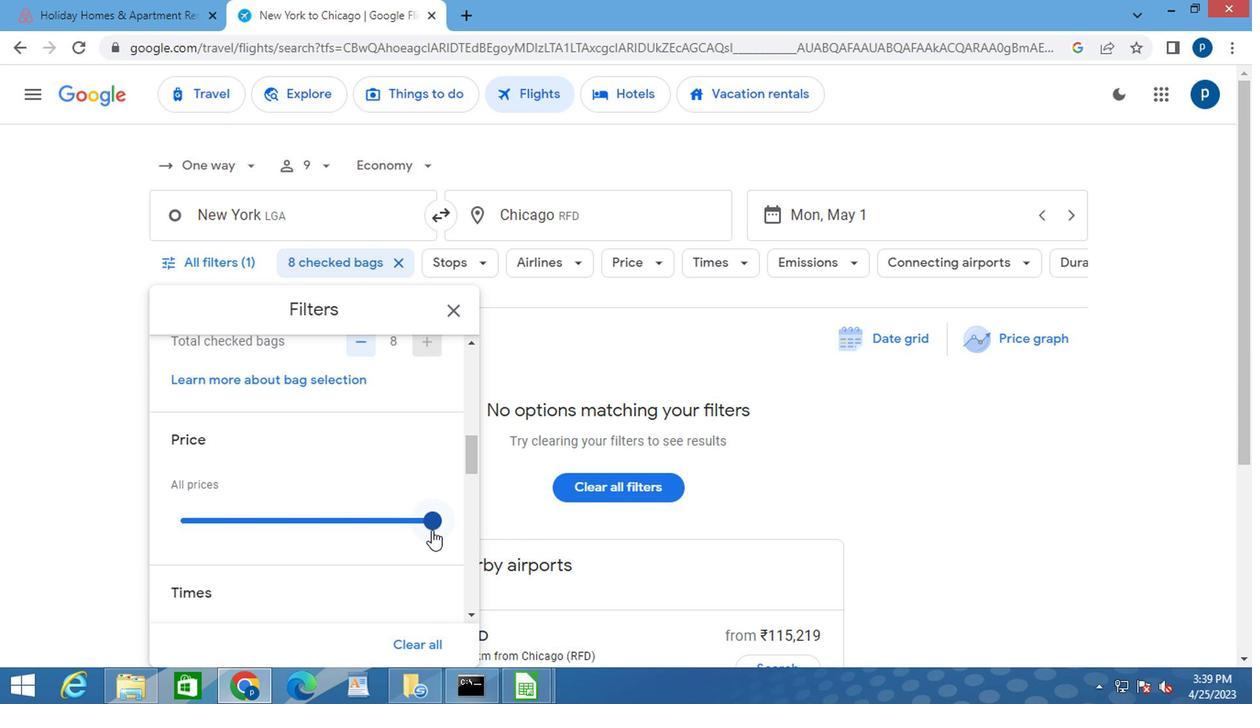 
Action: Mouse pressed left at (424, 515)
Screenshot: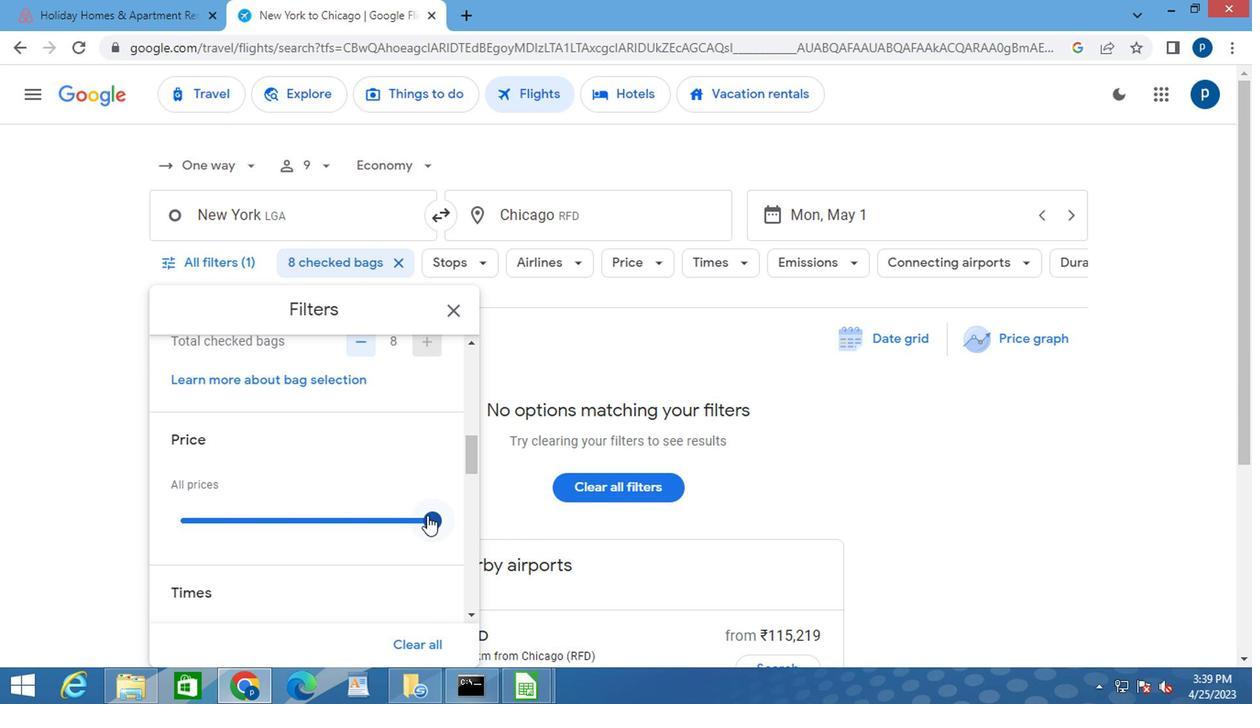 
Action: Mouse moved to (345, 547)
Screenshot: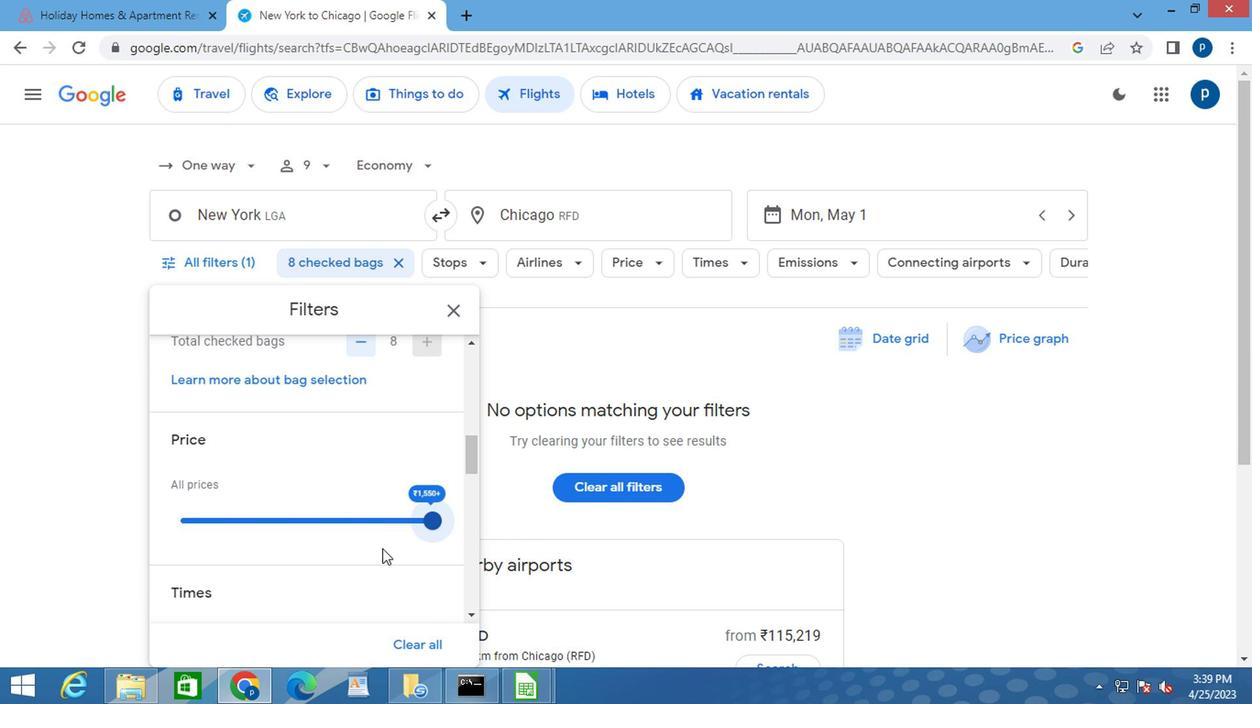 
Action: Mouse scrolled (345, 547) with delta (0, 0)
Screenshot: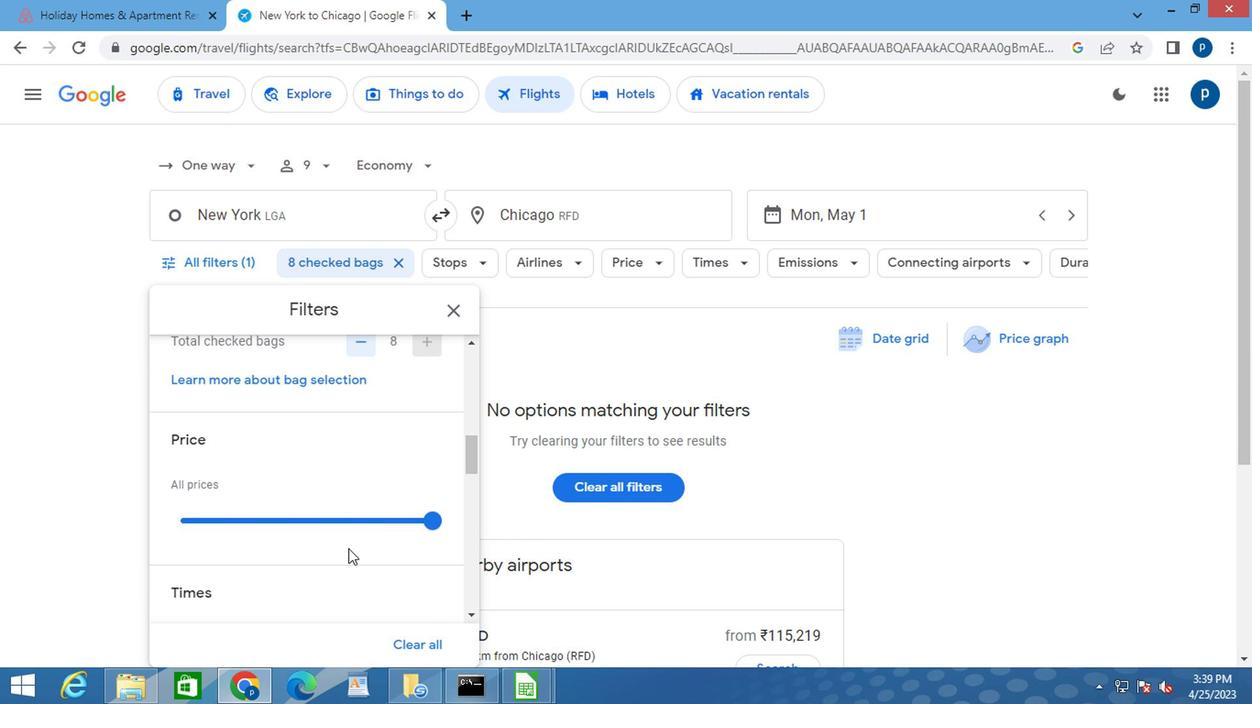 
Action: Mouse moved to (328, 525)
Screenshot: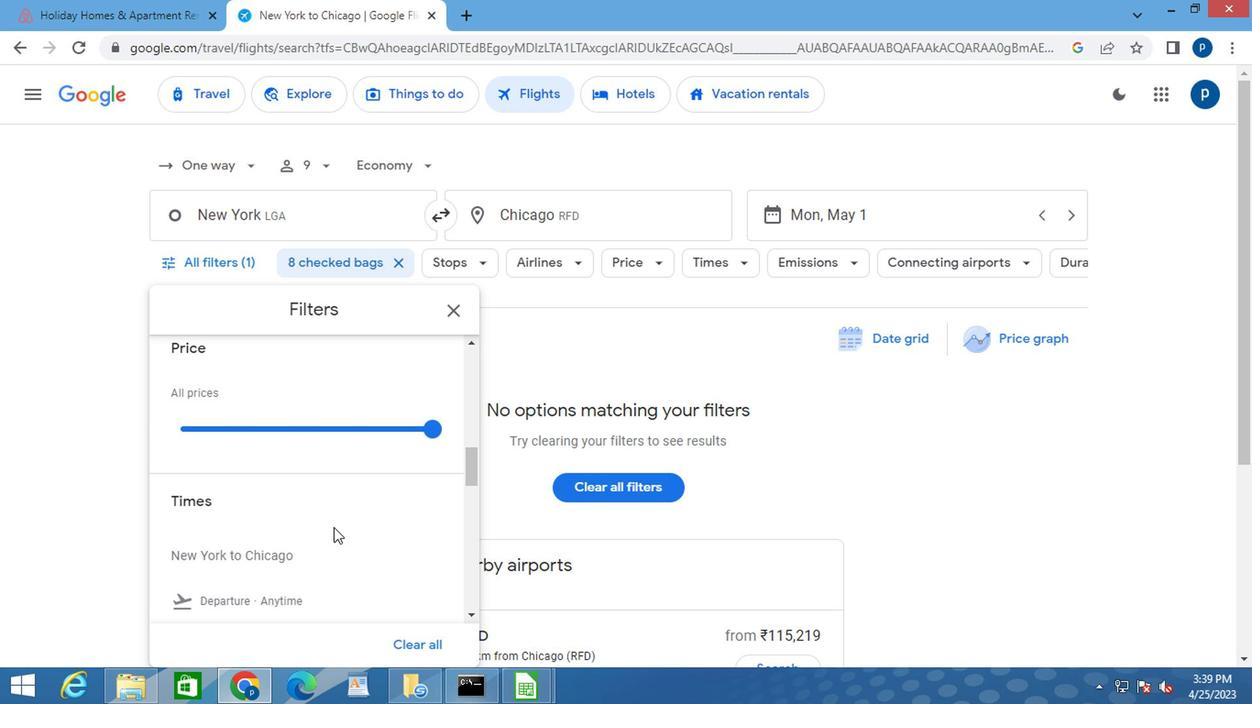 
Action: Mouse scrolled (328, 524) with delta (0, 0)
Screenshot: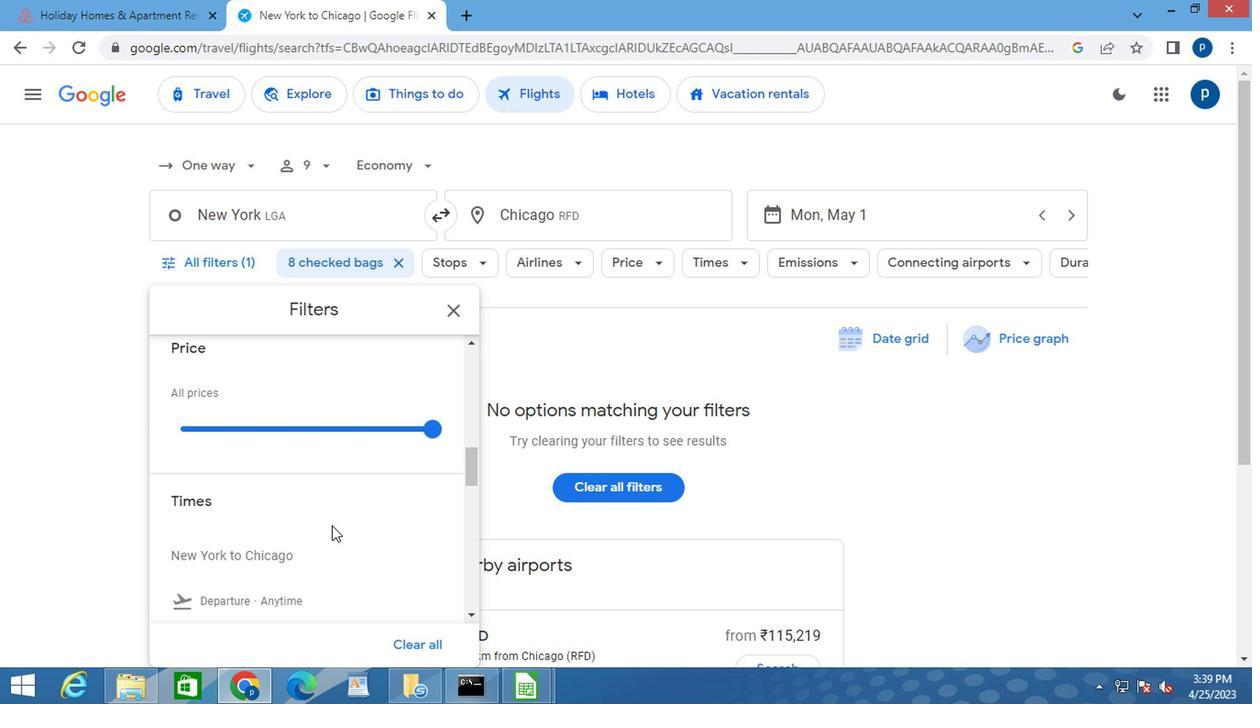 
Action: Mouse moved to (328, 525)
Screenshot: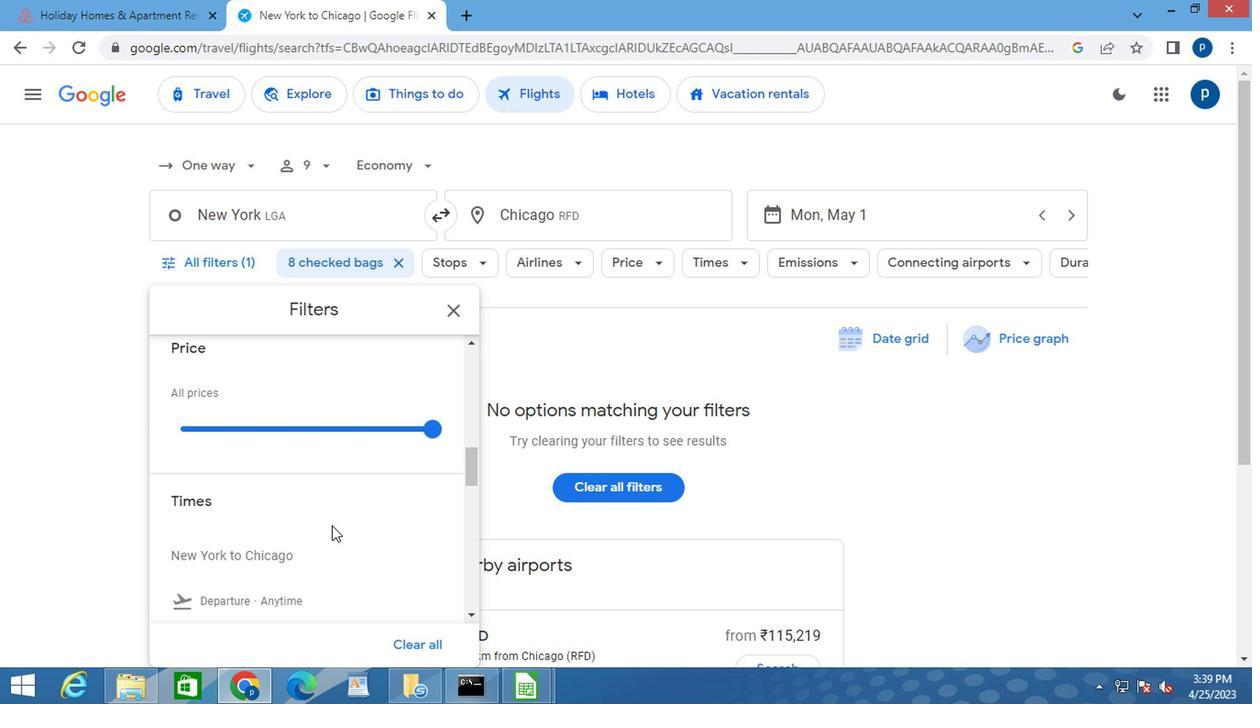 
Action: Mouse scrolled (328, 524) with delta (0, 0)
Screenshot: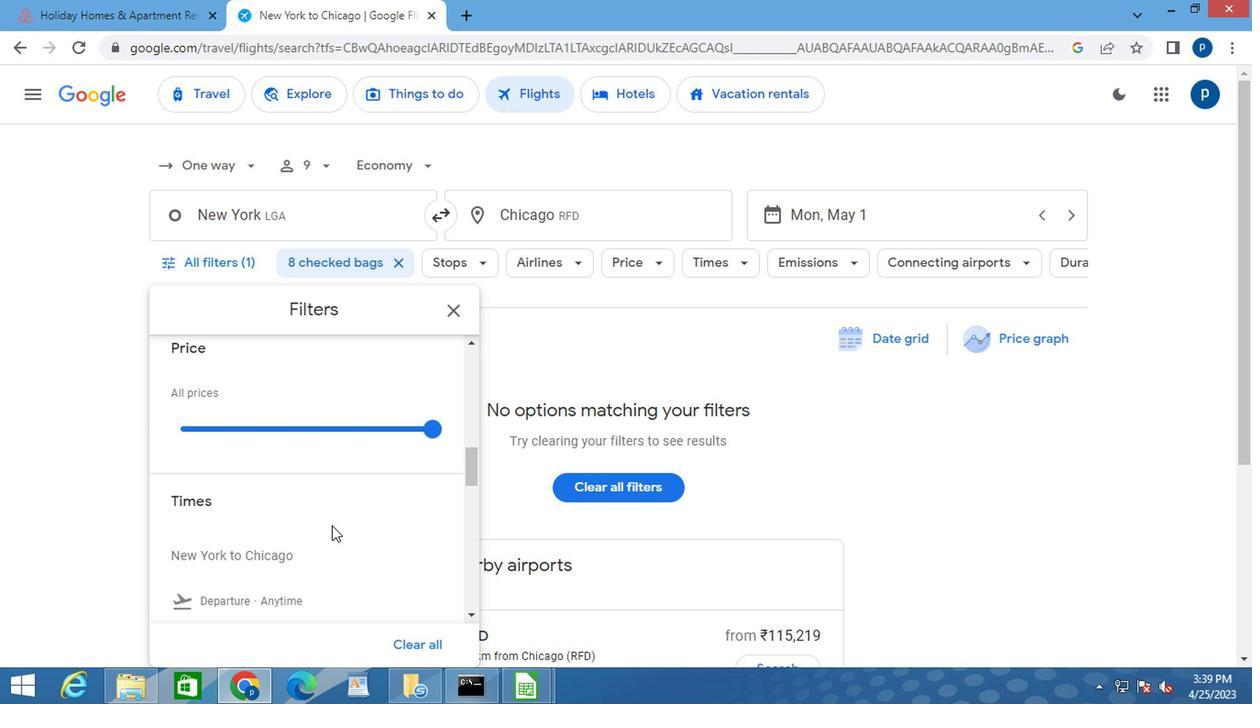 
Action: Mouse moved to (178, 455)
Screenshot: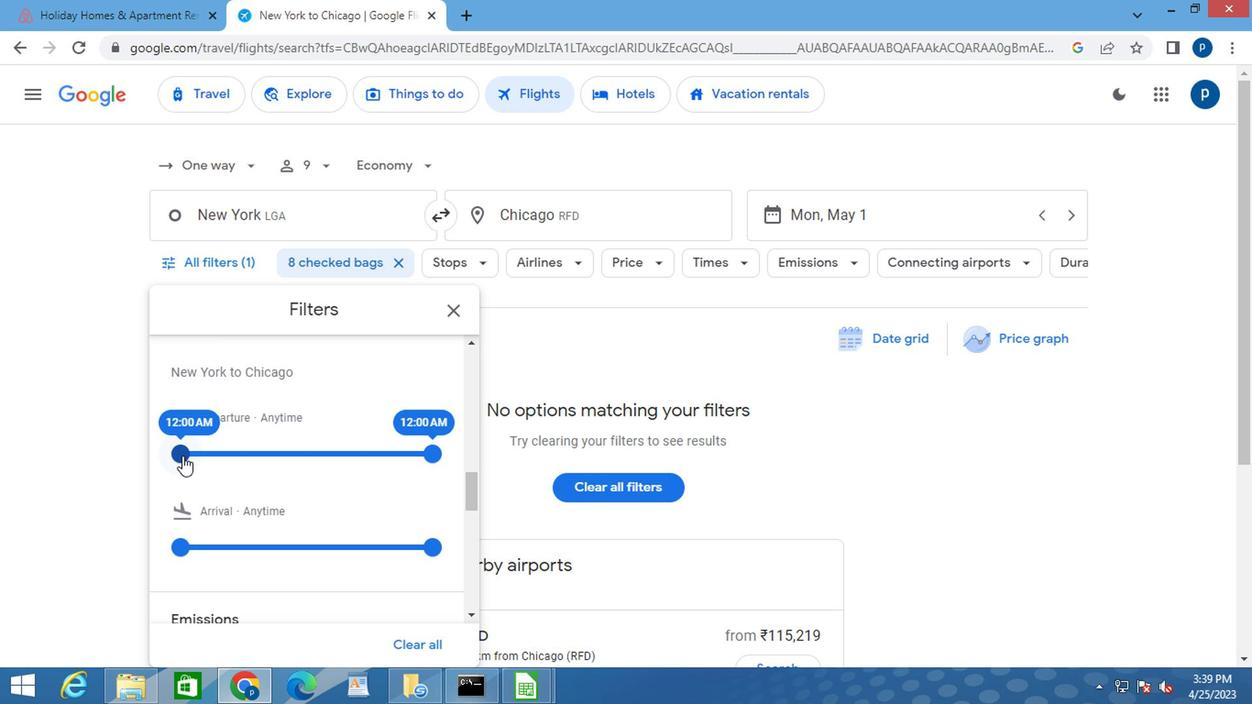 
Action: Mouse pressed left at (178, 455)
Screenshot: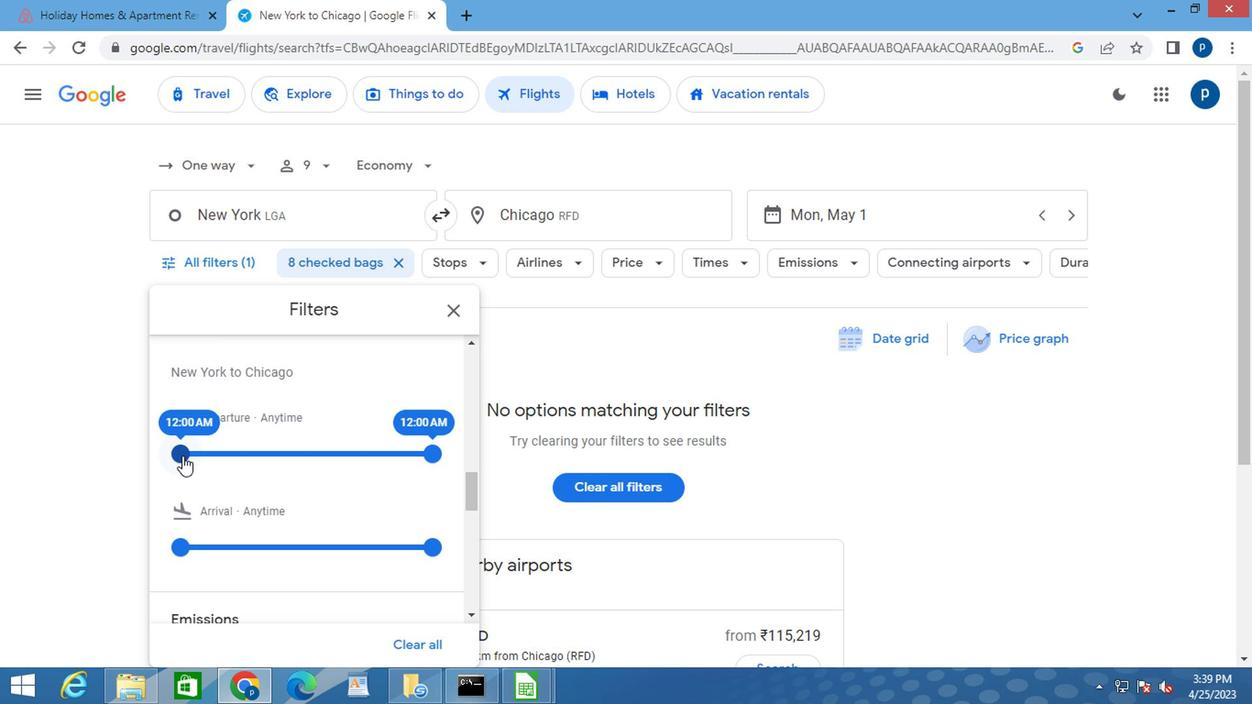 
Action: Mouse moved to (427, 453)
Screenshot: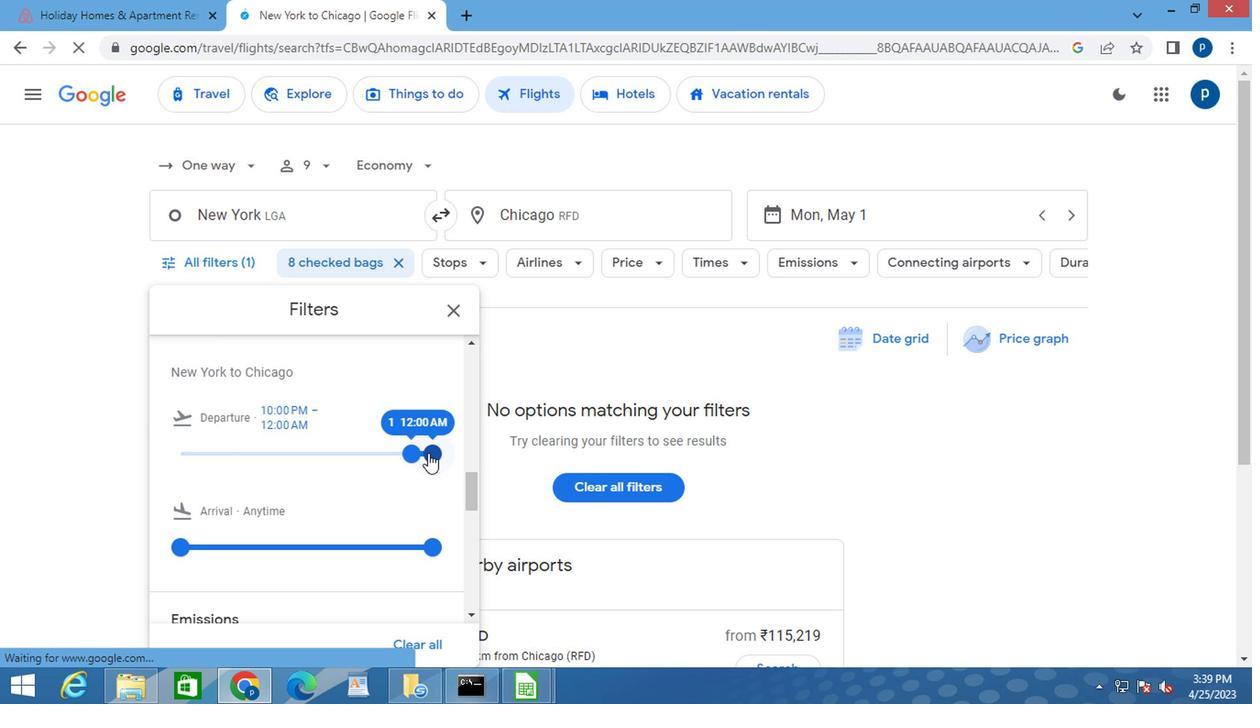 
Action: Mouse pressed left at (427, 453)
Screenshot: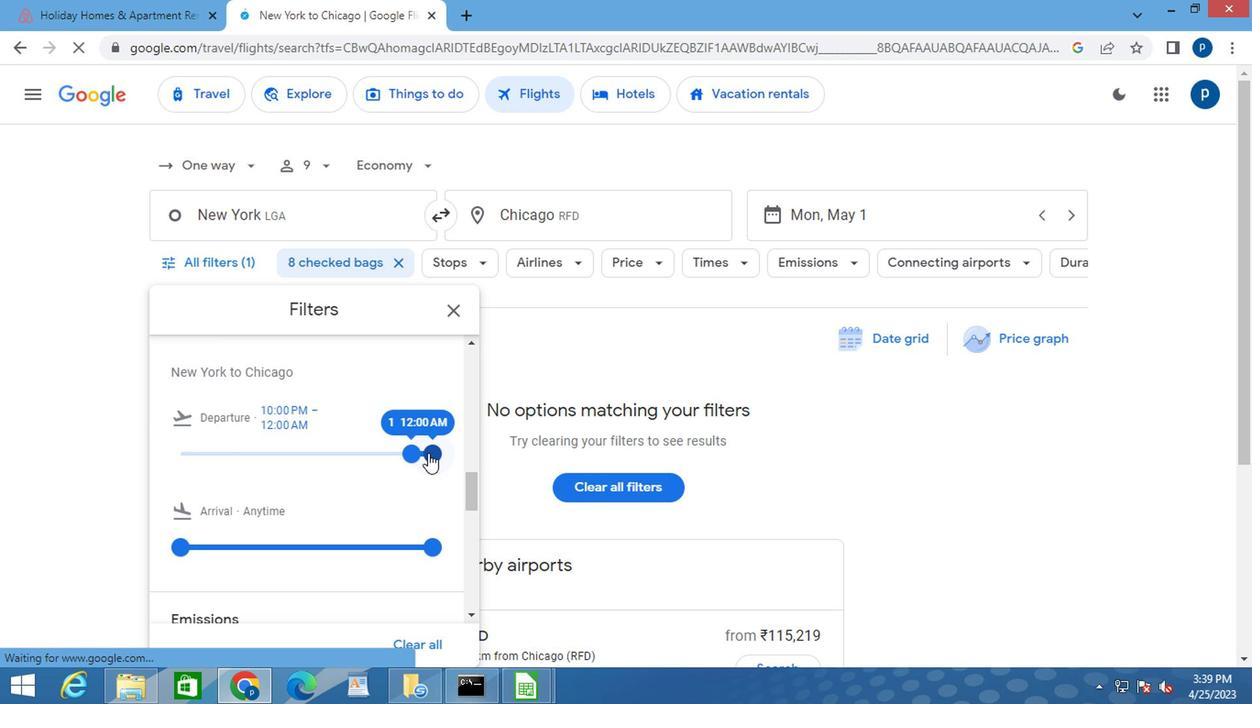 
Action: Mouse moved to (426, 454)
Screenshot: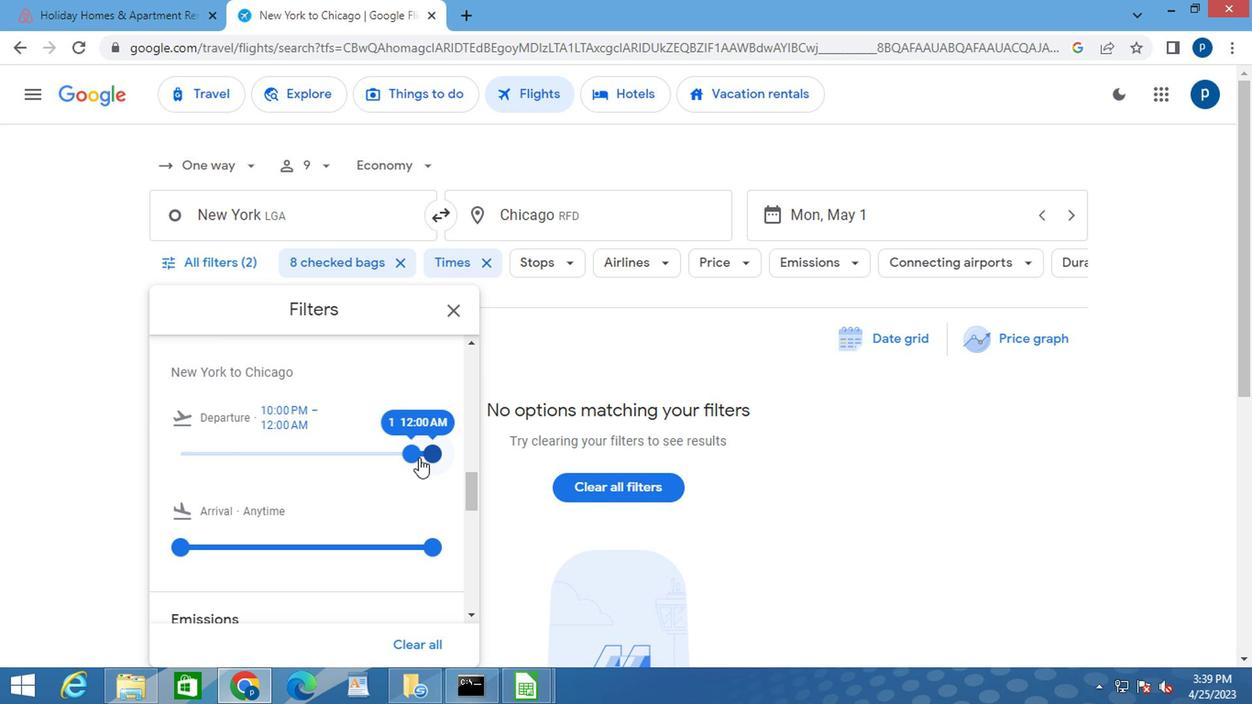
Action: Mouse pressed left at (426, 454)
Screenshot: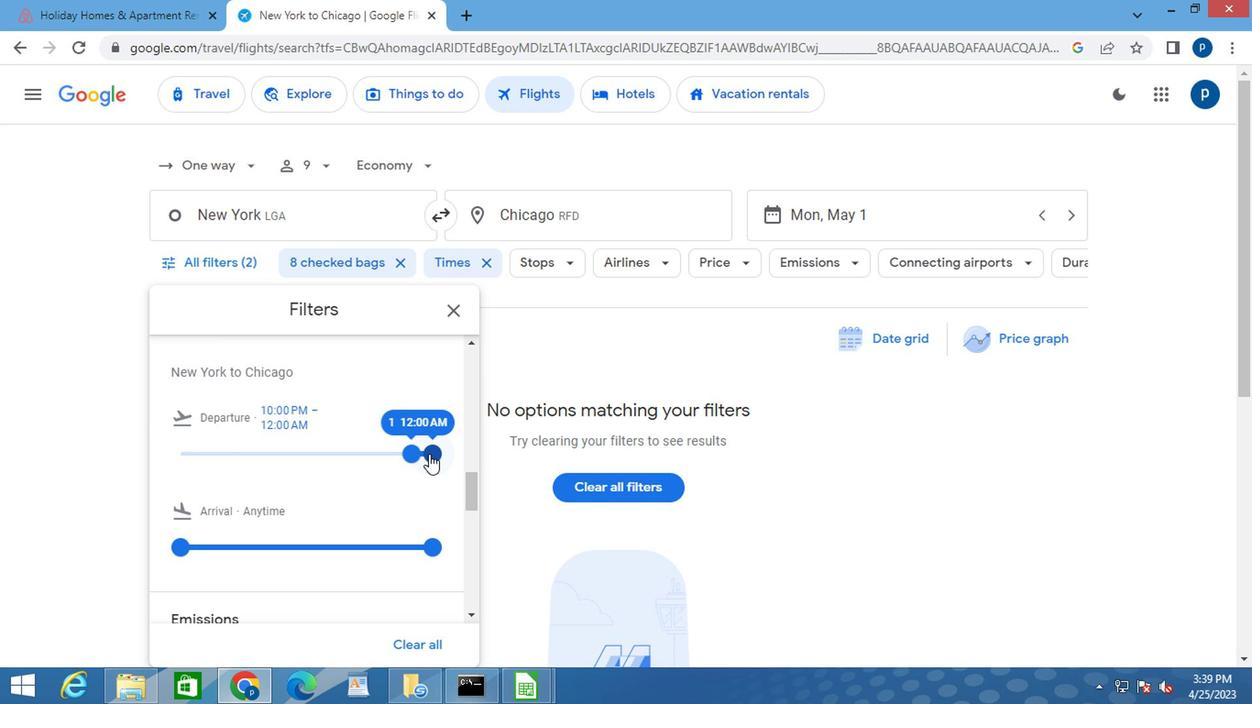 
Action: Mouse moved to (426, 450)
Screenshot: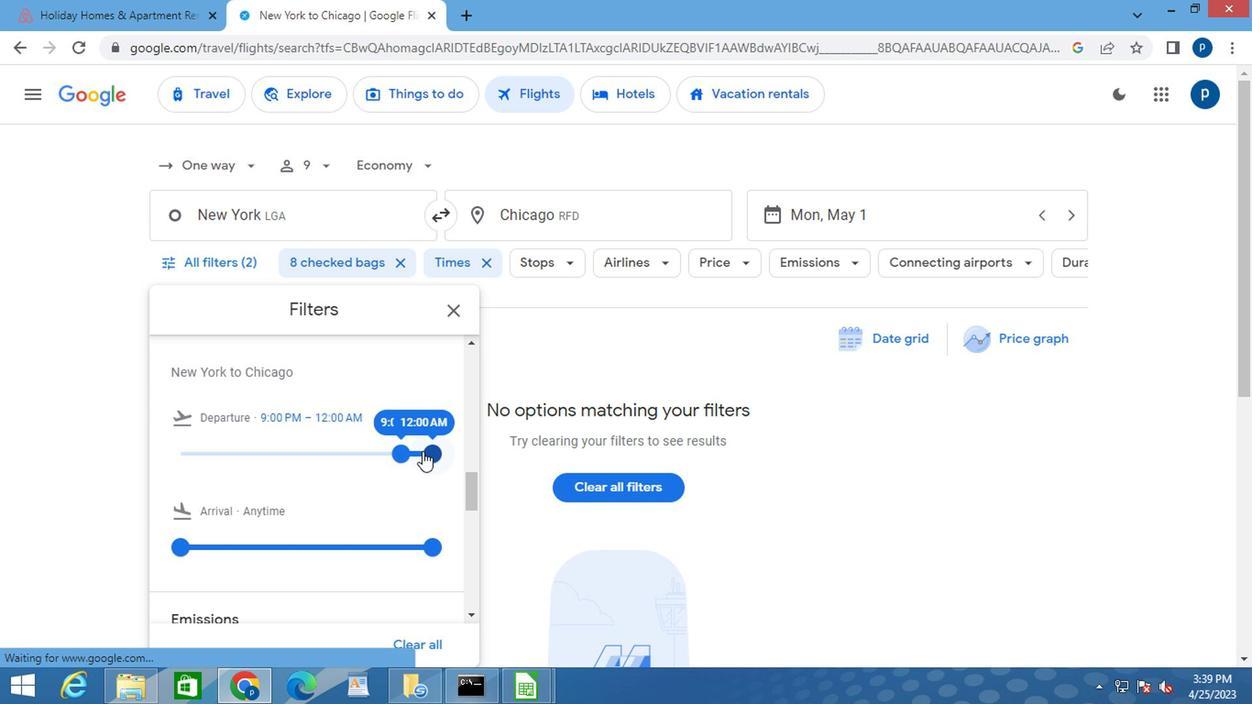 
Action: Mouse pressed left at (426, 450)
Screenshot: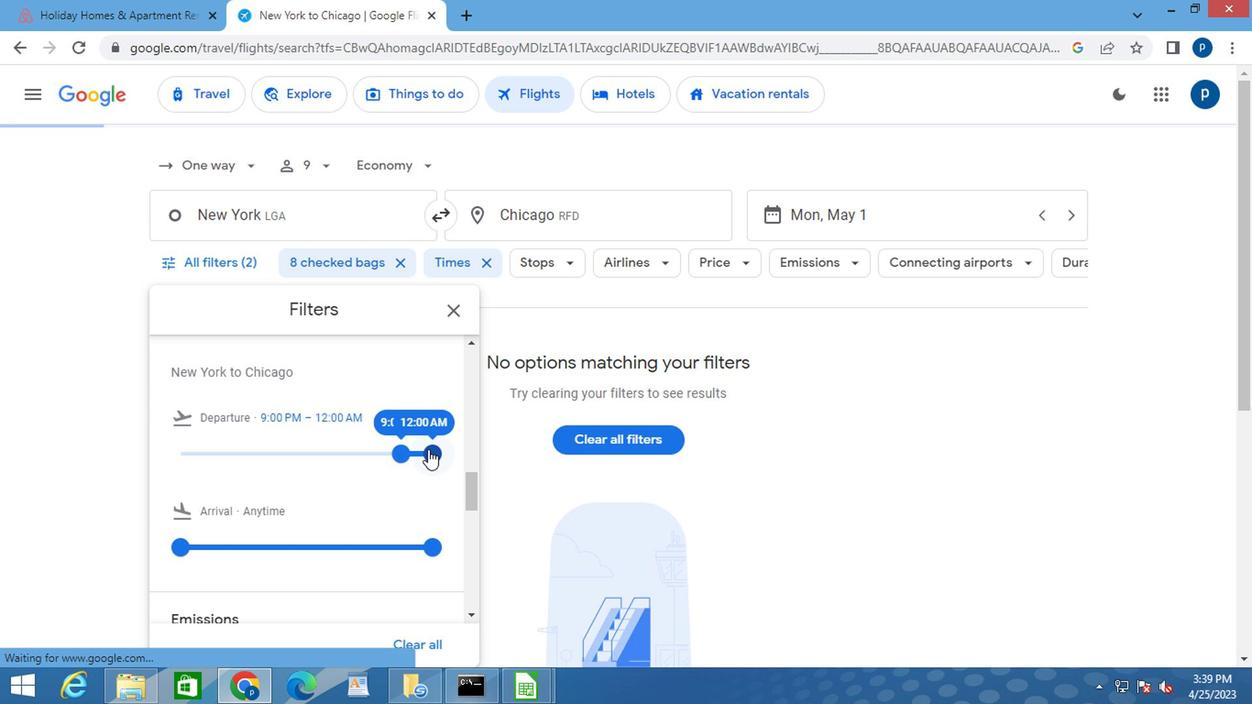 
Action: Mouse moved to (396, 454)
Screenshot: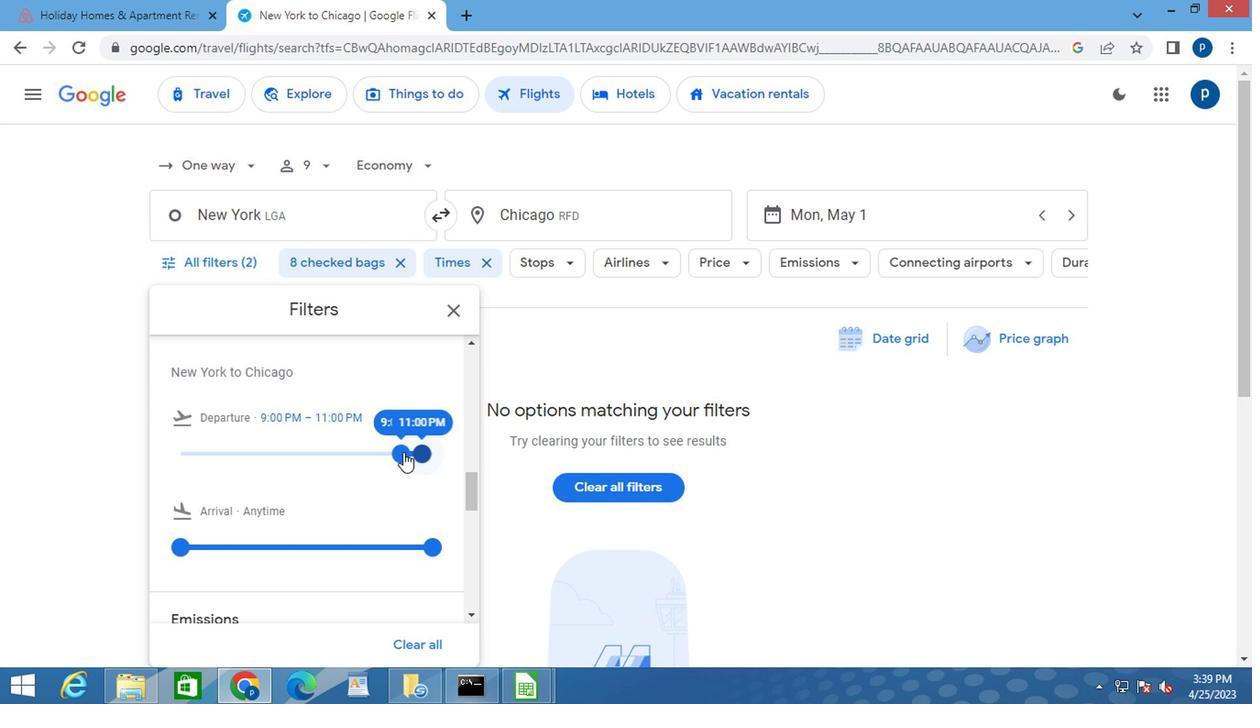 
Action: Mouse pressed left at (396, 454)
Screenshot: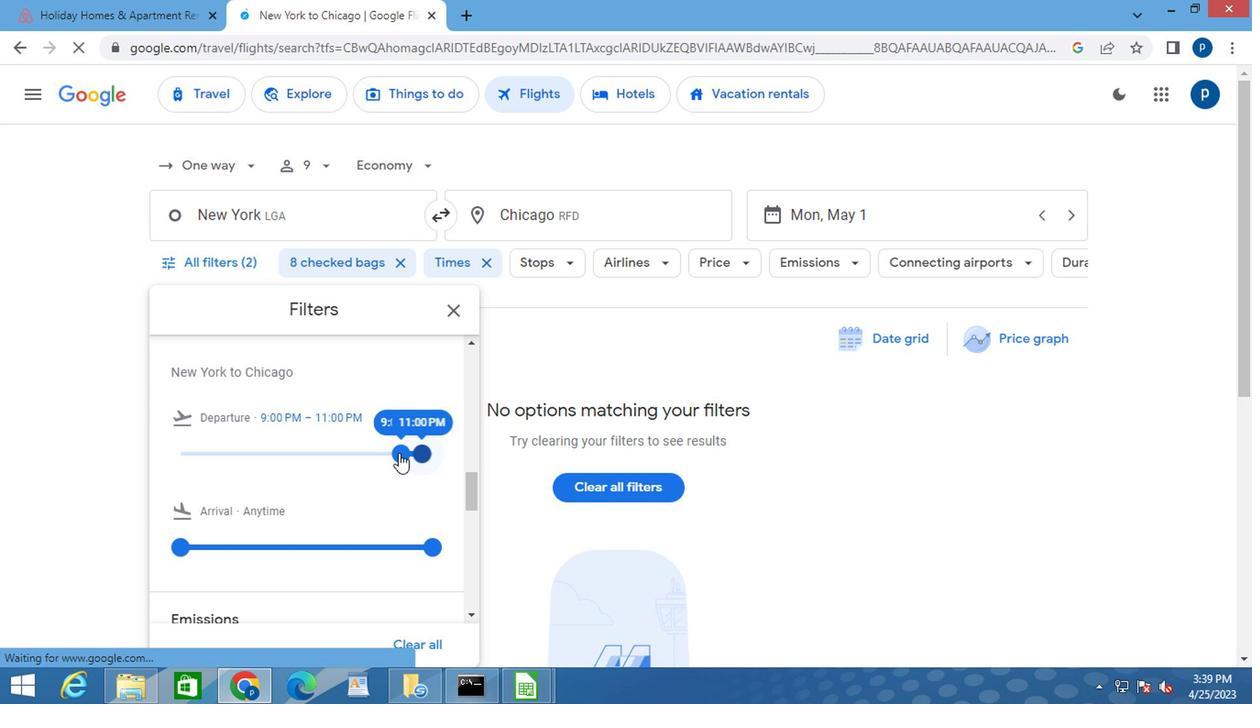 
Action: Mouse moved to (448, 313)
Screenshot: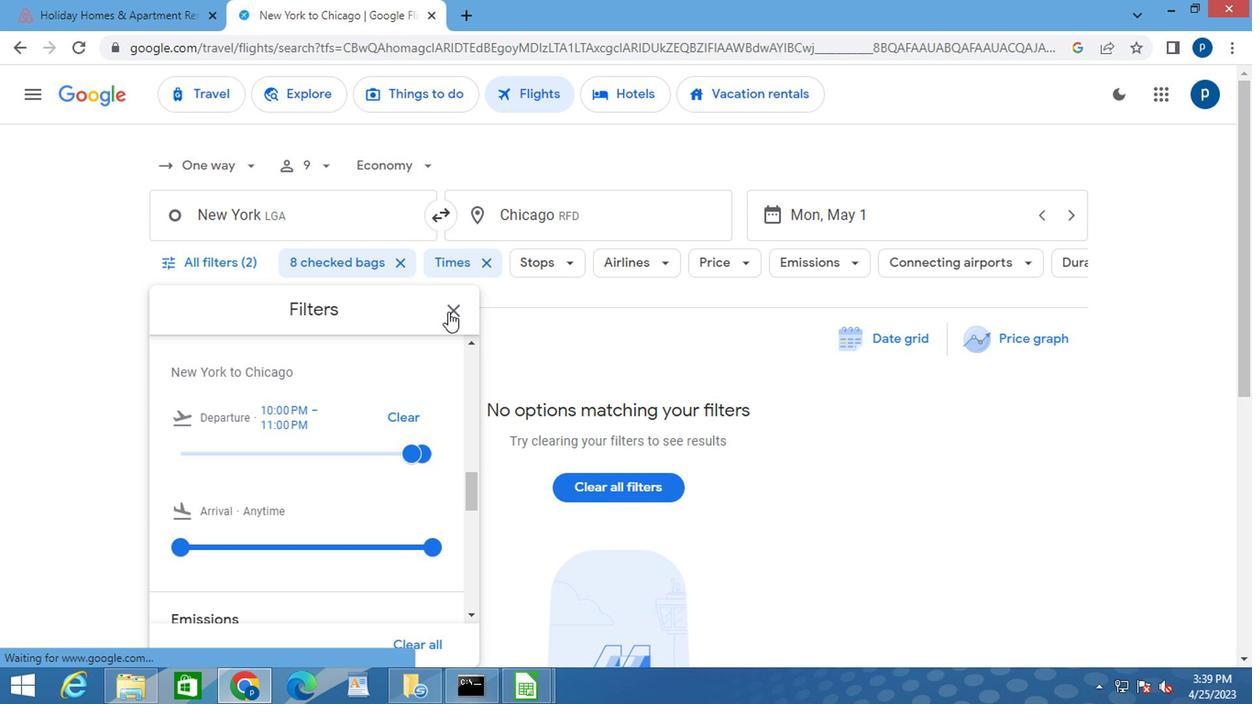 
Action: Mouse pressed left at (448, 313)
Screenshot: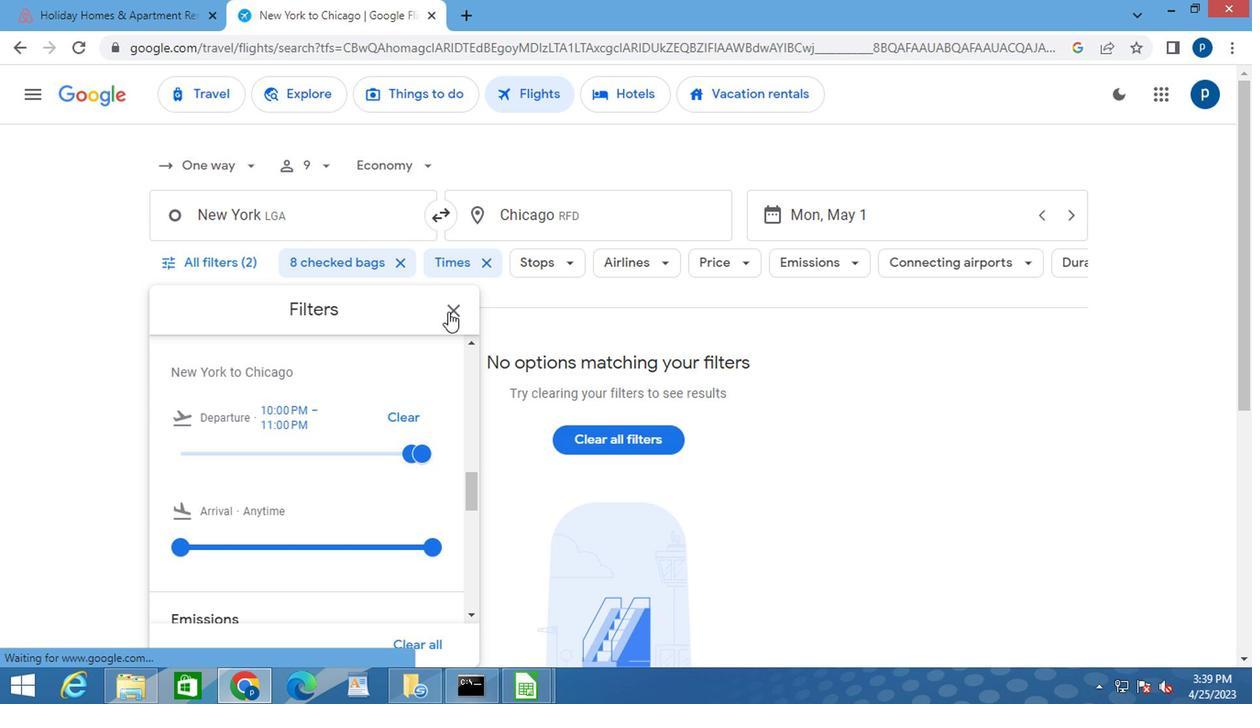 
